 Task: Add a signature Miguel Hernandez containing Best wishes for a happy National Thank a Mail Carrier Day, Miguel Hernandez to email address softage.3@softage.net and add a label Claims records
Action: Mouse moved to (85, 172)
Screenshot: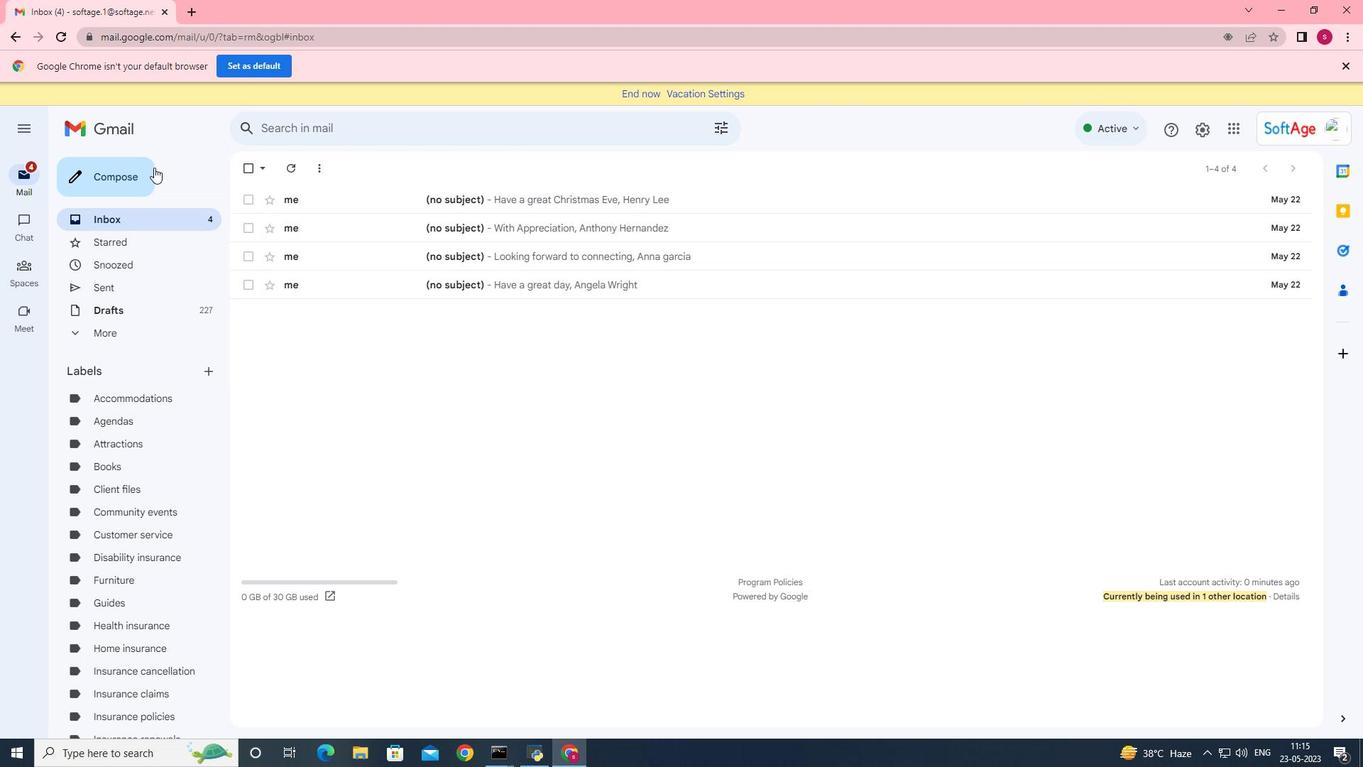 
Action: Mouse pressed left at (85, 172)
Screenshot: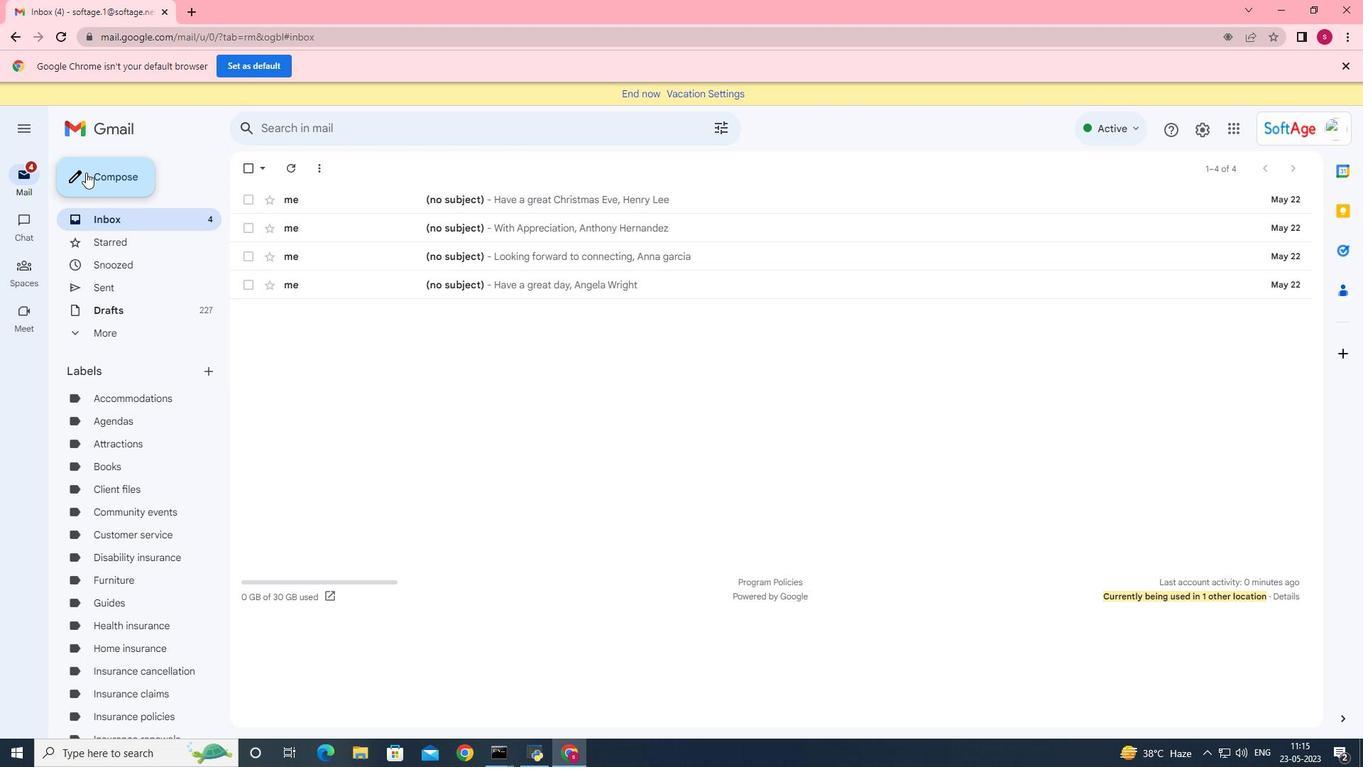 
Action: Mouse moved to (1145, 711)
Screenshot: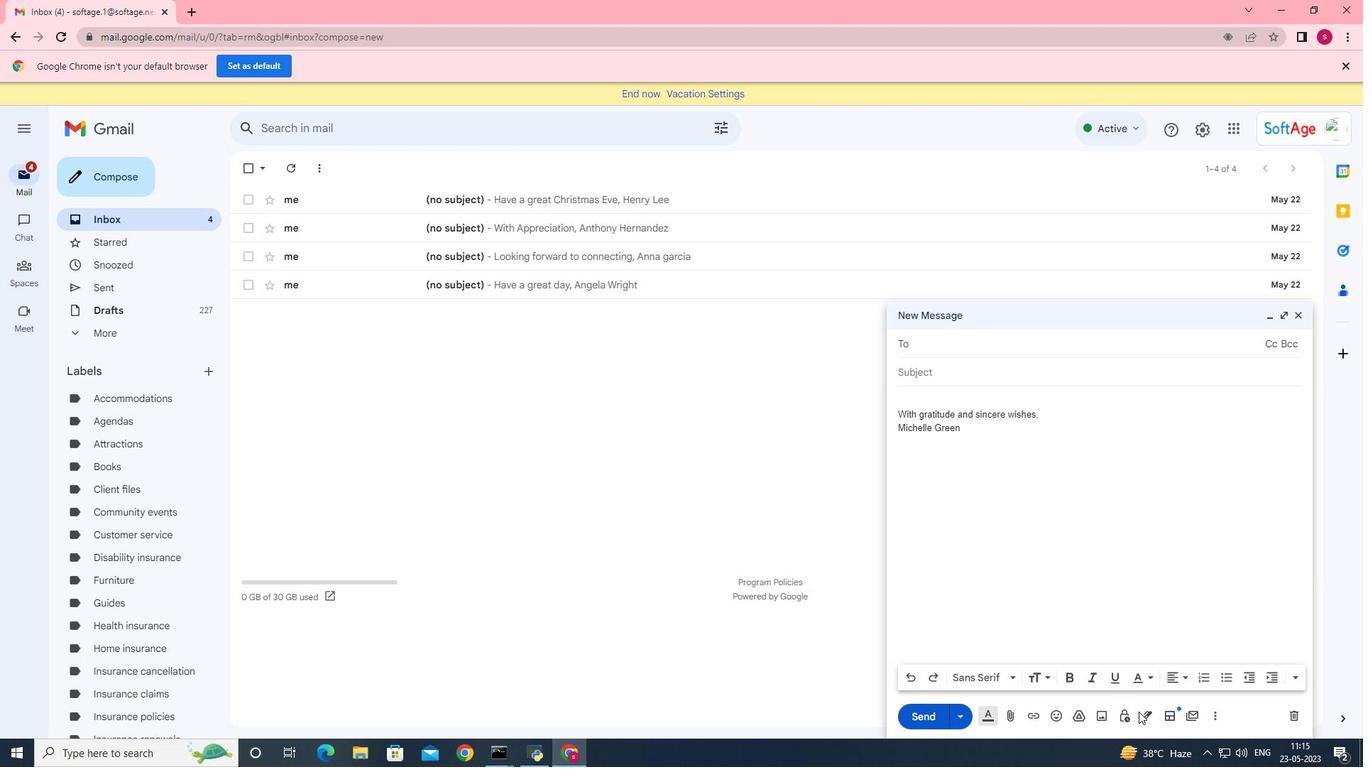 
Action: Mouse pressed left at (1145, 711)
Screenshot: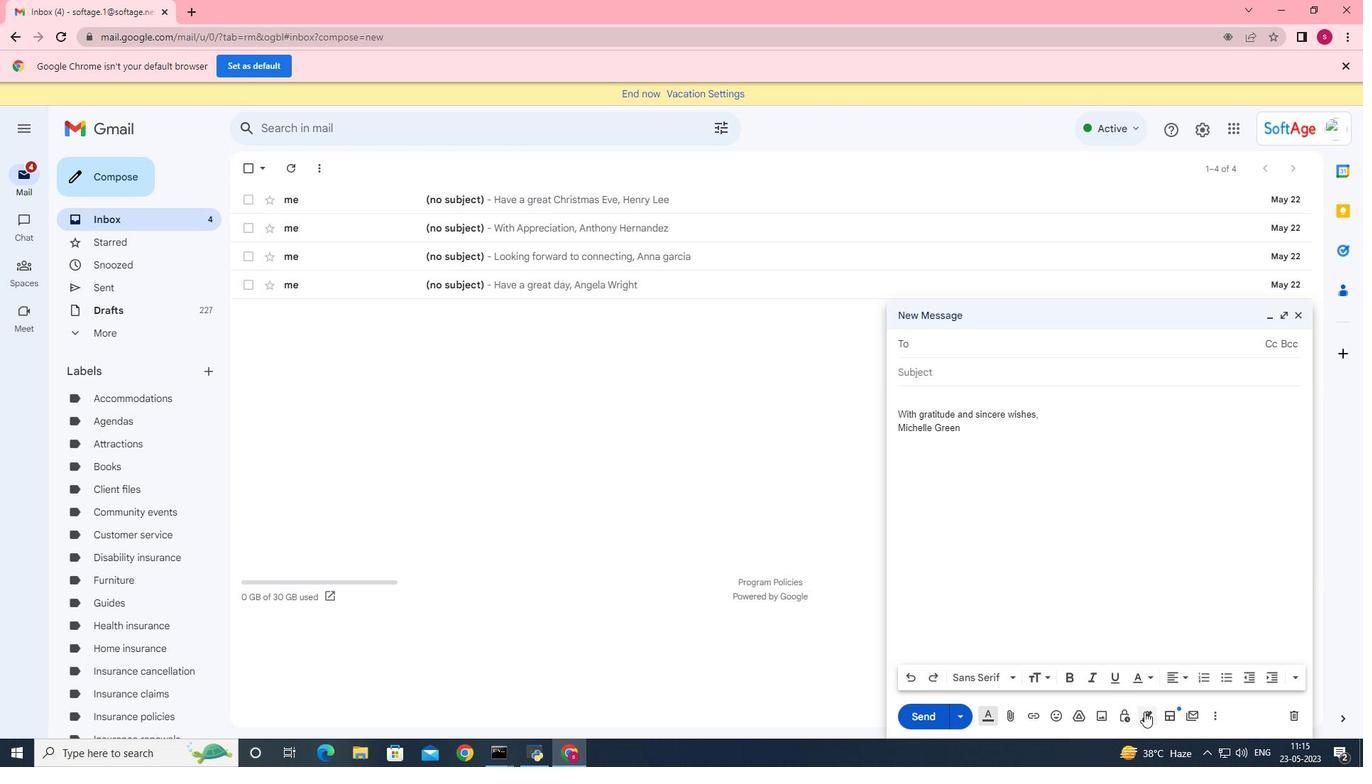 
Action: Mouse moved to (1183, 643)
Screenshot: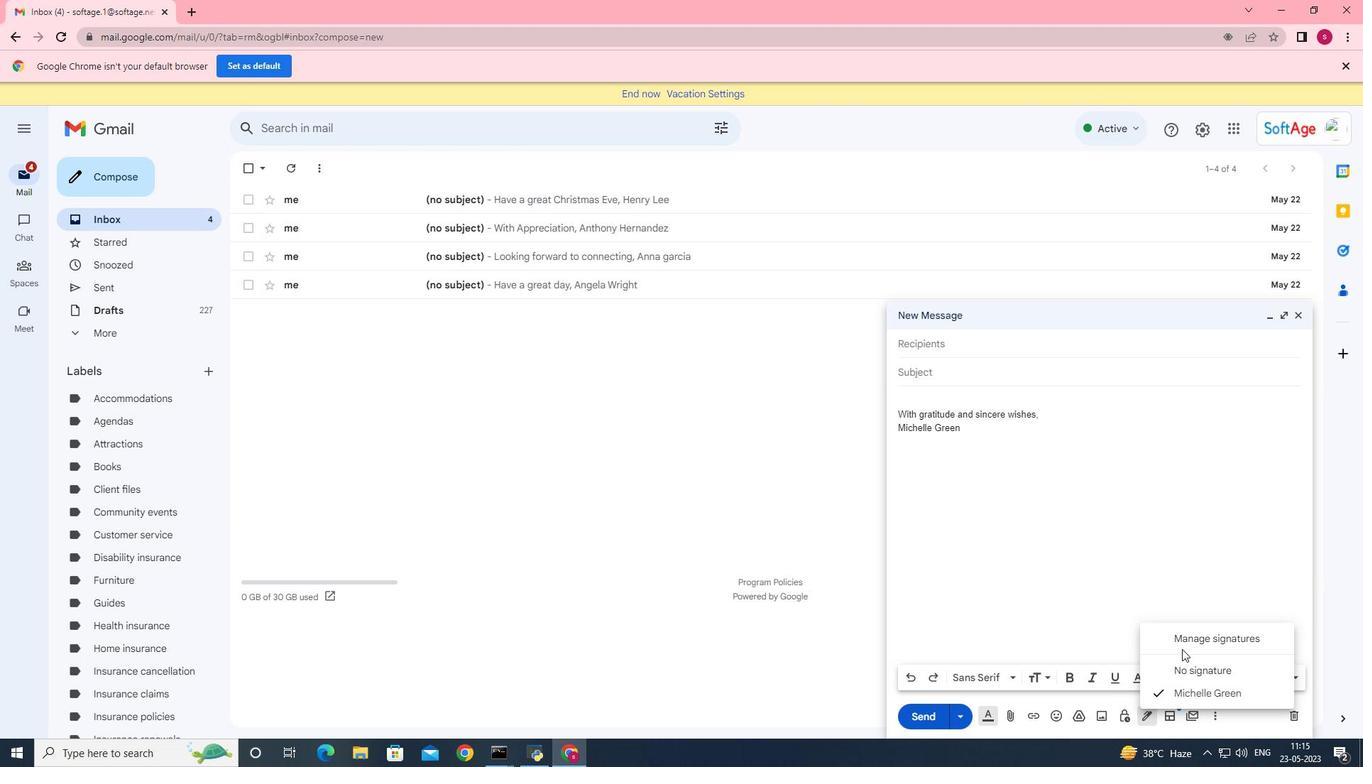 
Action: Mouse pressed left at (1183, 643)
Screenshot: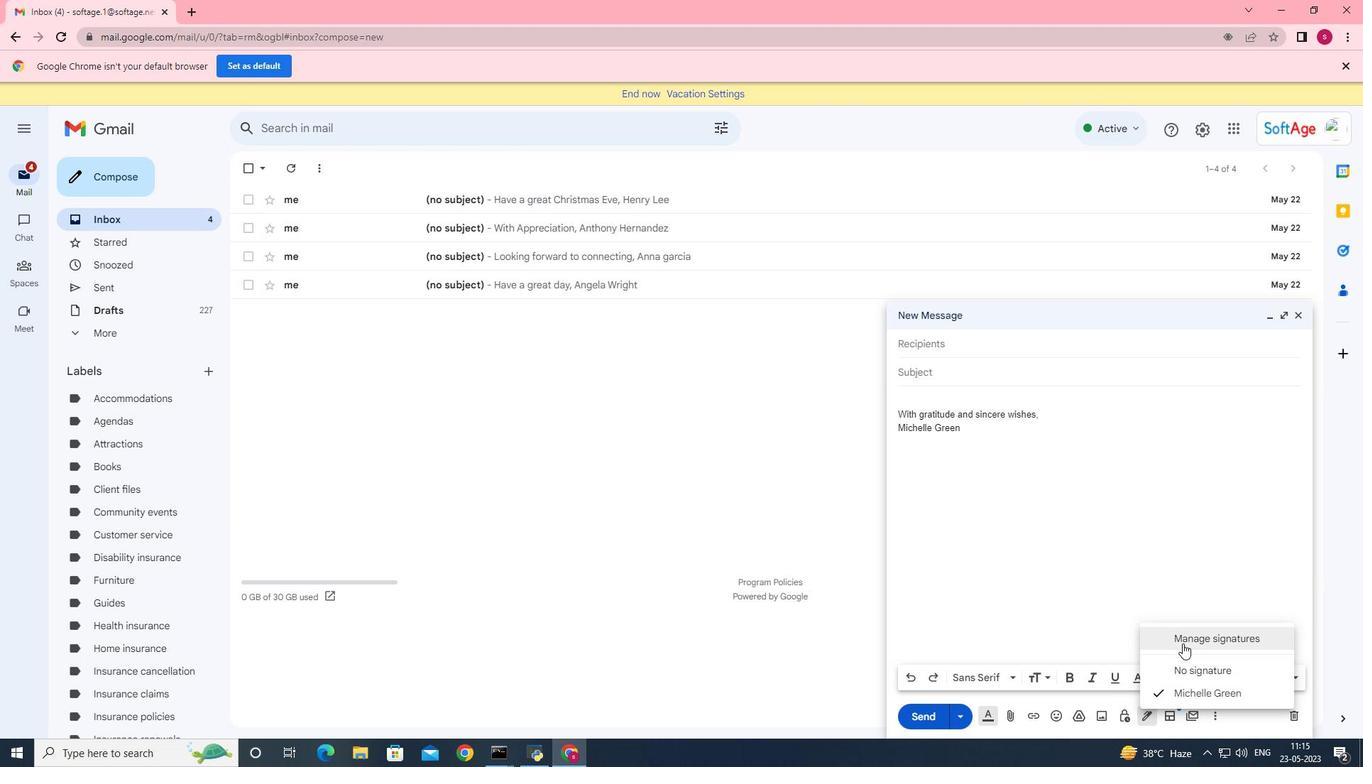 
Action: Mouse moved to (603, 526)
Screenshot: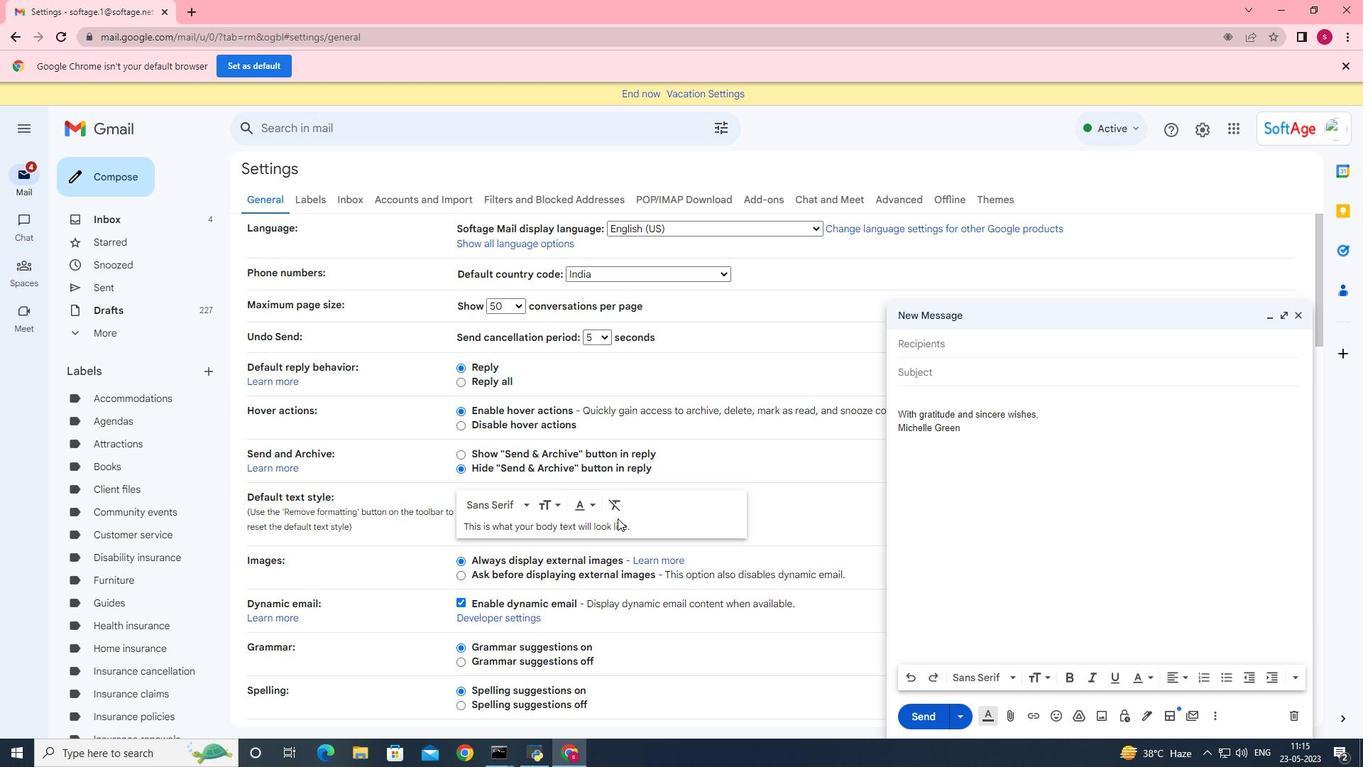 
Action: Mouse scrolled (603, 525) with delta (0, 0)
Screenshot: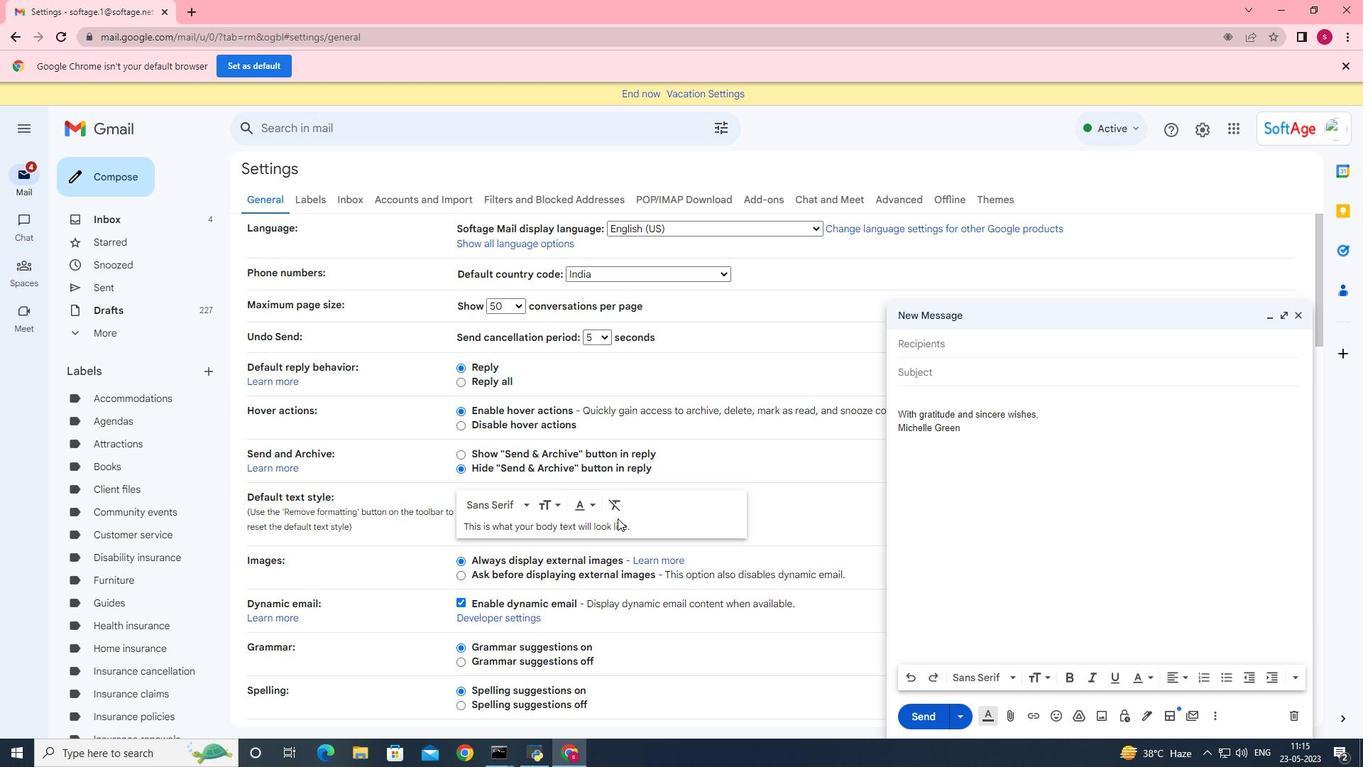 
Action: Mouse moved to (598, 529)
Screenshot: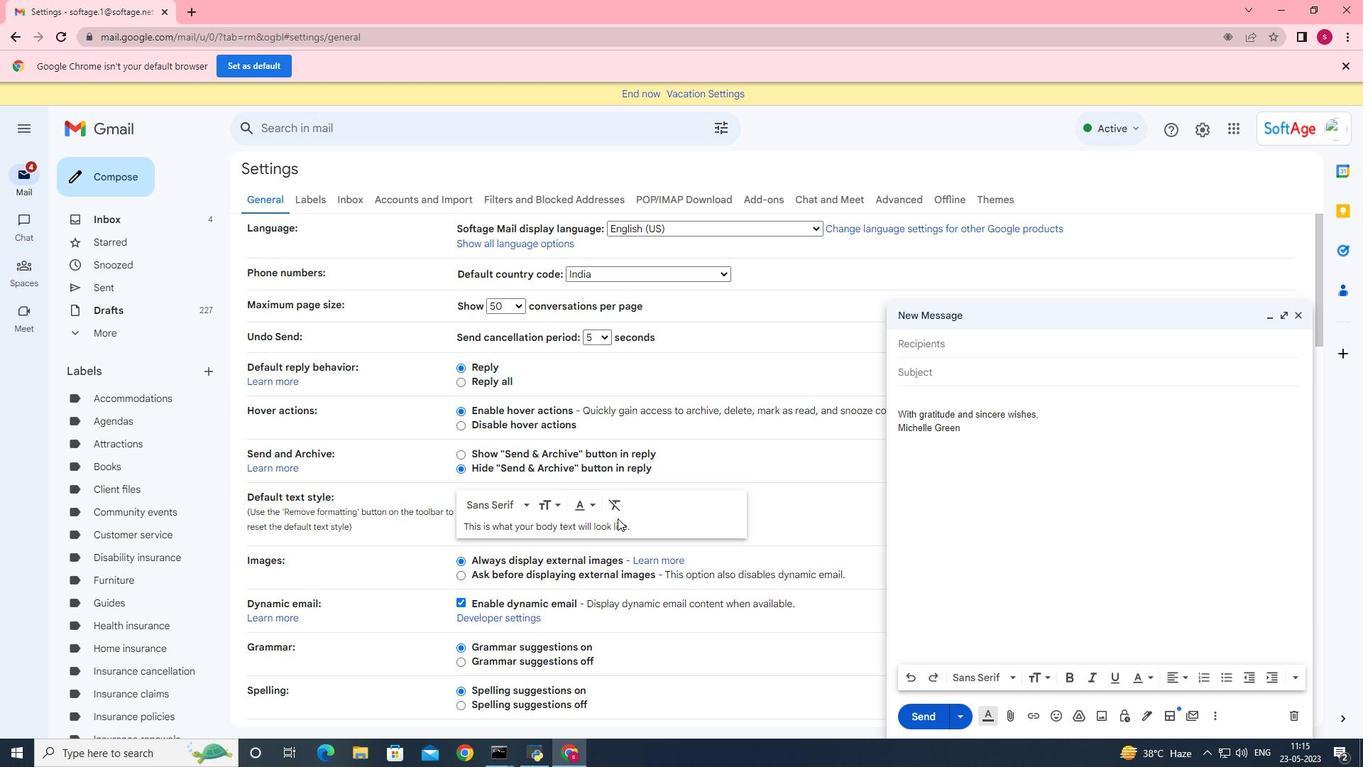 
Action: Mouse scrolled (598, 528) with delta (0, 0)
Screenshot: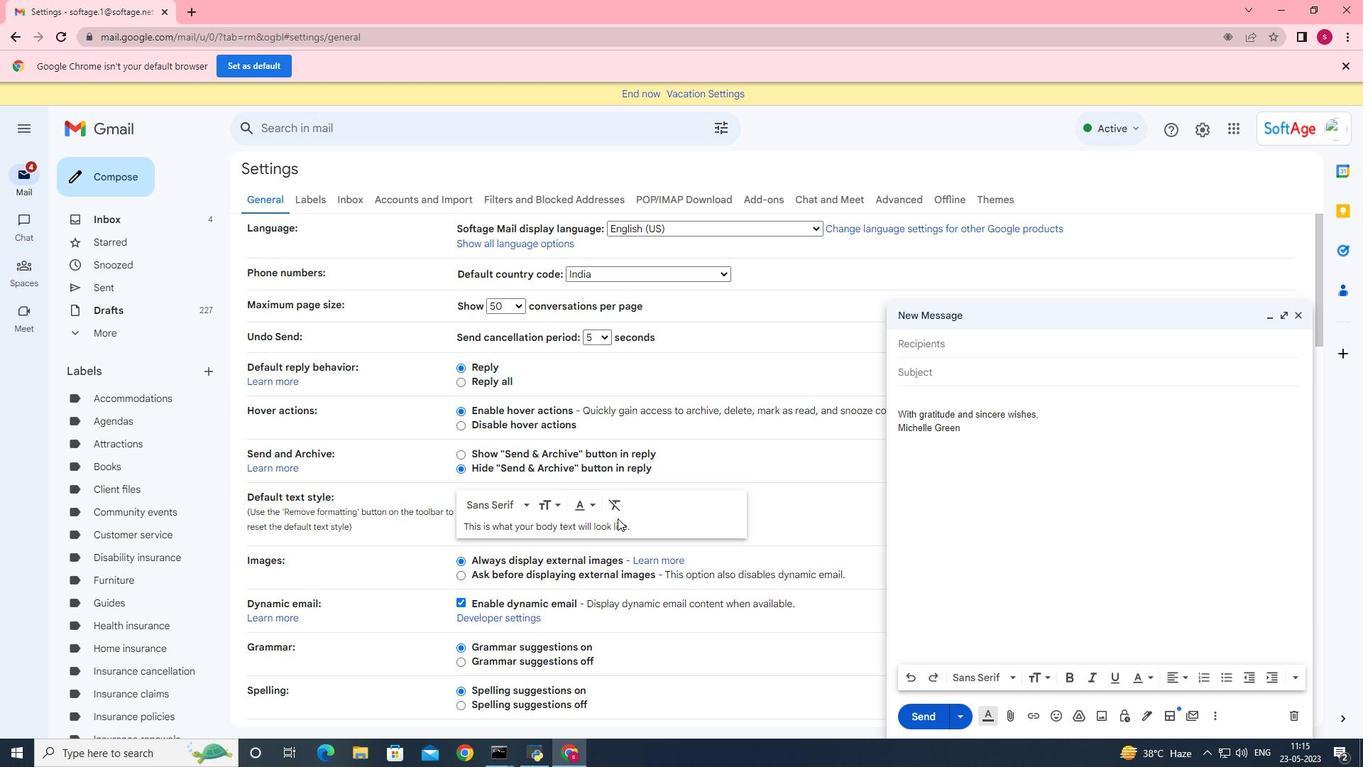 
Action: Mouse moved to (595, 530)
Screenshot: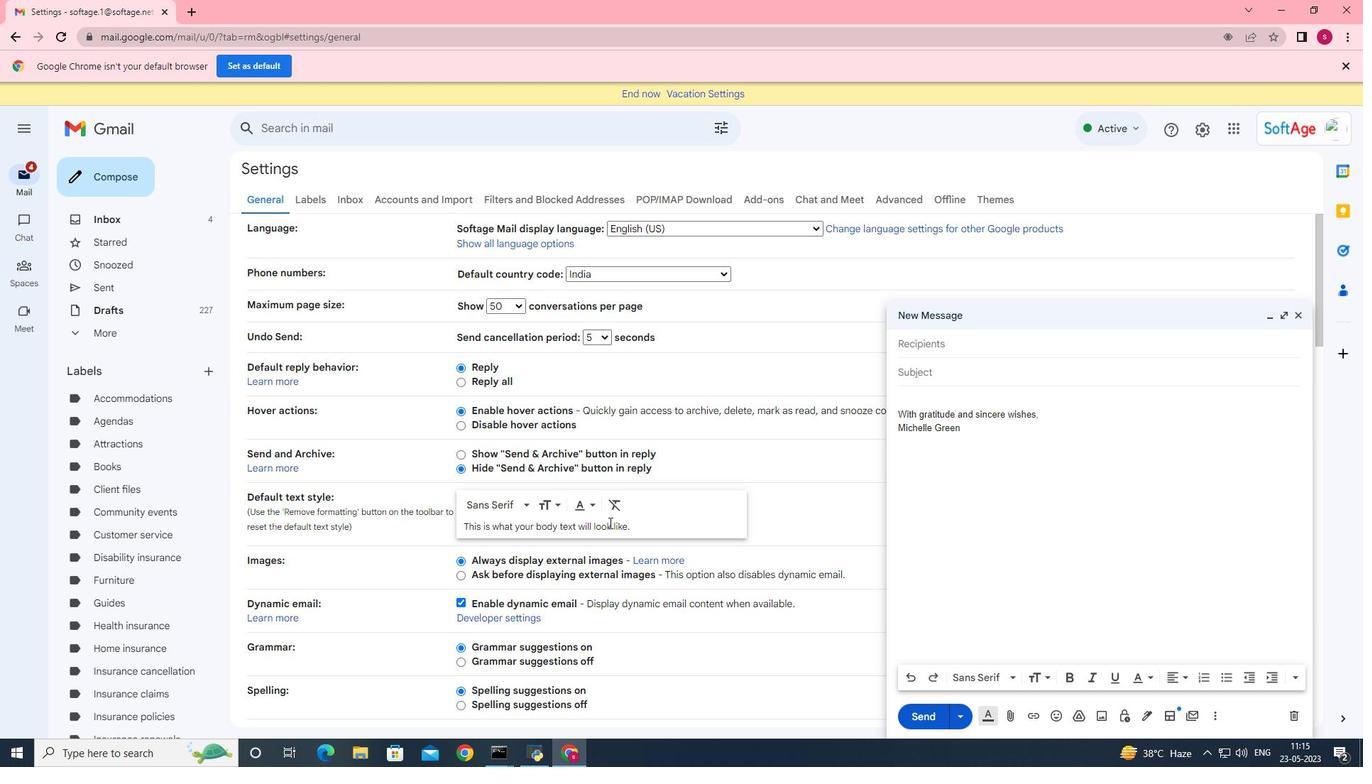 
Action: Mouse scrolled (595, 529) with delta (0, 0)
Screenshot: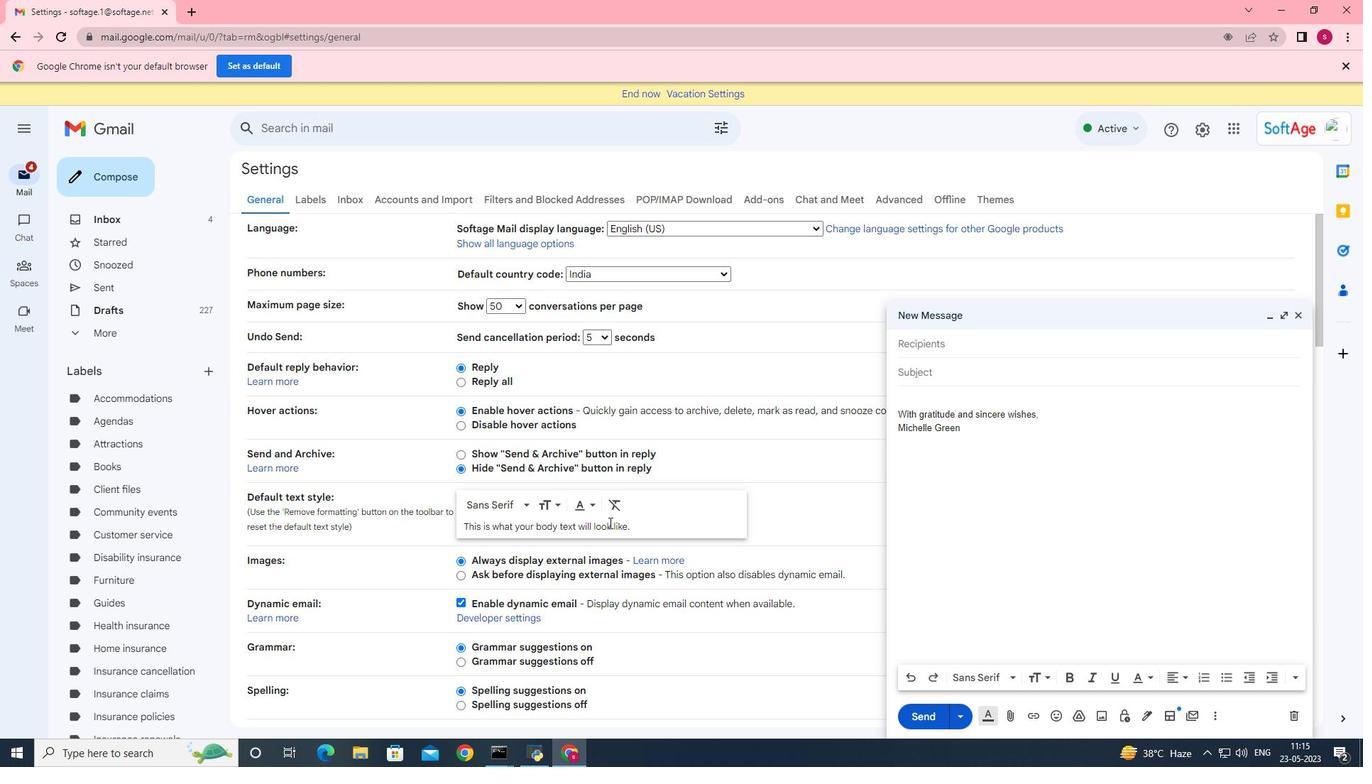 
Action: Mouse moved to (595, 531)
Screenshot: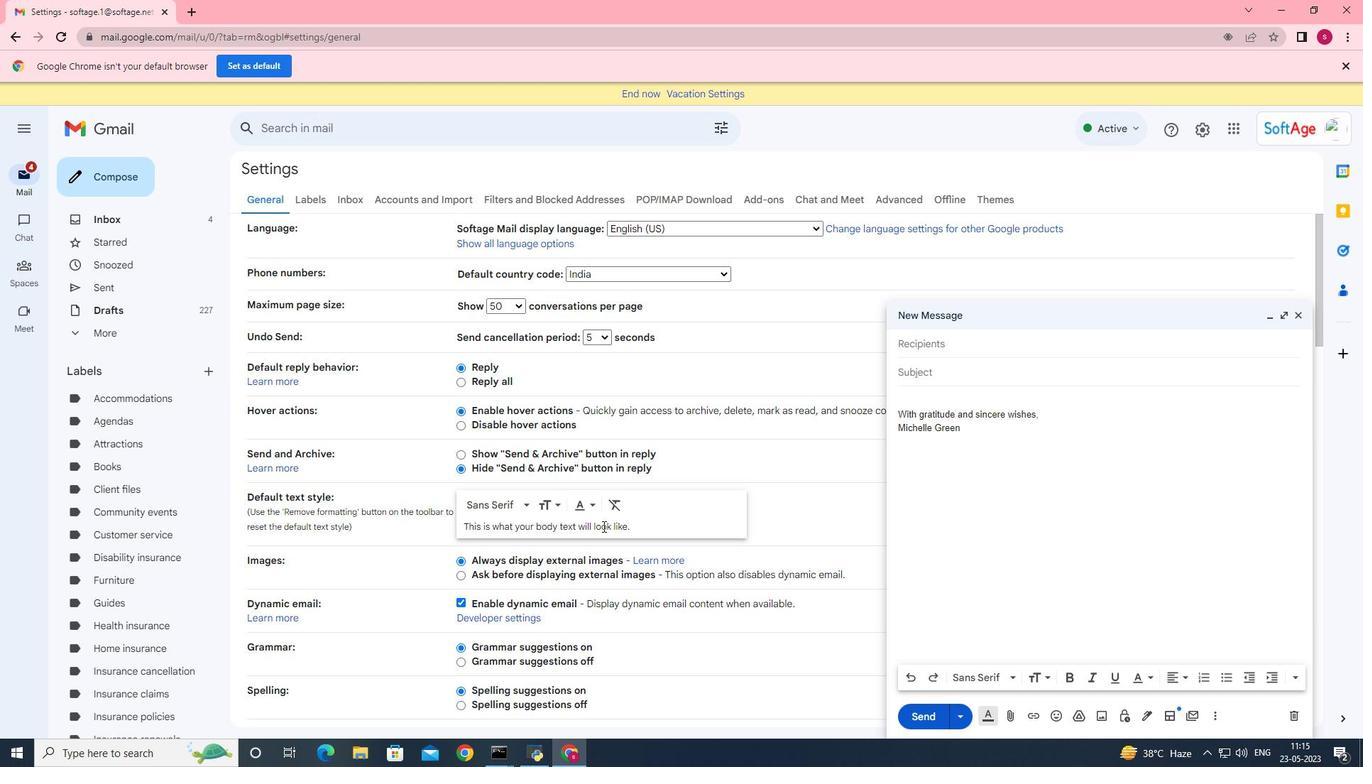 
Action: Mouse scrolled (595, 530) with delta (0, 0)
Screenshot: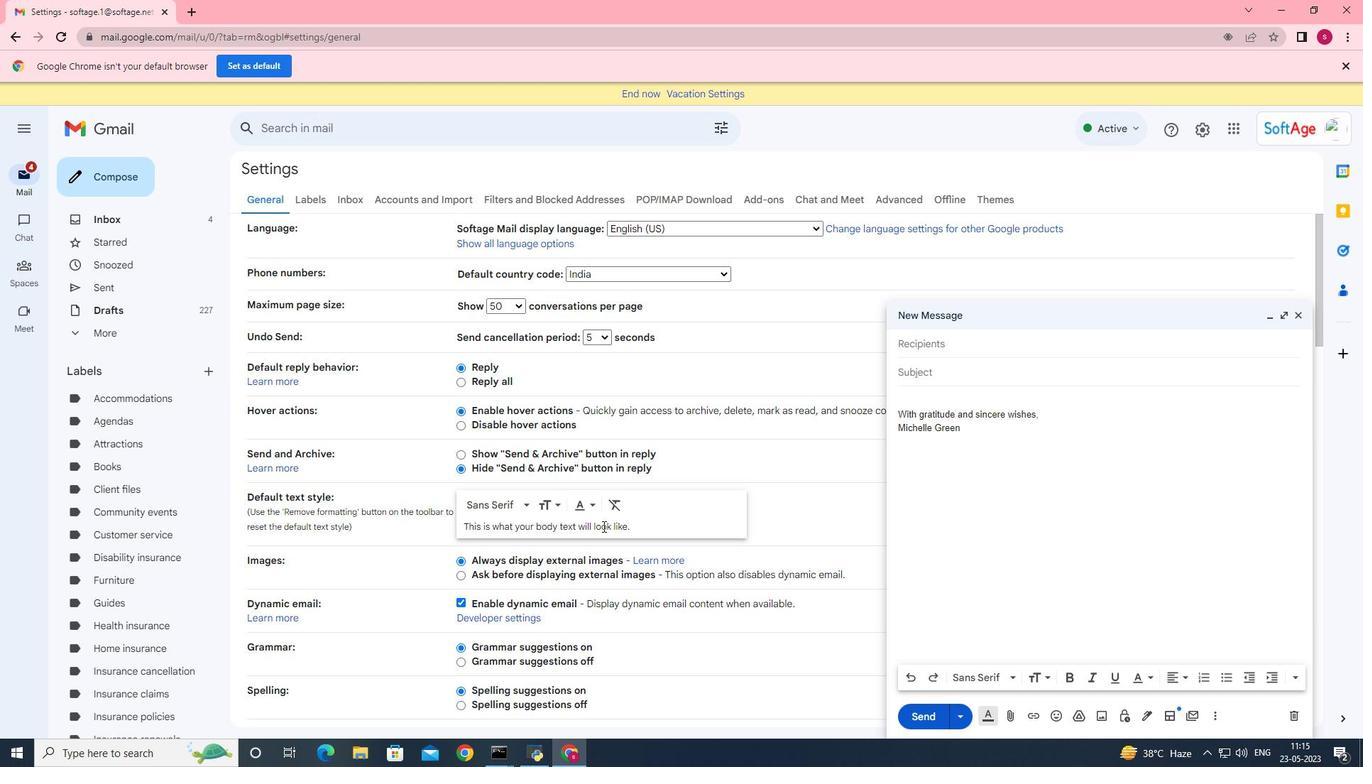 
Action: Mouse moved to (594, 532)
Screenshot: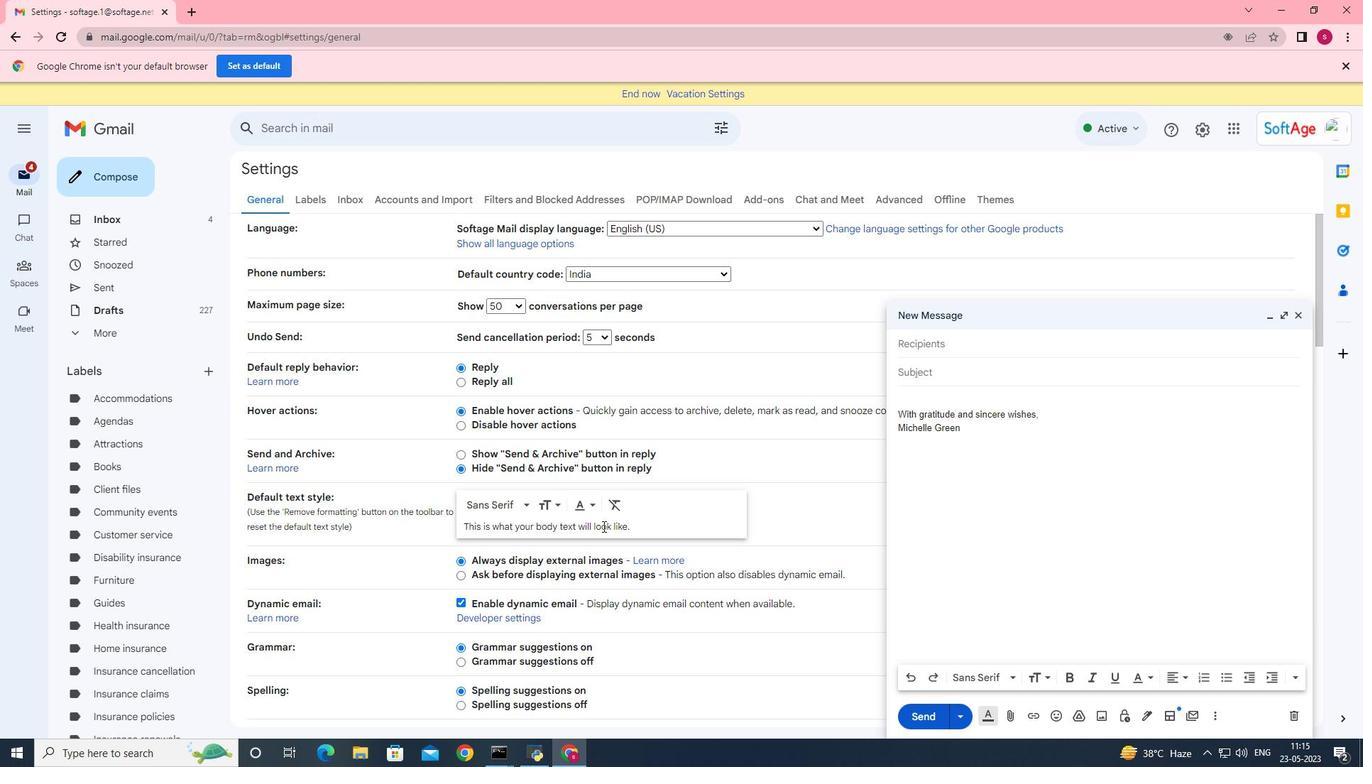 
Action: Mouse scrolled (594, 531) with delta (0, 0)
Screenshot: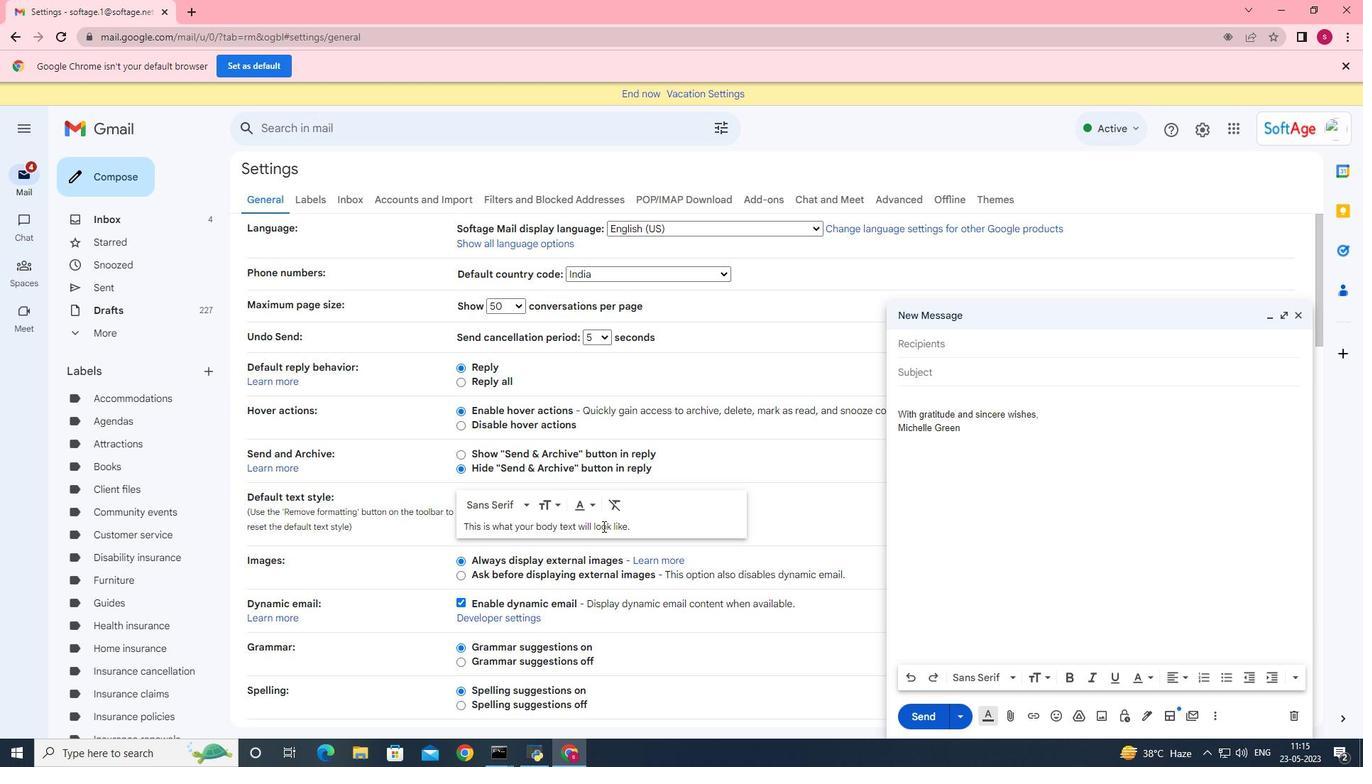 
Action: Mouse scrolled (594, 531) with delta (0, 0)
Screenshot: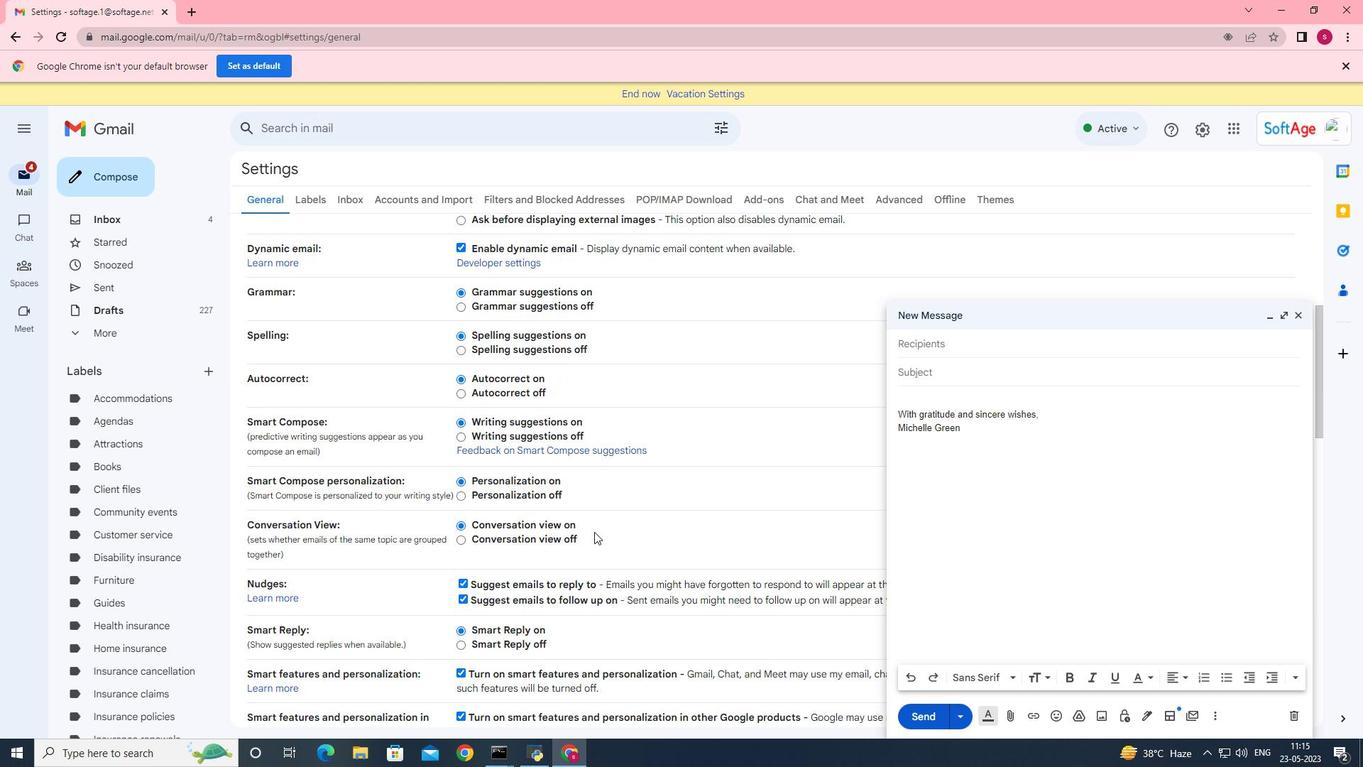 
Action: Mouse scrolled (594, 531) with delta (0, 0)
Screenshot: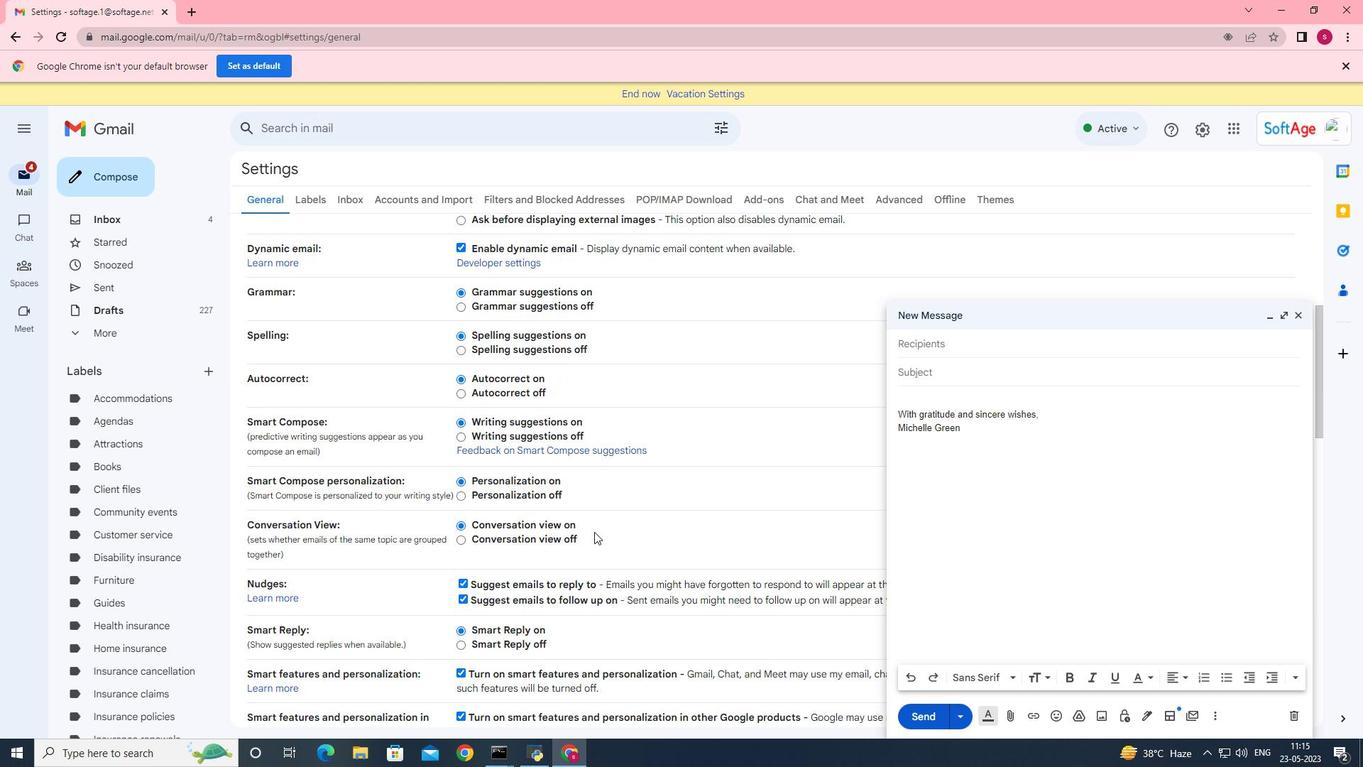 
Action: Mouse scrolled (594, 531) with delta (0, 0)
Screenshot: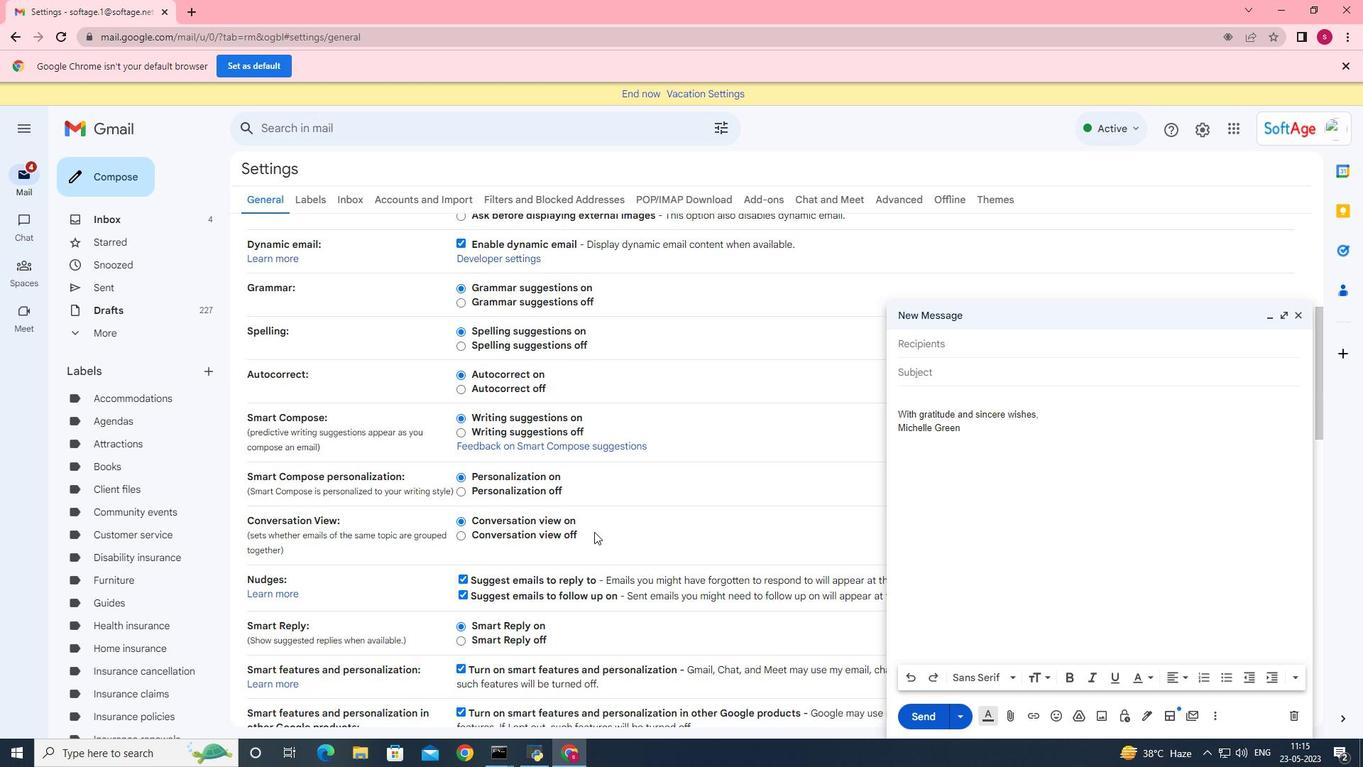 
Action: Mouse scrolled (594, 531) with delta (0, 0)
Screenshot: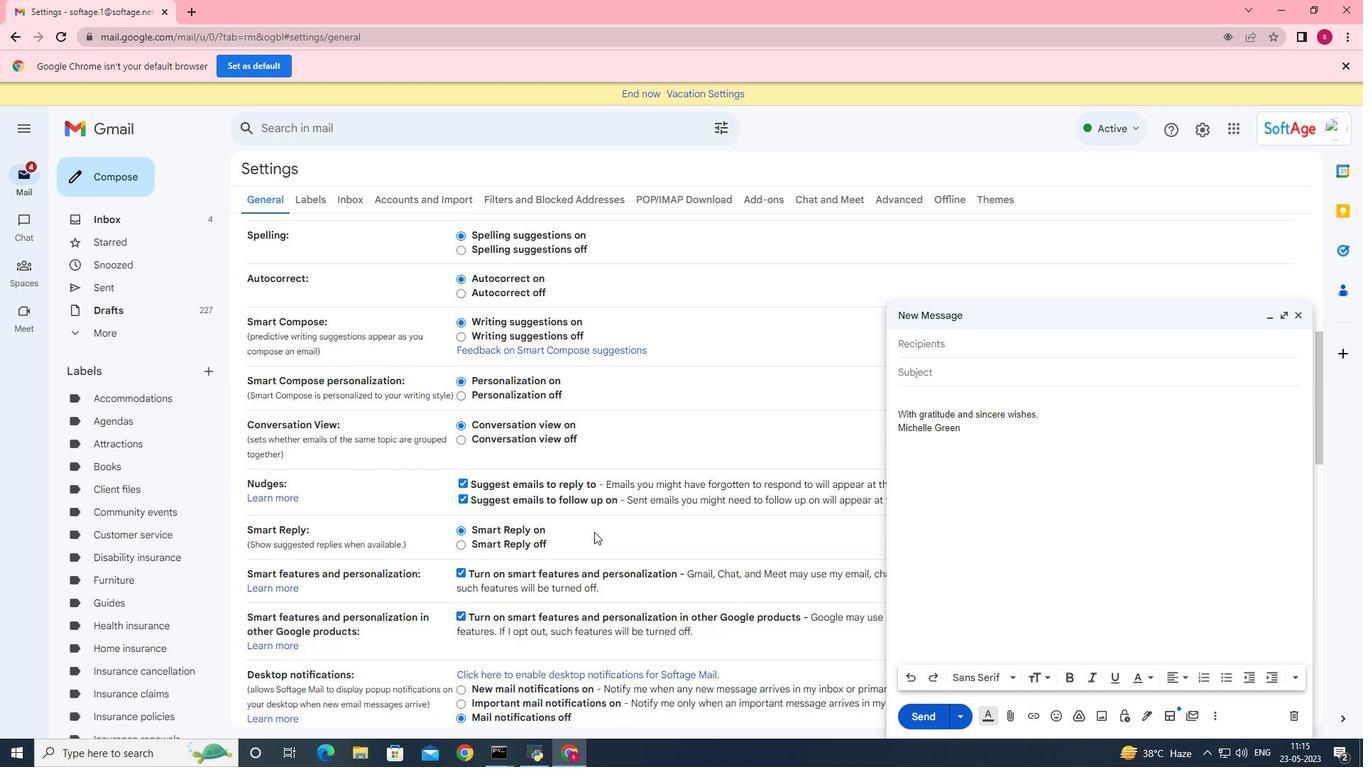 
Action: Mouse scrolled (594, 531) with delta (0, 0)
Screenshot: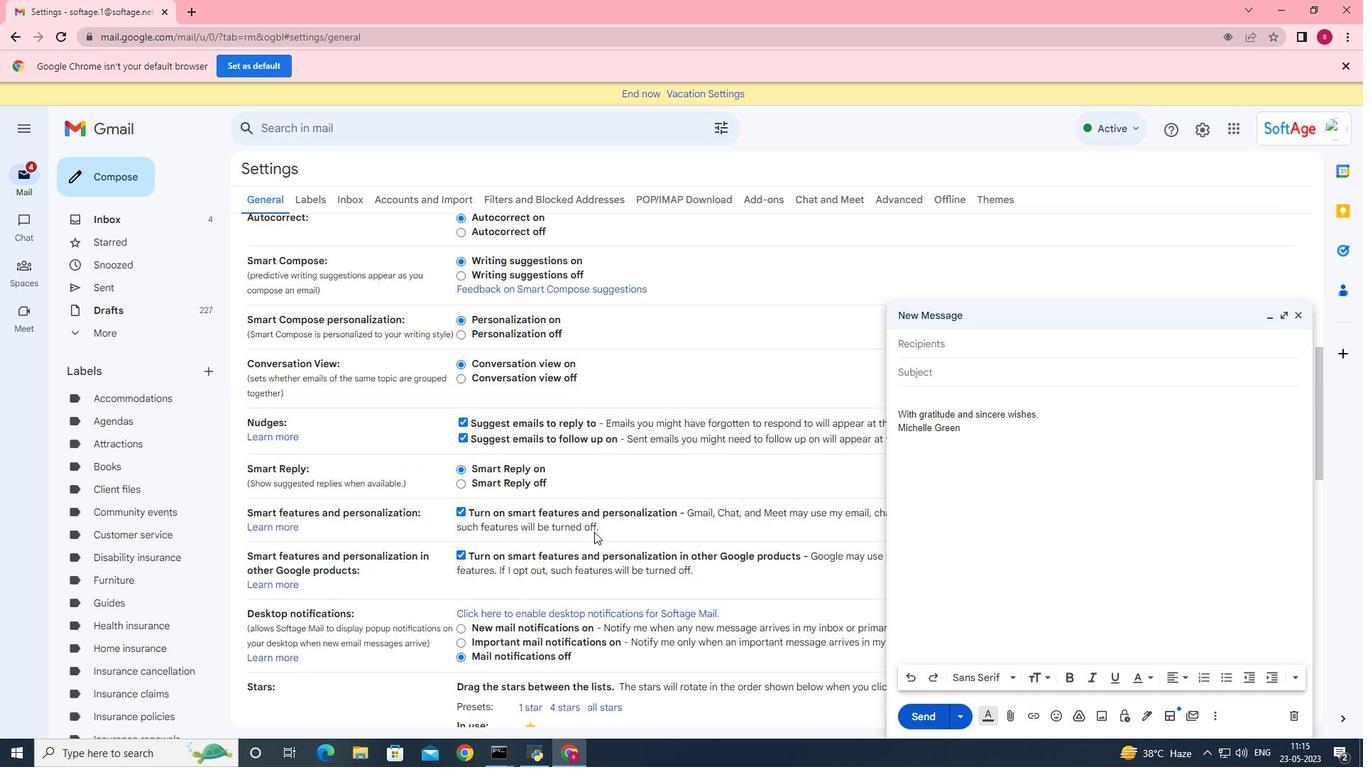 
Action: Mouse scrolled (594, 531) with delta (0, 0)
Screenshot: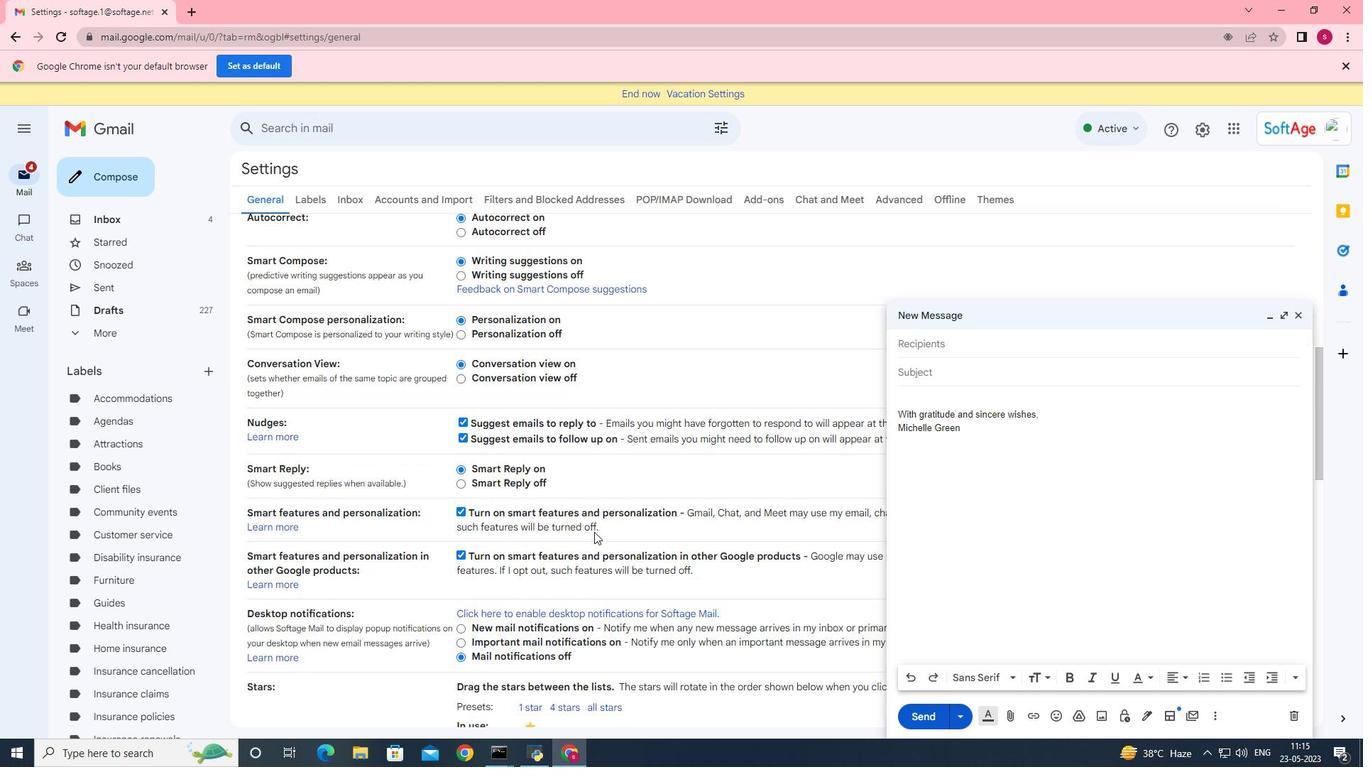 
Action: Mouse scrolled (594, 531) with delta (0, 0)
Screenshot: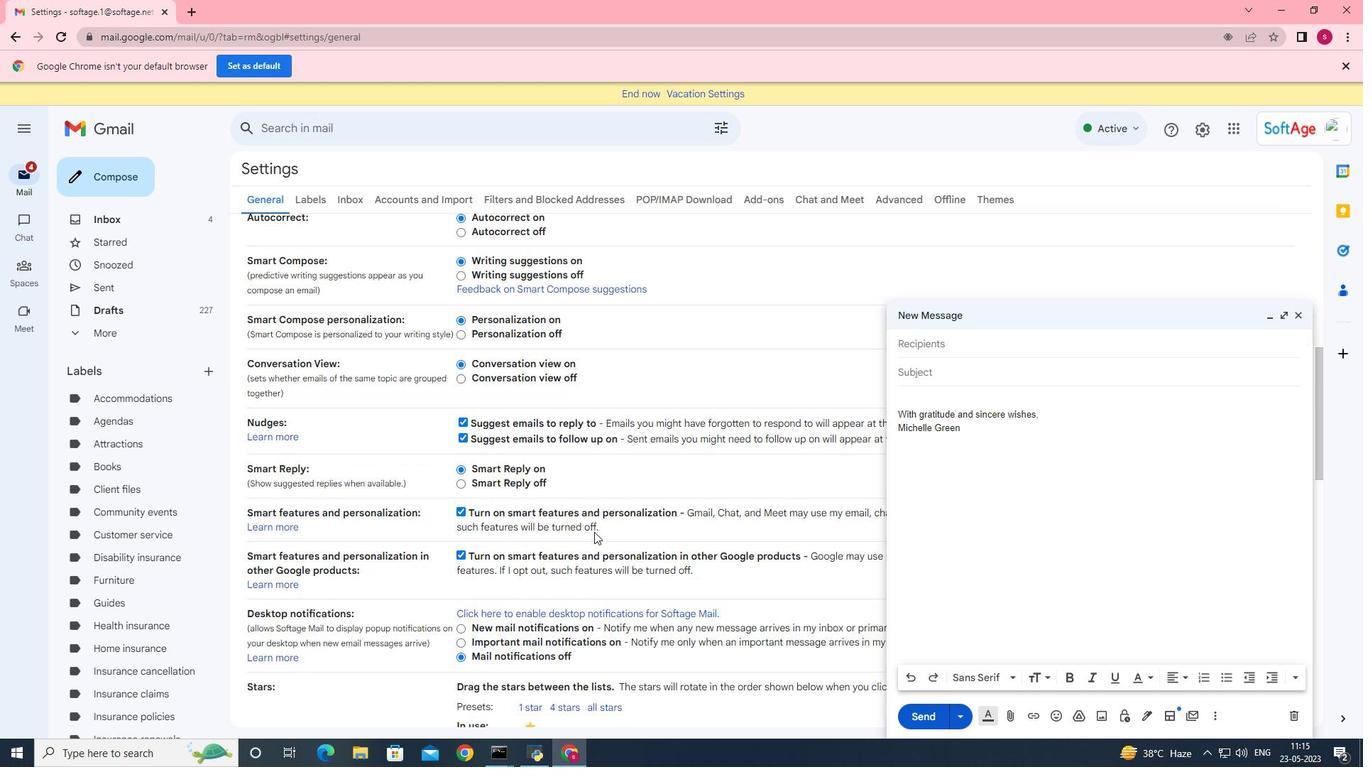 
Action: Mouse scrolled (594, 531) with delta (0, 0)
Screenshot: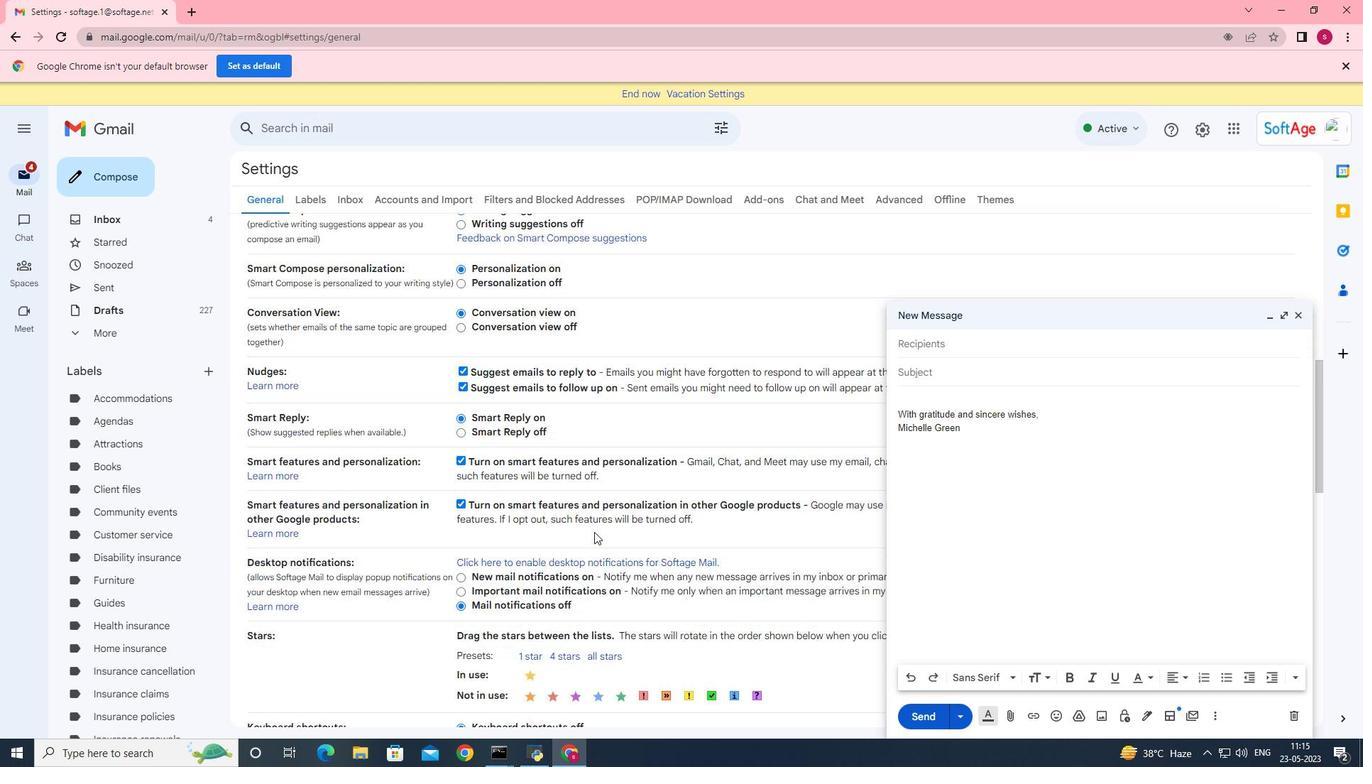 
Action: Mouse moved to (608, 568)
Screenshot: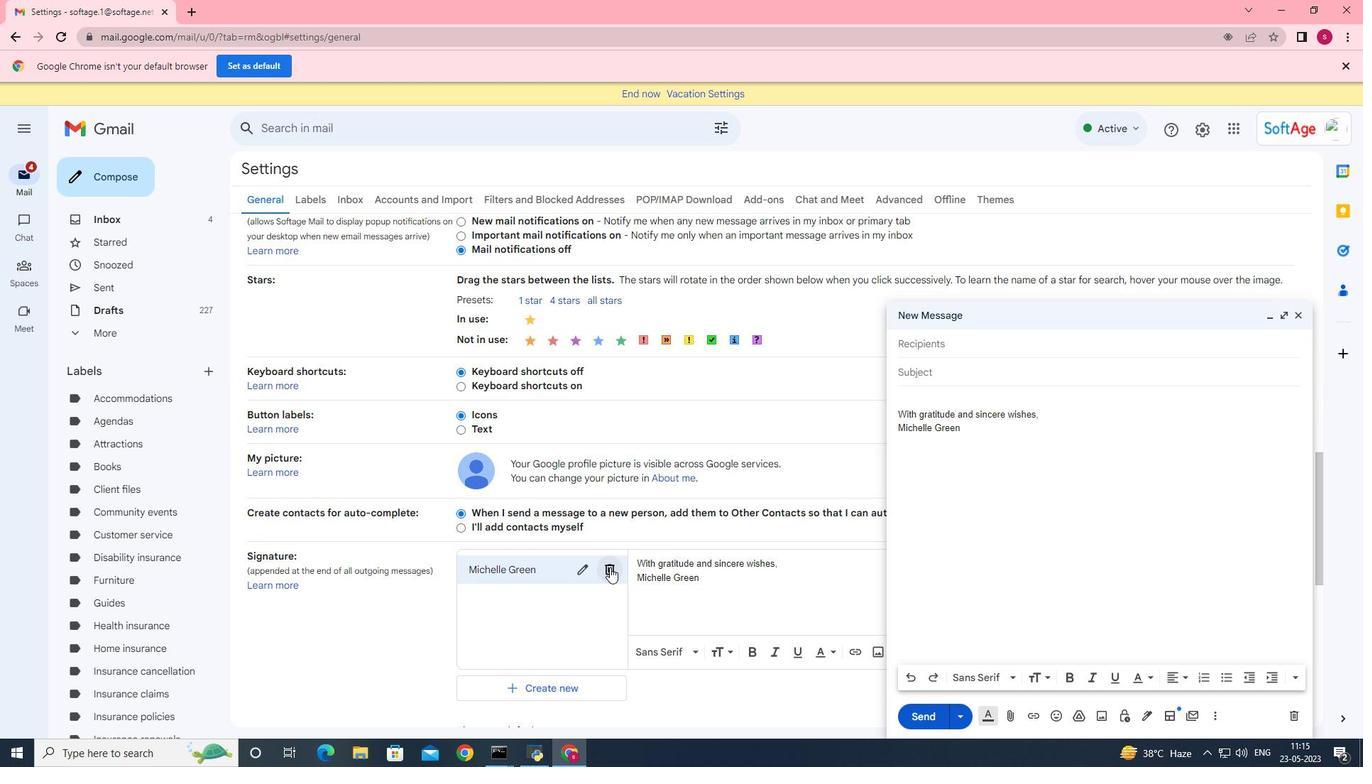 
Action: Mouse pressed left at (608, 568)
Screenshot: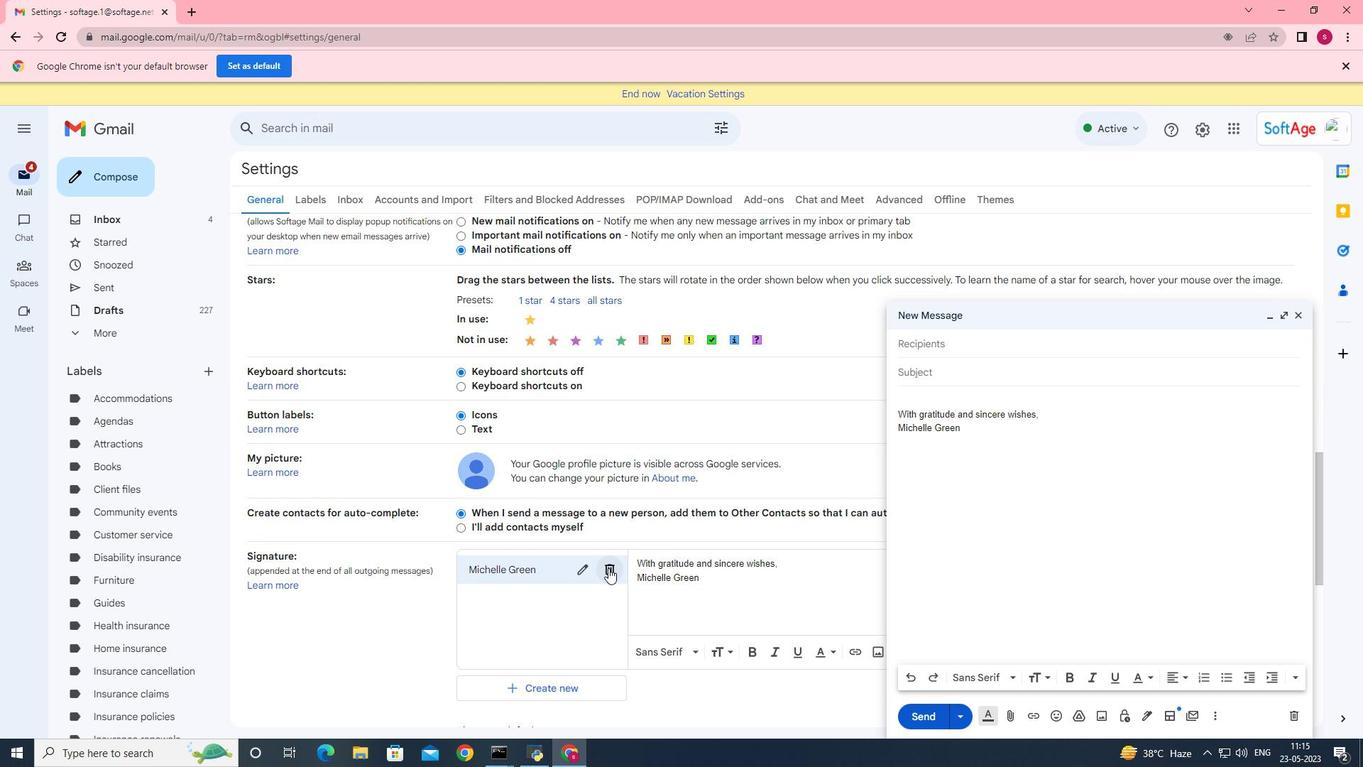 
Action: Mouse moved to (812, 443)
Screenshot: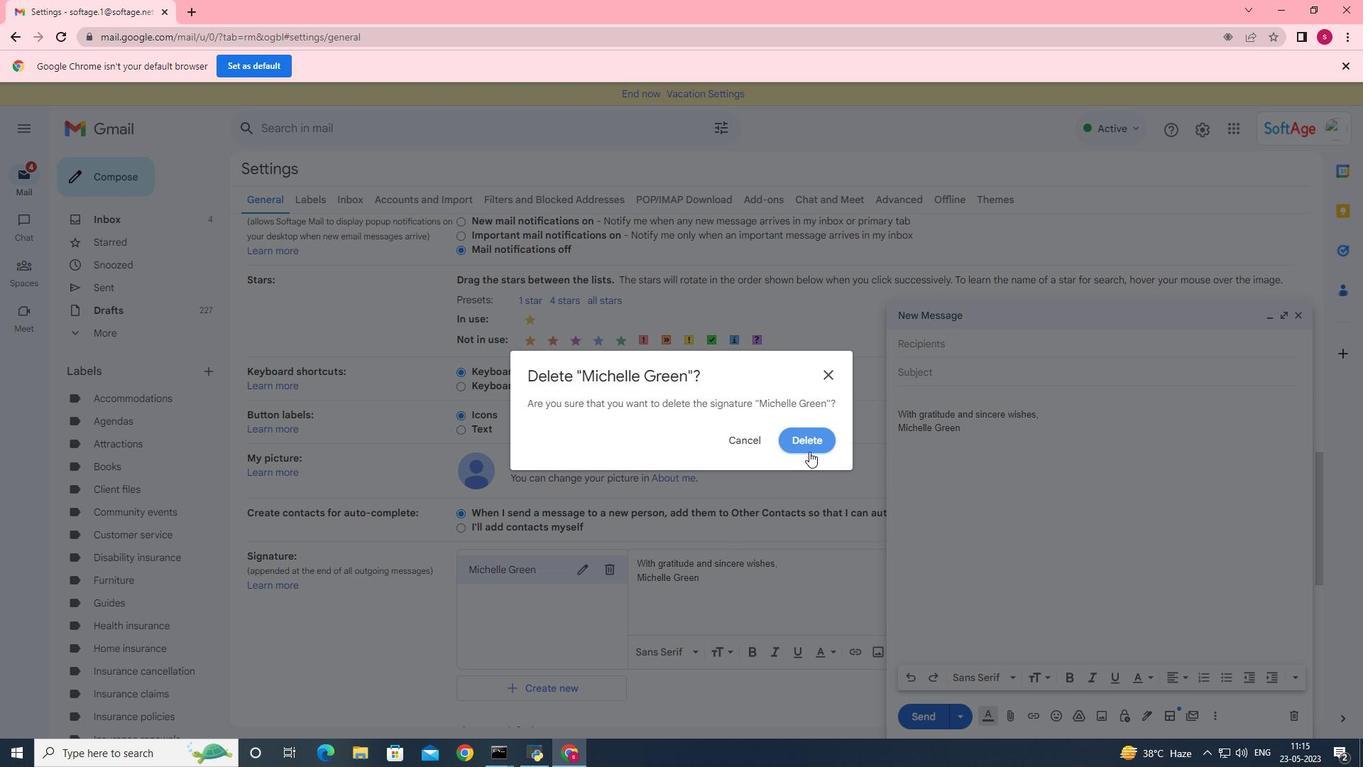 
Action: Mouse pressed left at (812, 443)
Screenshot: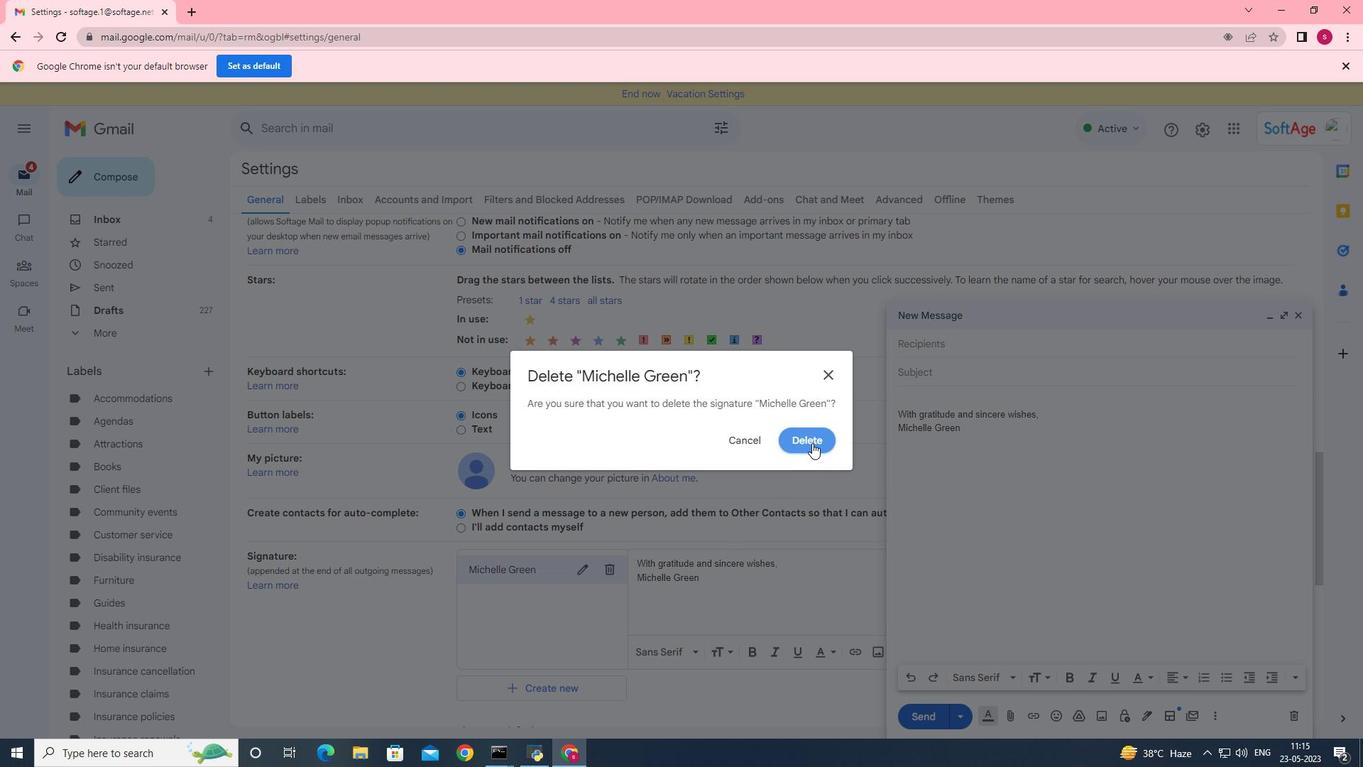 
Action: Mouse moved to (486, 580)
Screenshot: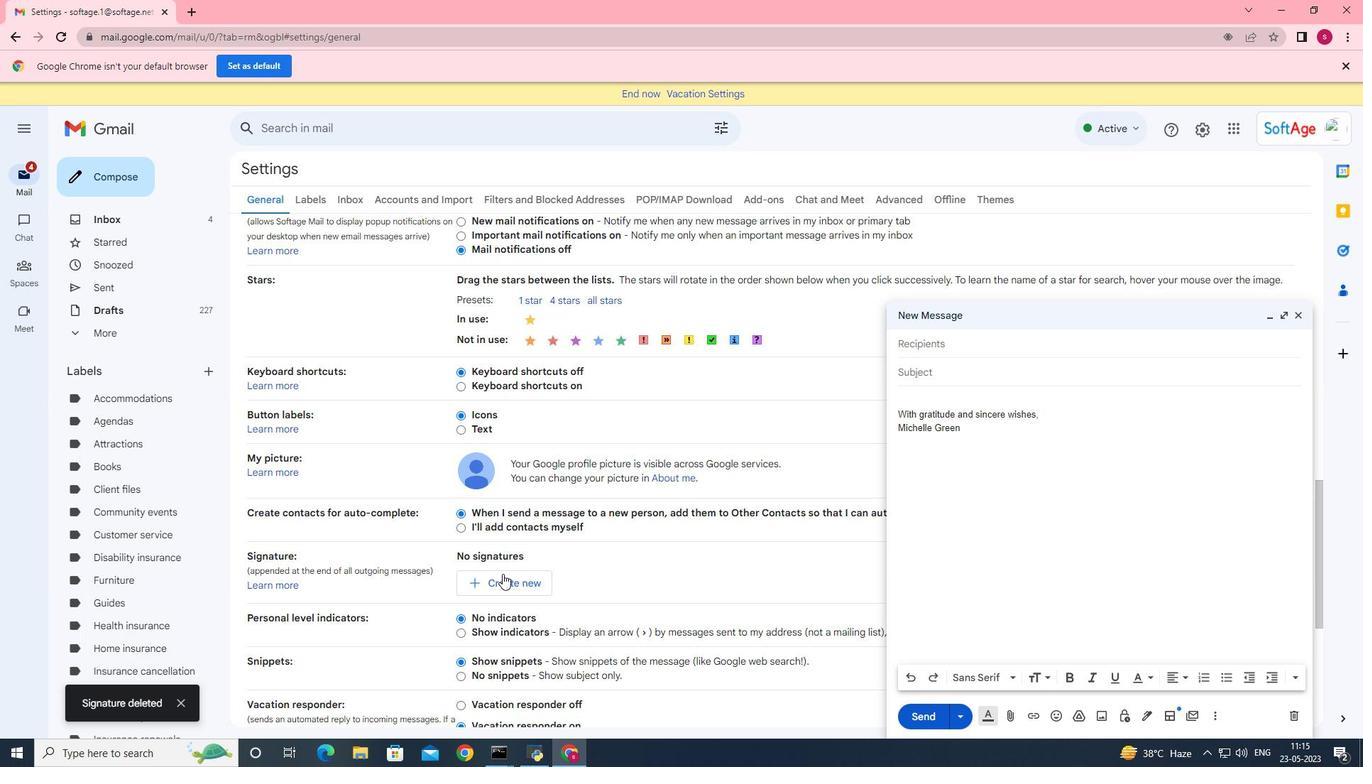 
Action: Mouse pressed left at (486, 580)
Screenshot: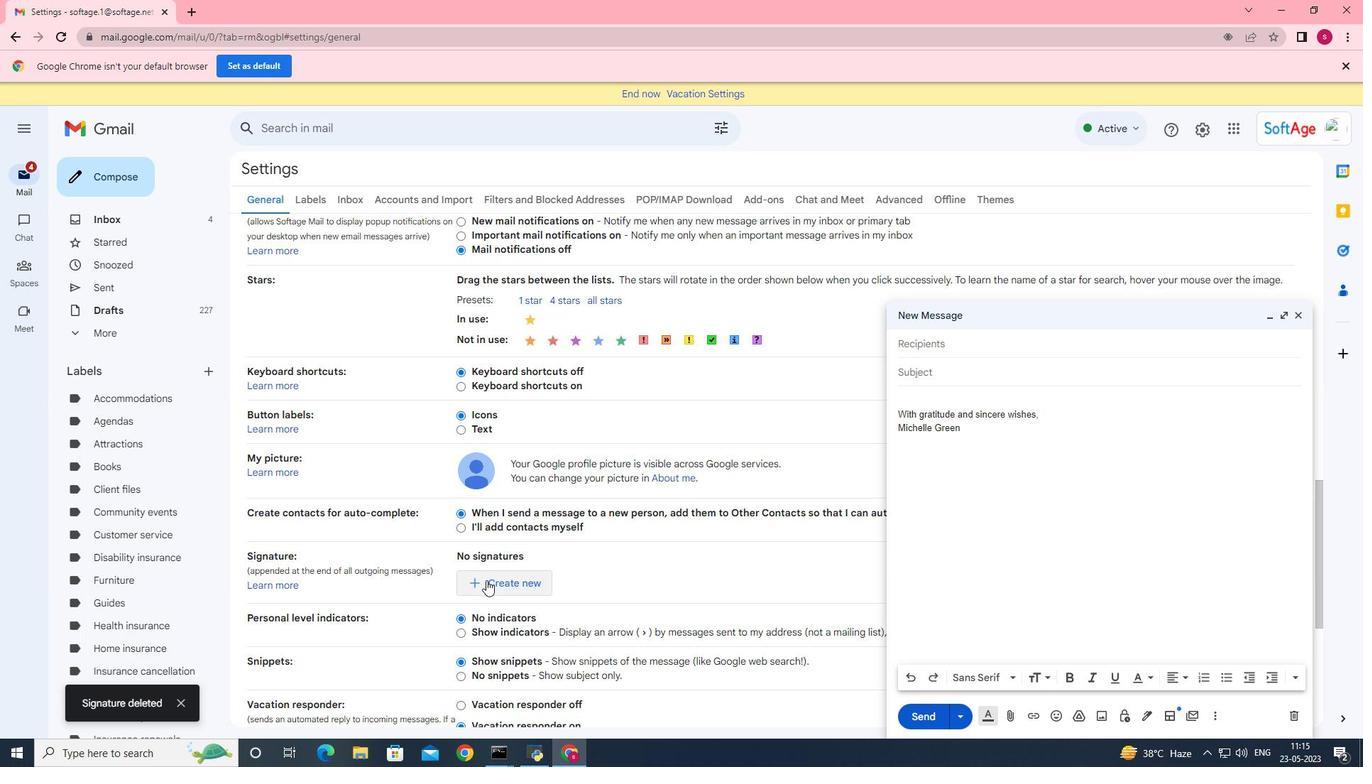 
Action: Mouse moved to (588, 401)
Screenshot: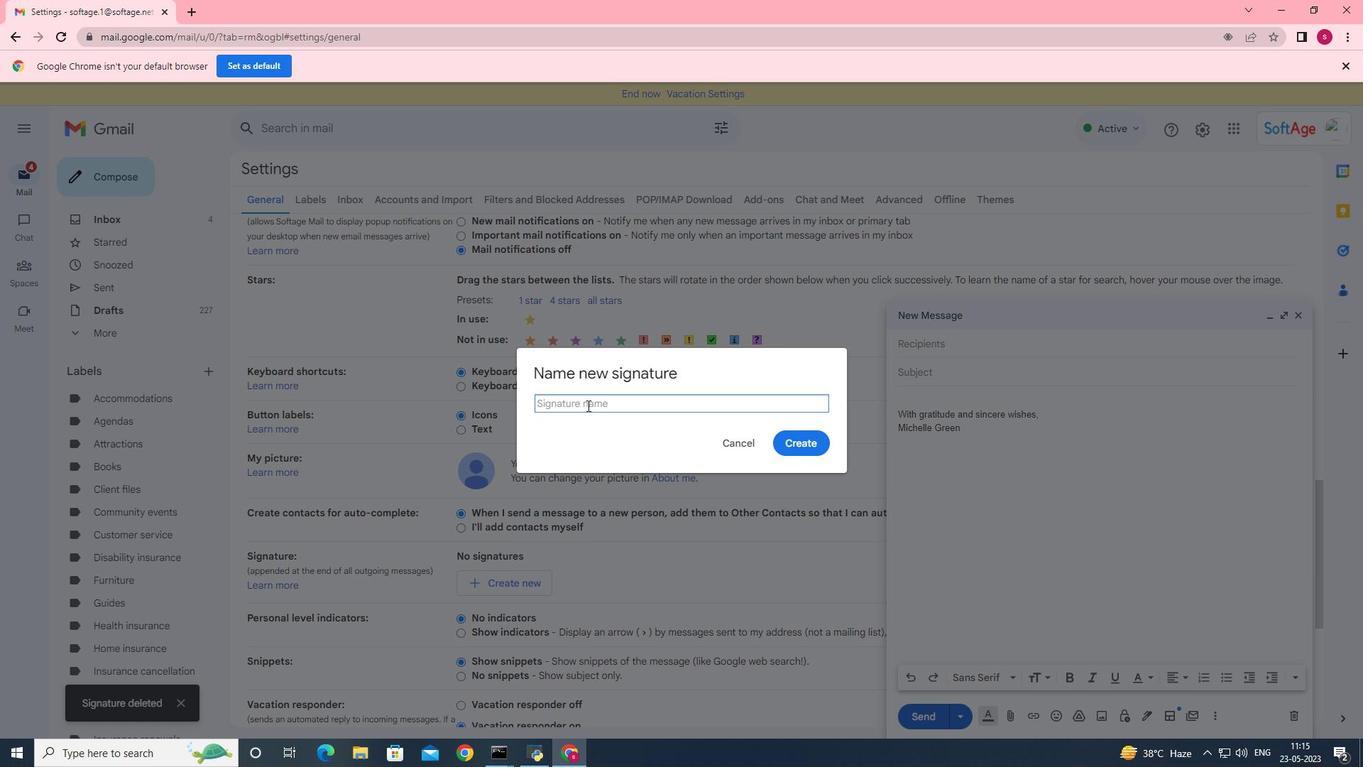 
Action: Mouse pressed left at (588, 401)
Screenshot: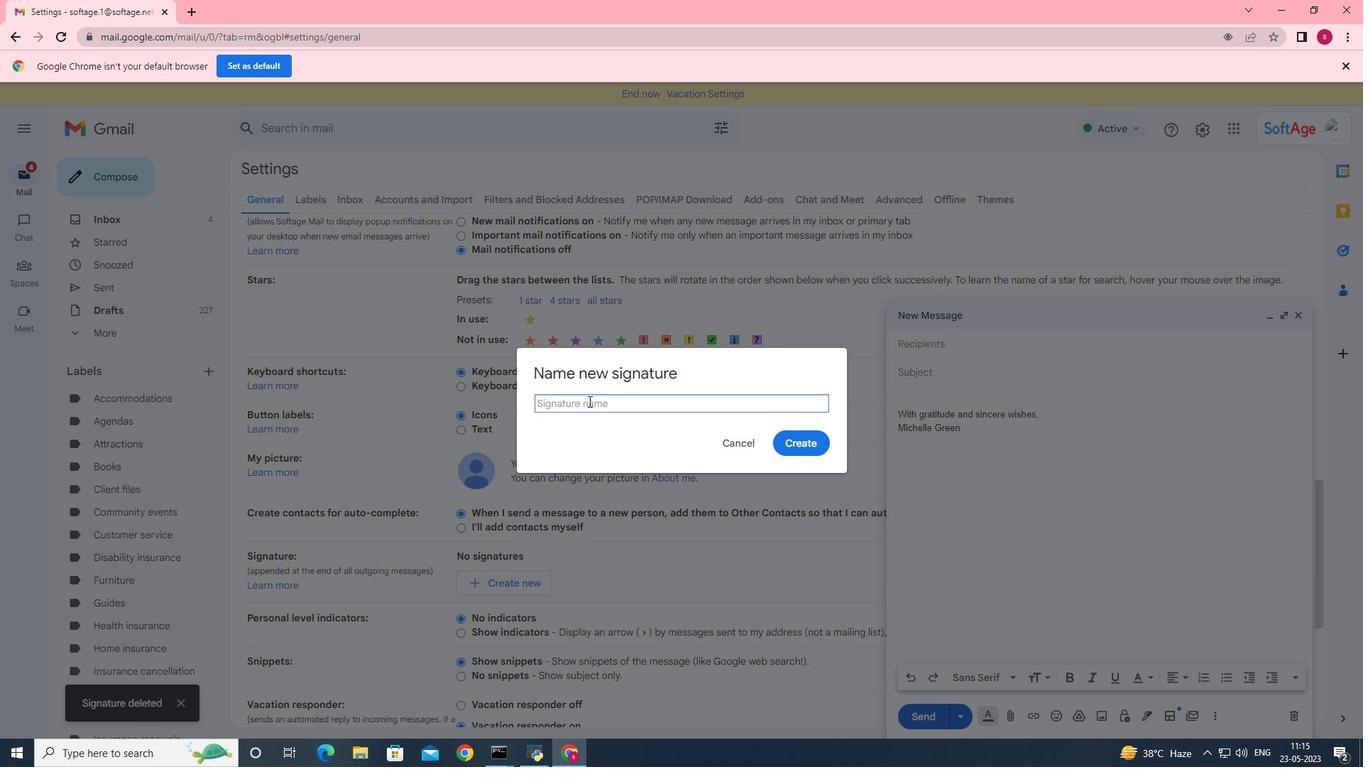 
Action: Key pressed <Key.shift>Miguel<Key.space><Key.shift>Hernandez
Screenshot: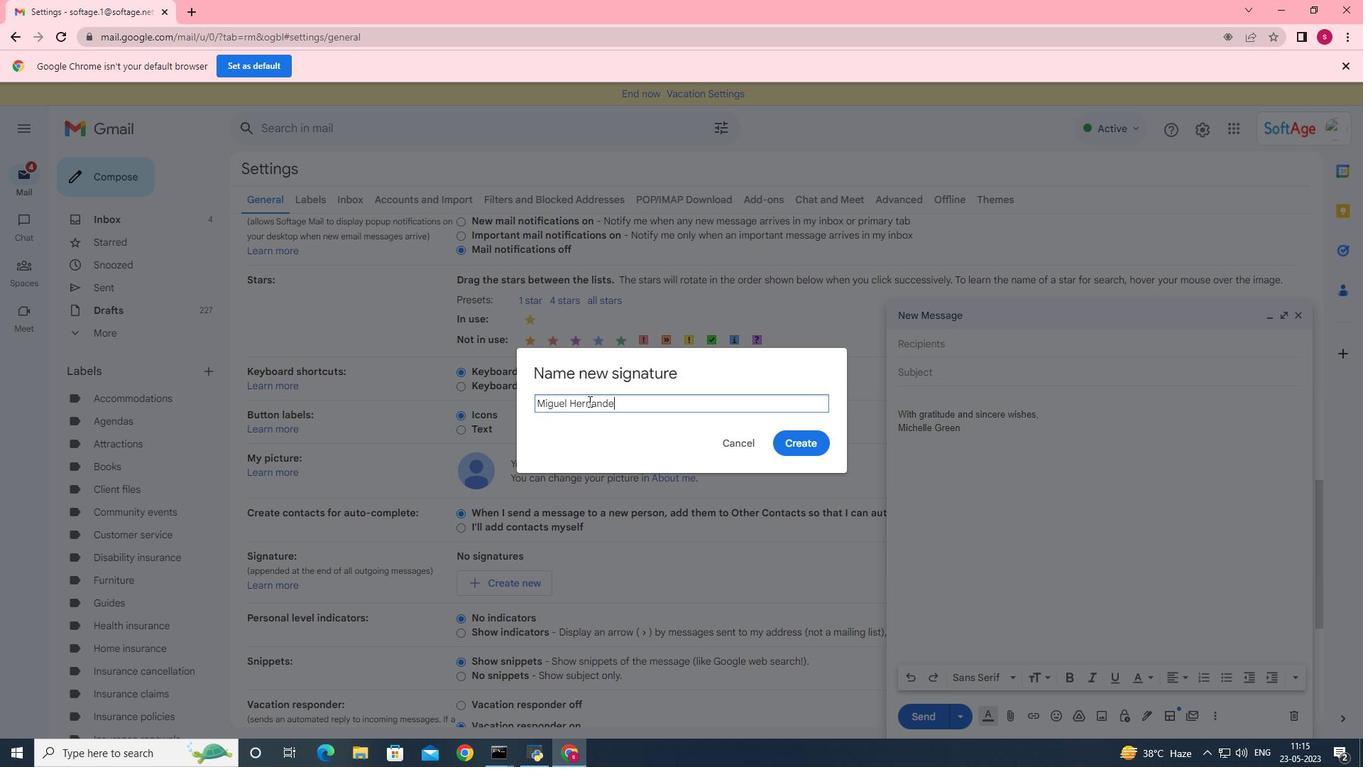 
Action: Mouse moved to (817, 451)
Screenshot: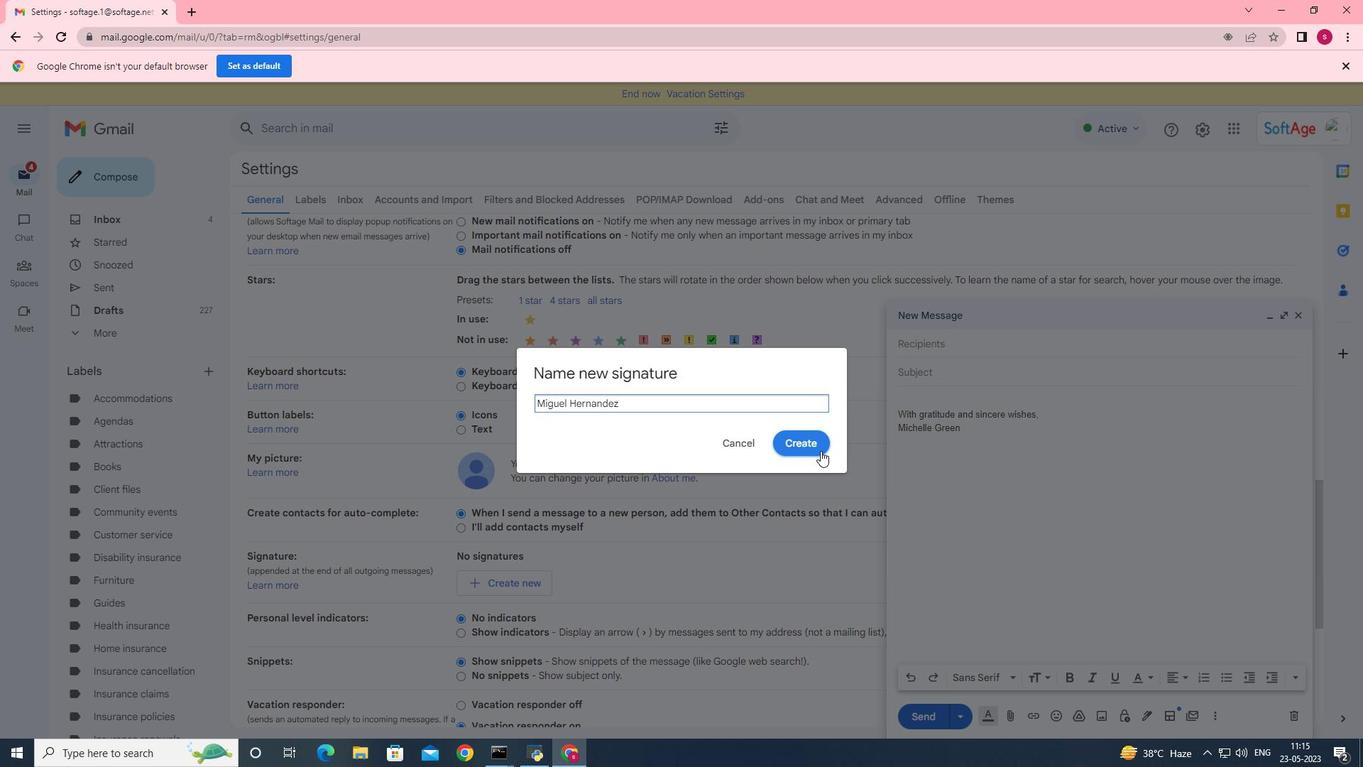 
Action: Mouse pressed left at (817, 451)
Screenshot: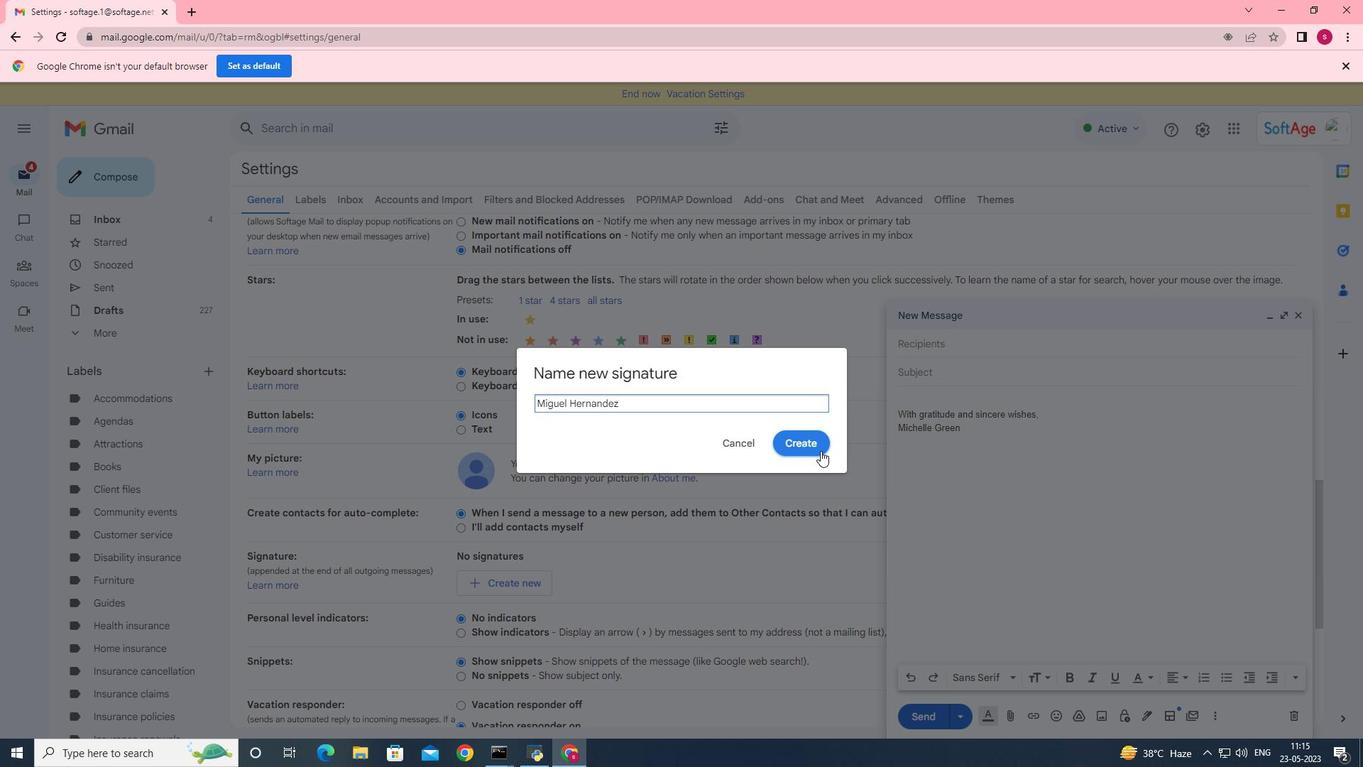 
Action: Mouse moved to (662, 567)
Screenshot: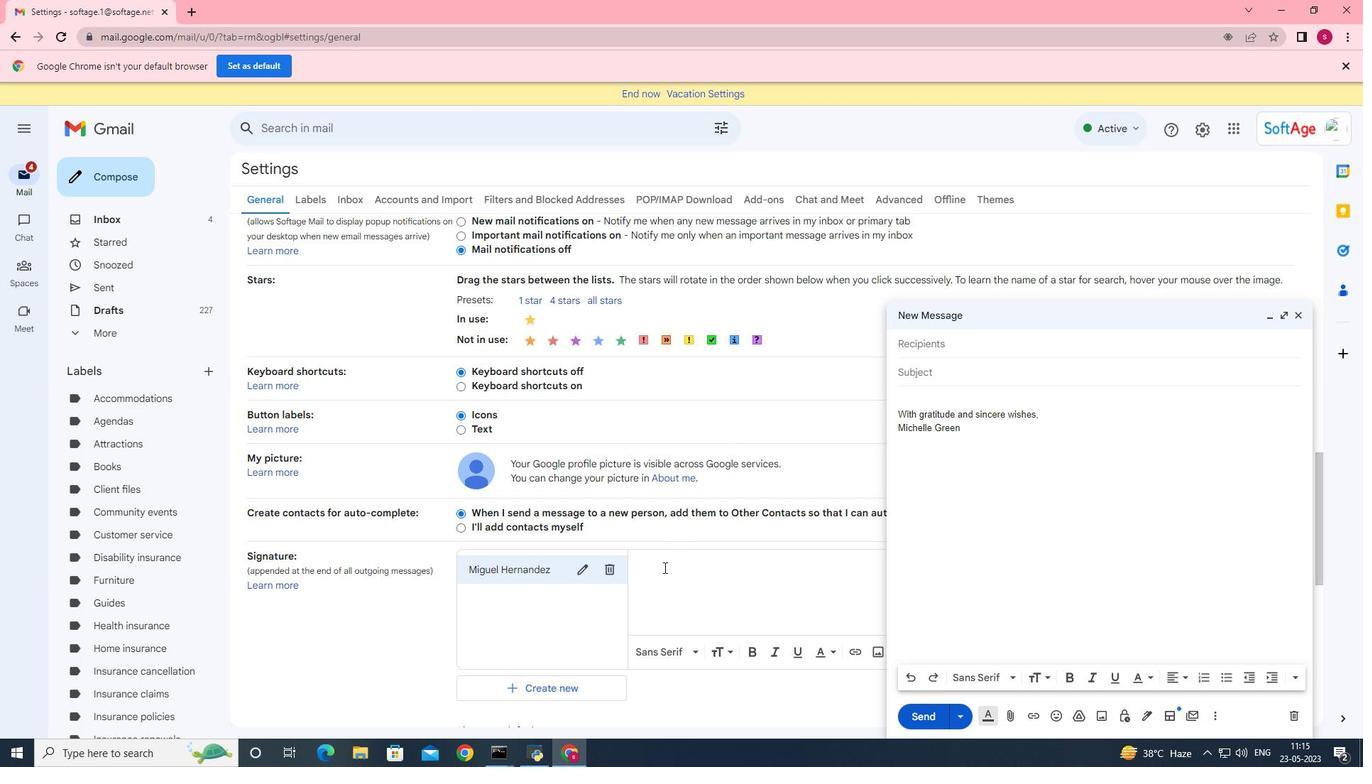 
Action: Mouse pressed left at (662, 567)
Screenshot: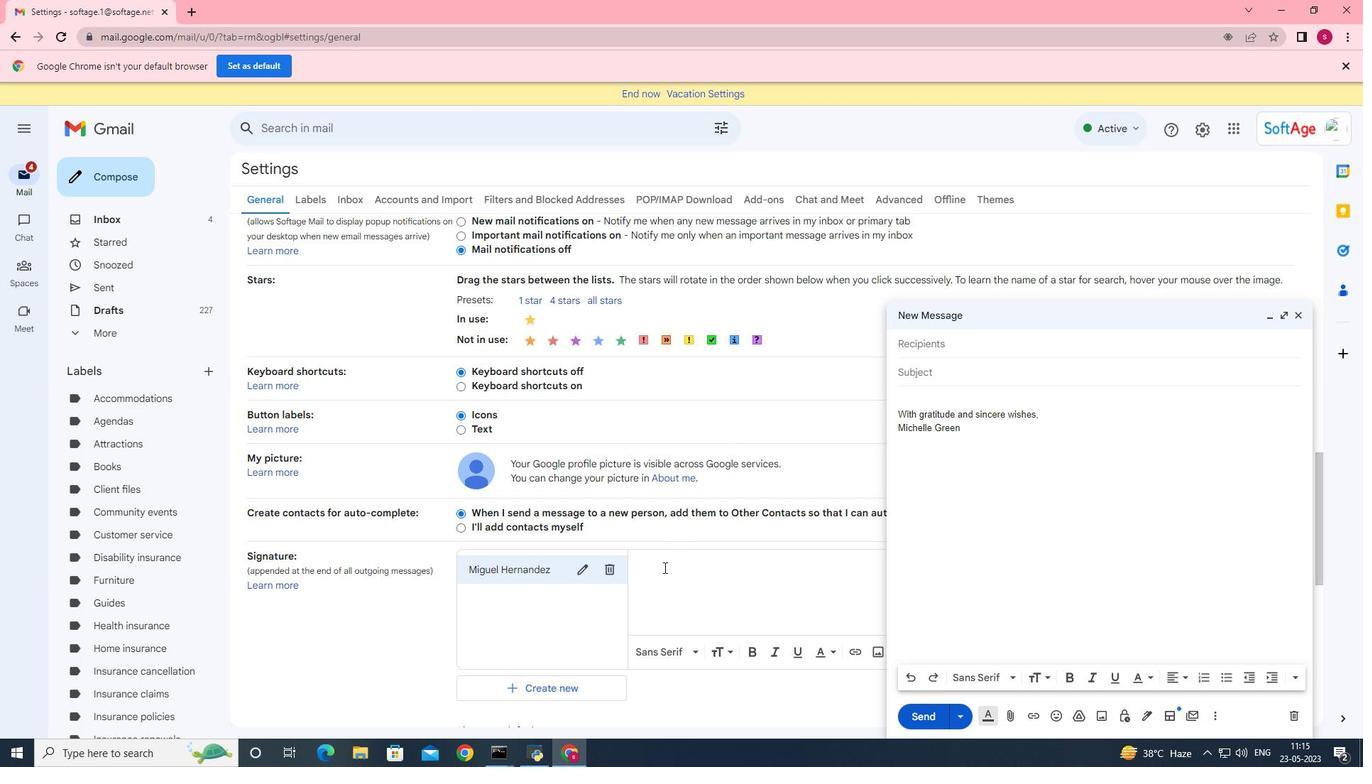
Action: Key pressed <Key.shift>Best<Key.space>wishes<Key.space>for<Key.space>a<Key.space>happy<Key.space><Key.shift>National<Key.space><Key.shift>Thank<Key.space>a<Key.space><Key.shift>Mail<Key.space><Key.shift>Carrier<Key.space><Key.shift>Day,<Key.enter><Key.shift>Miguel<Key.space><Key.shift>Hernandez
Screenshot: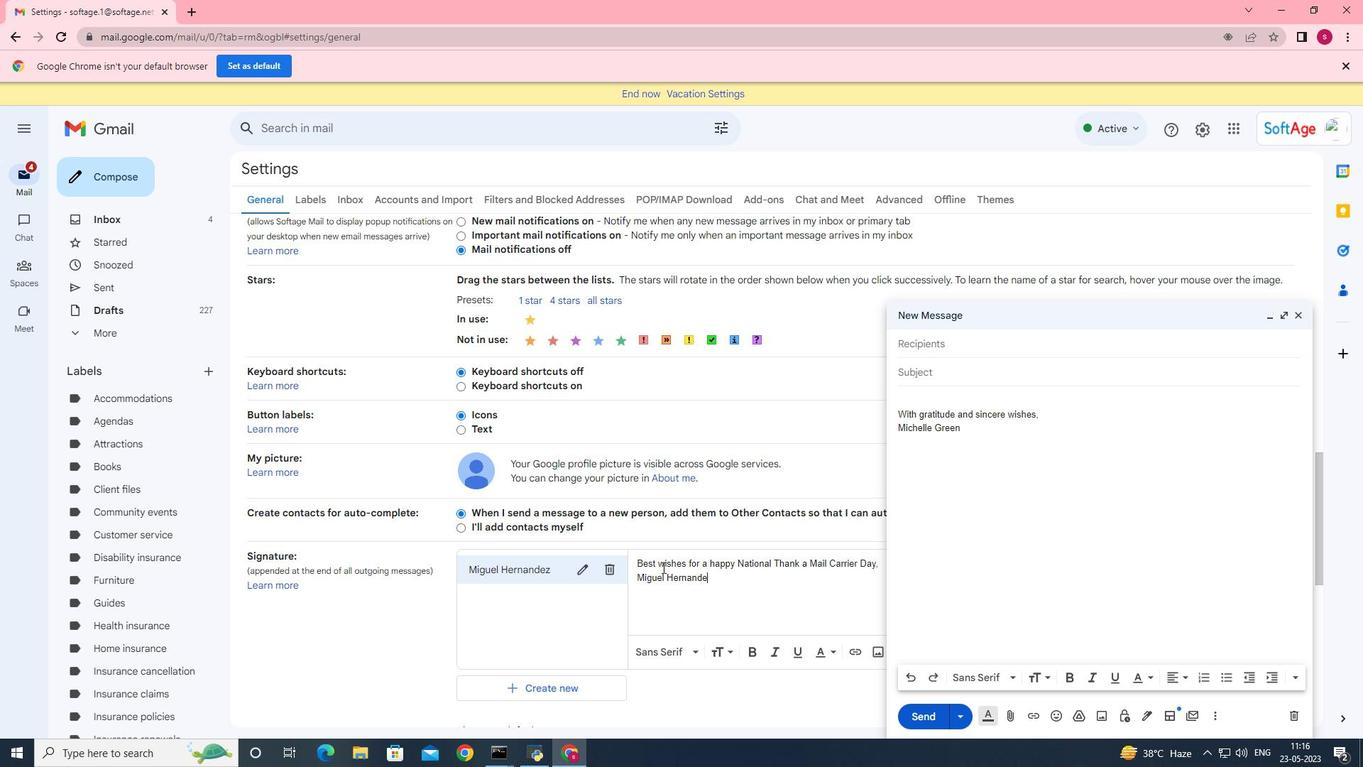 
Action: Mouse moved to (745, 600)
Screenshot: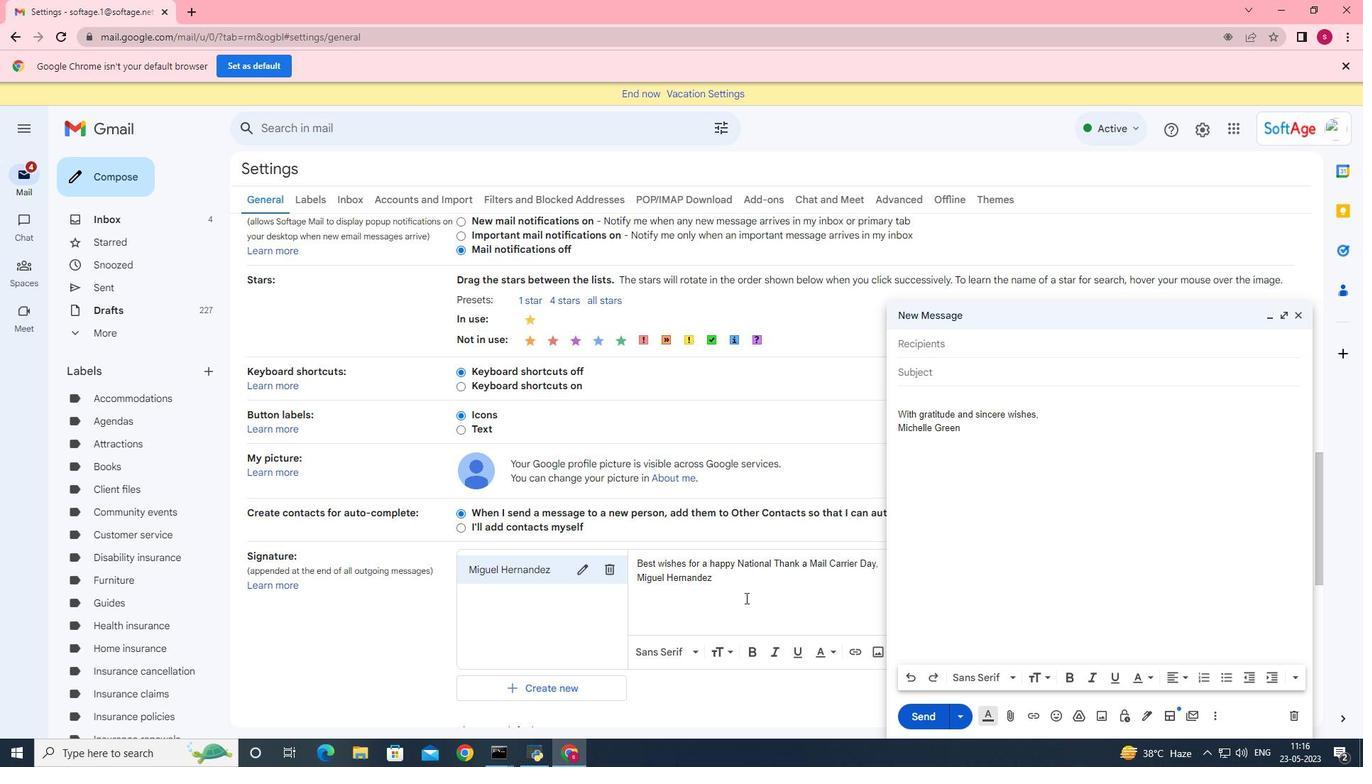 
Action: Mouse scrolled (745, 599) with delta (0, 0)
Screenshot: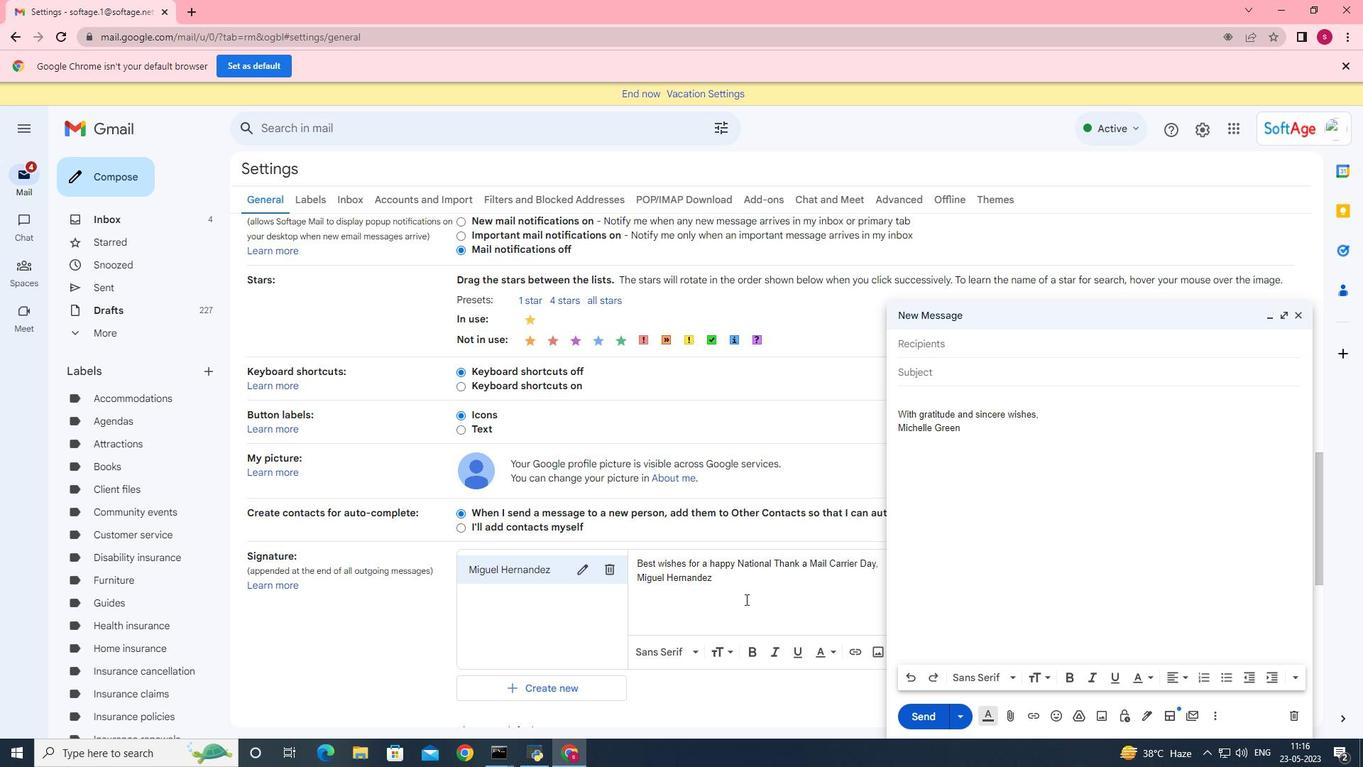 
Action: Mouse moved to (745, 600)
Screenshot: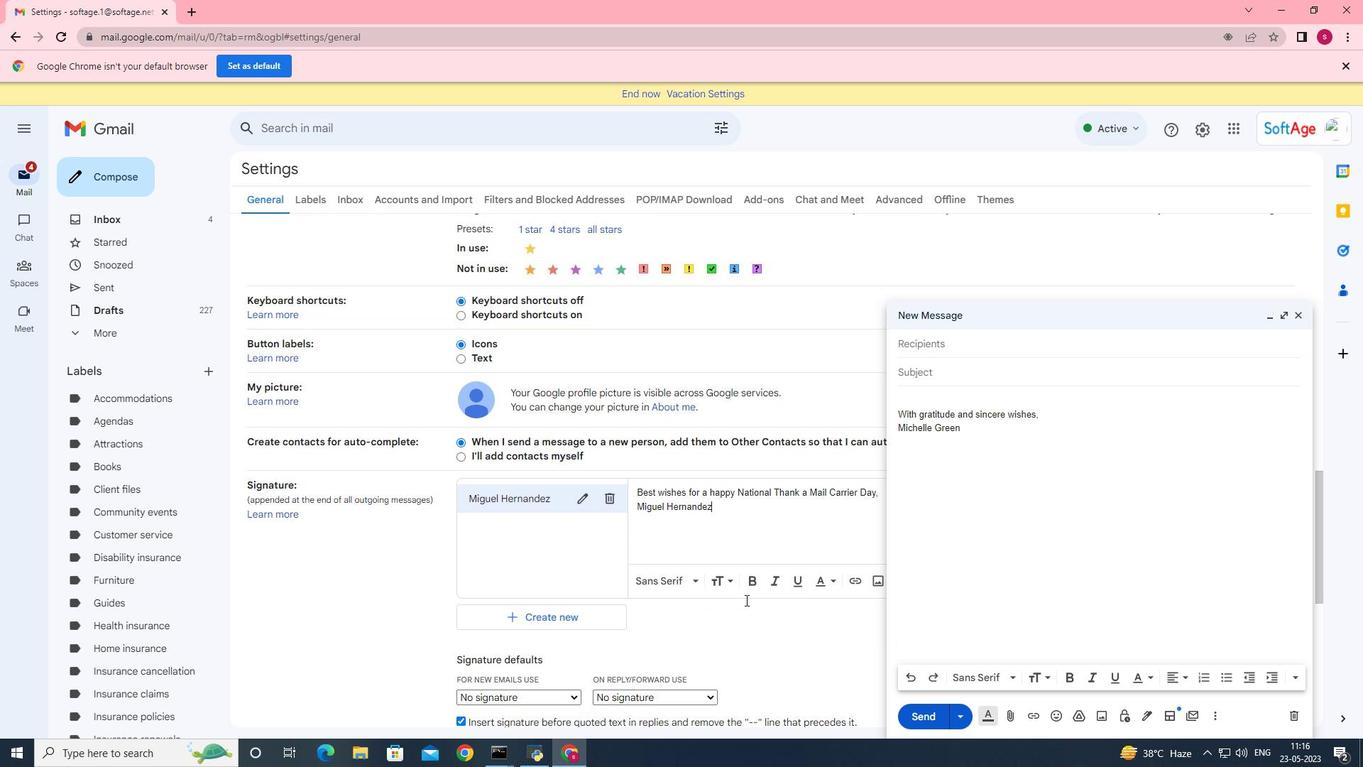 
Action: Mouse scrolled (745, 599) with delta (0, 0)
Screenshot: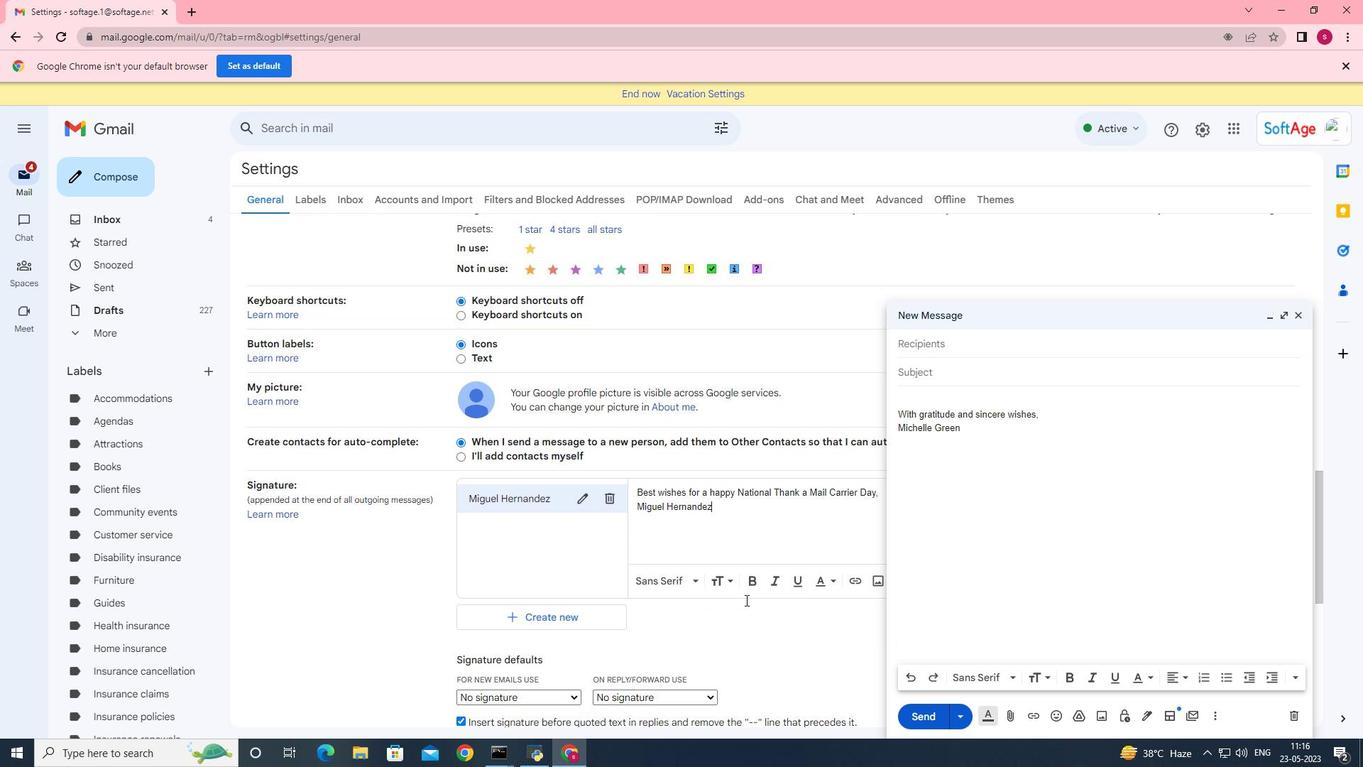 
Action: Mouse moved to (728, 603)
Screenshot: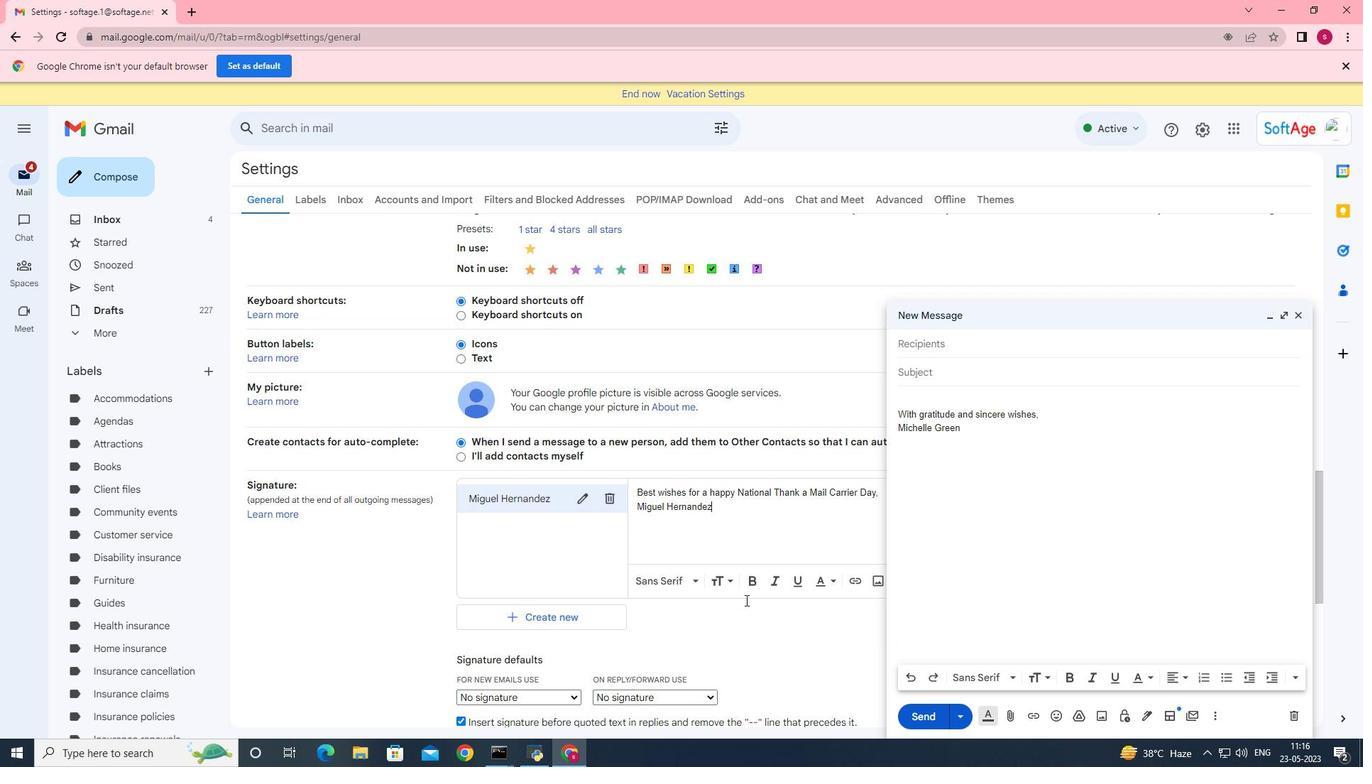
Action: Mouse scrolled (732, 603) with delta (0, 0)
Screenshot: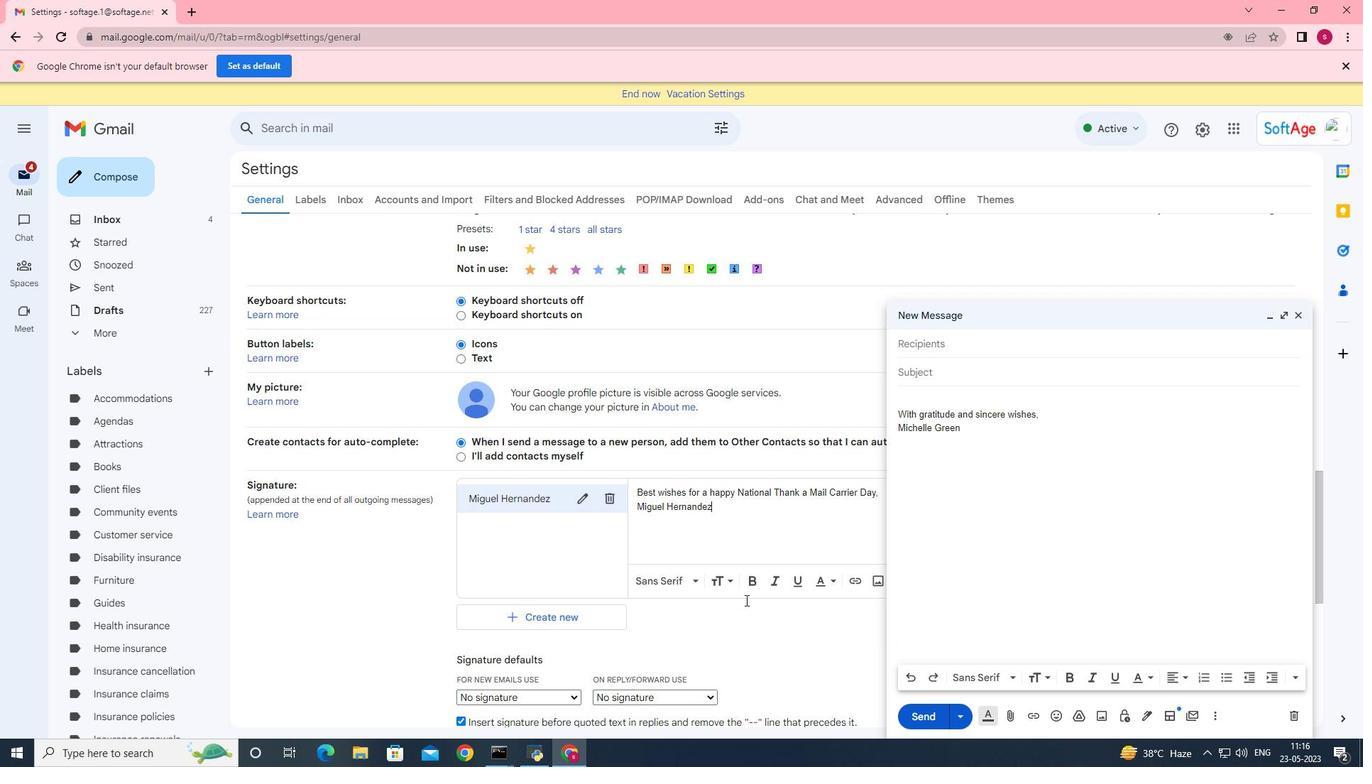 
Action: Mouse moved to (562, 550)
Screenshot: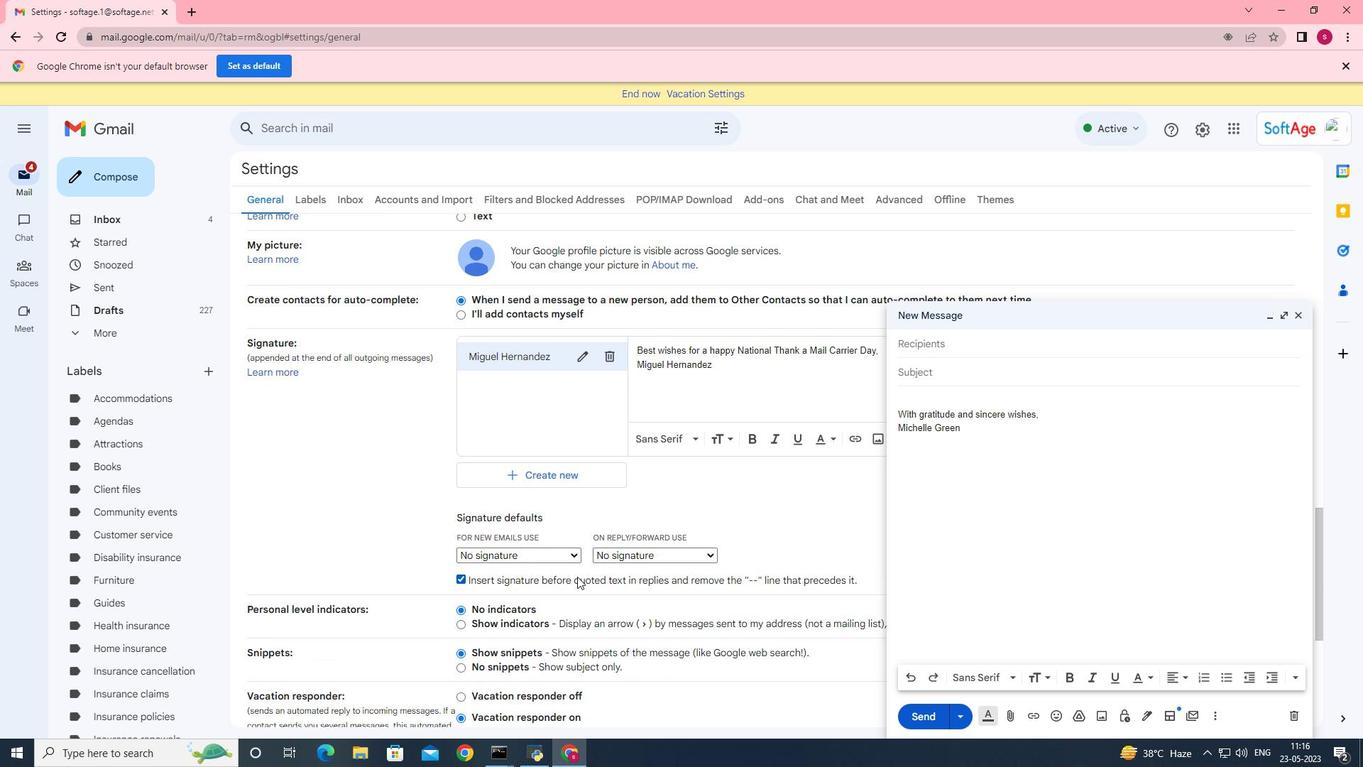 
Action: Mouse pressed left at (562, 550)
Screenshot: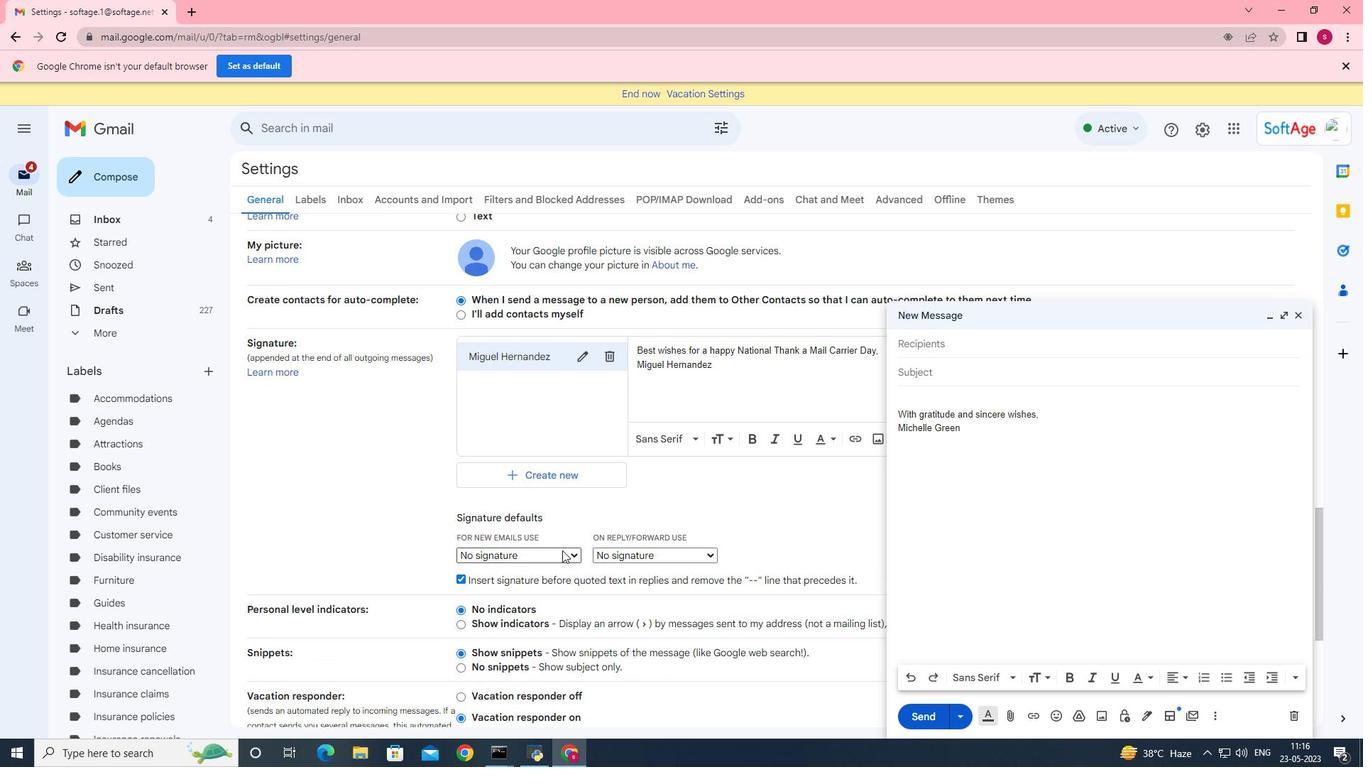 
Action: Mouse moved to (556, 582)
Screenshot: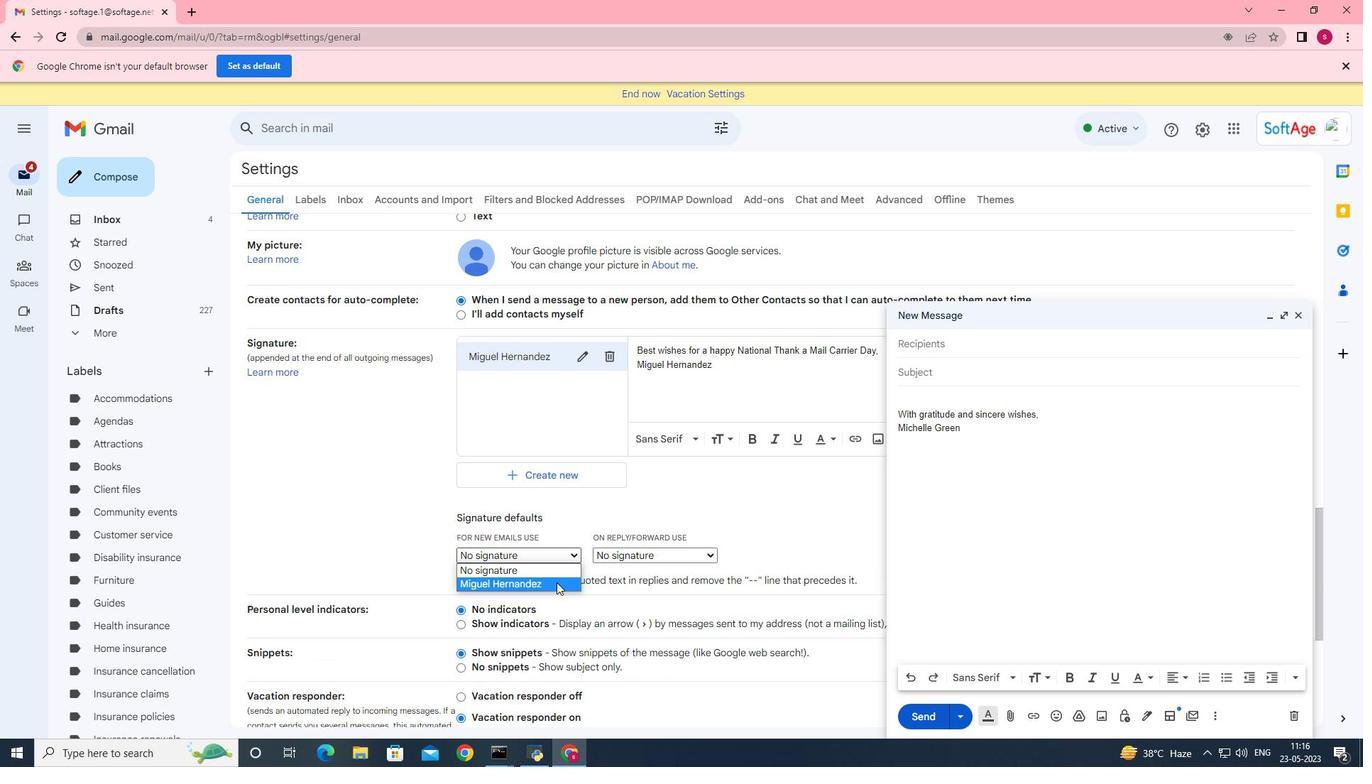 
Action: Mouse pressed left at (556, 582)
Screenshot: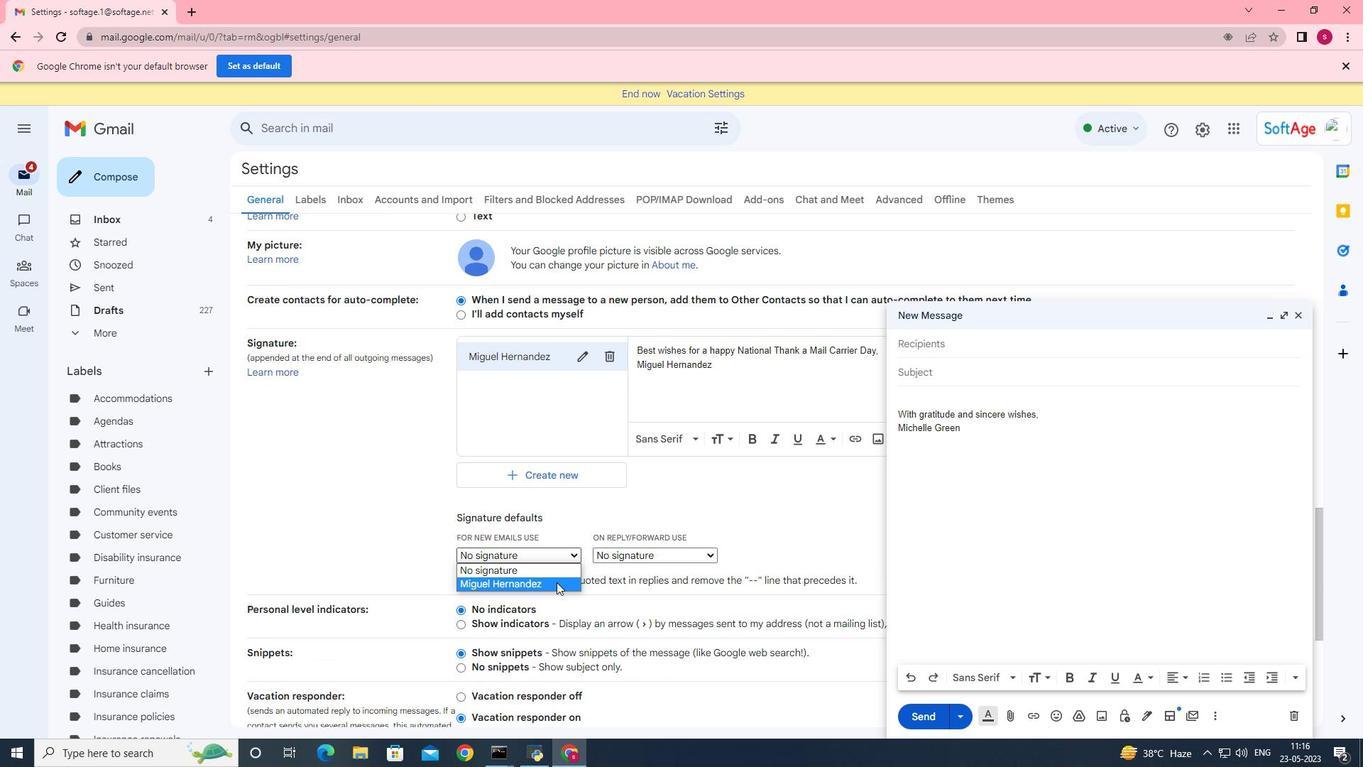 
Action: Mouse moved to (634, 561)
Screenshot: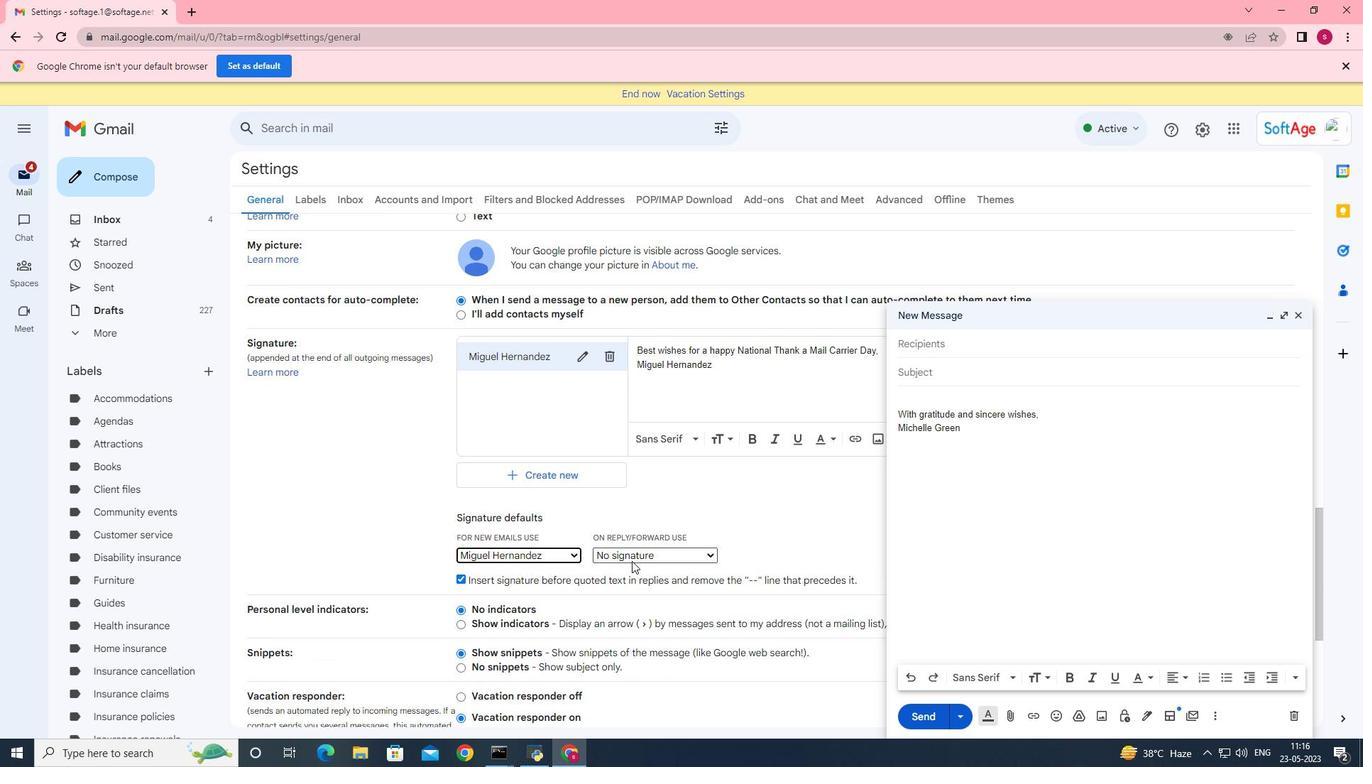 
Action: Mouse pressed left at (634, 561)
Screenshot: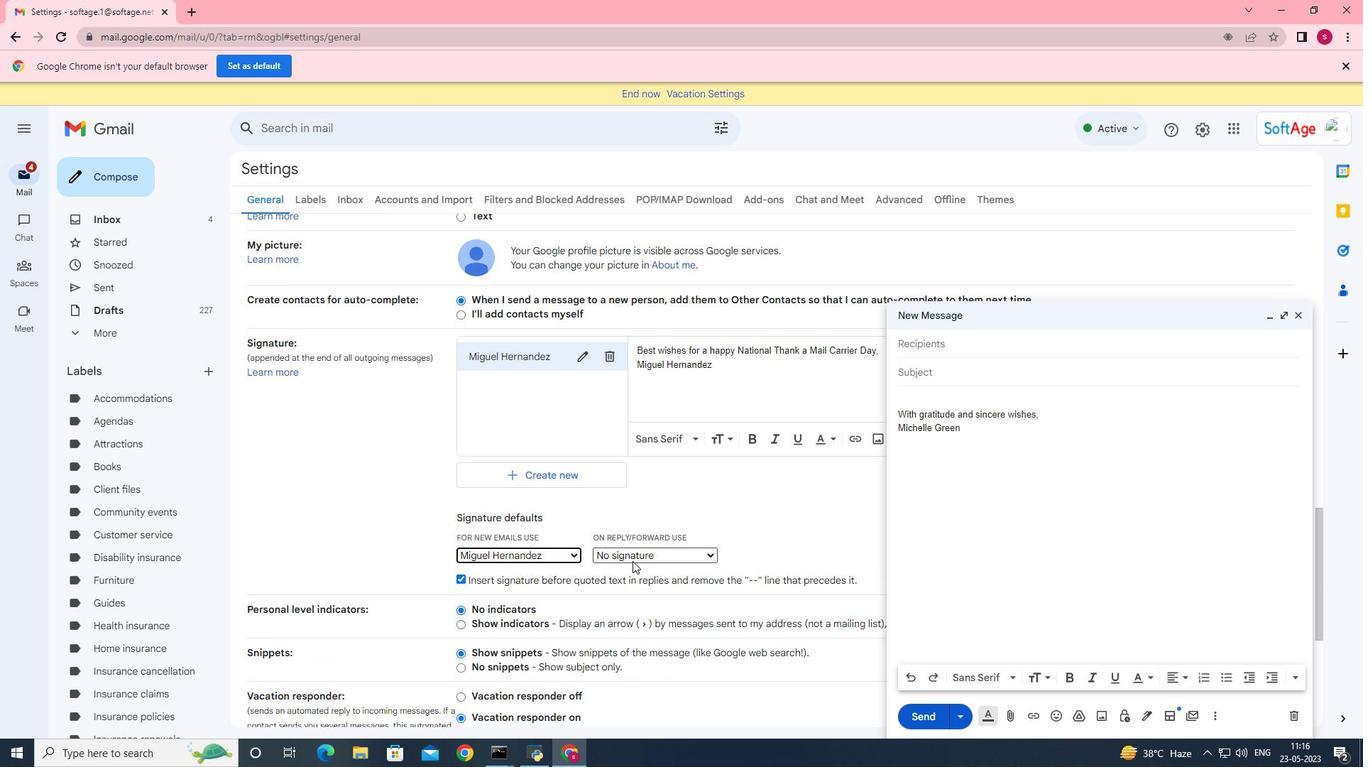 
Action: Mouse moved to (620, 584)
Screenshot: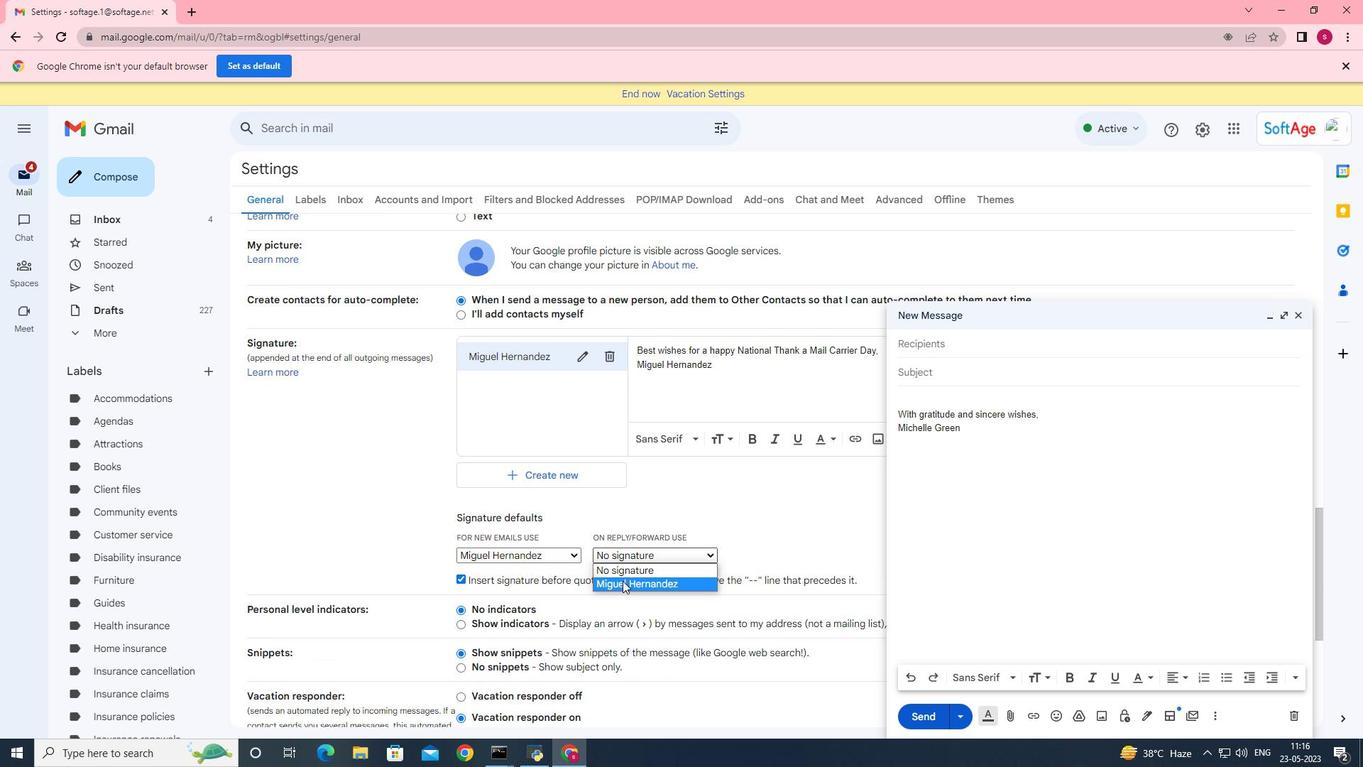 
Action: Mouse pressed left at (620, 584)
Screenshot: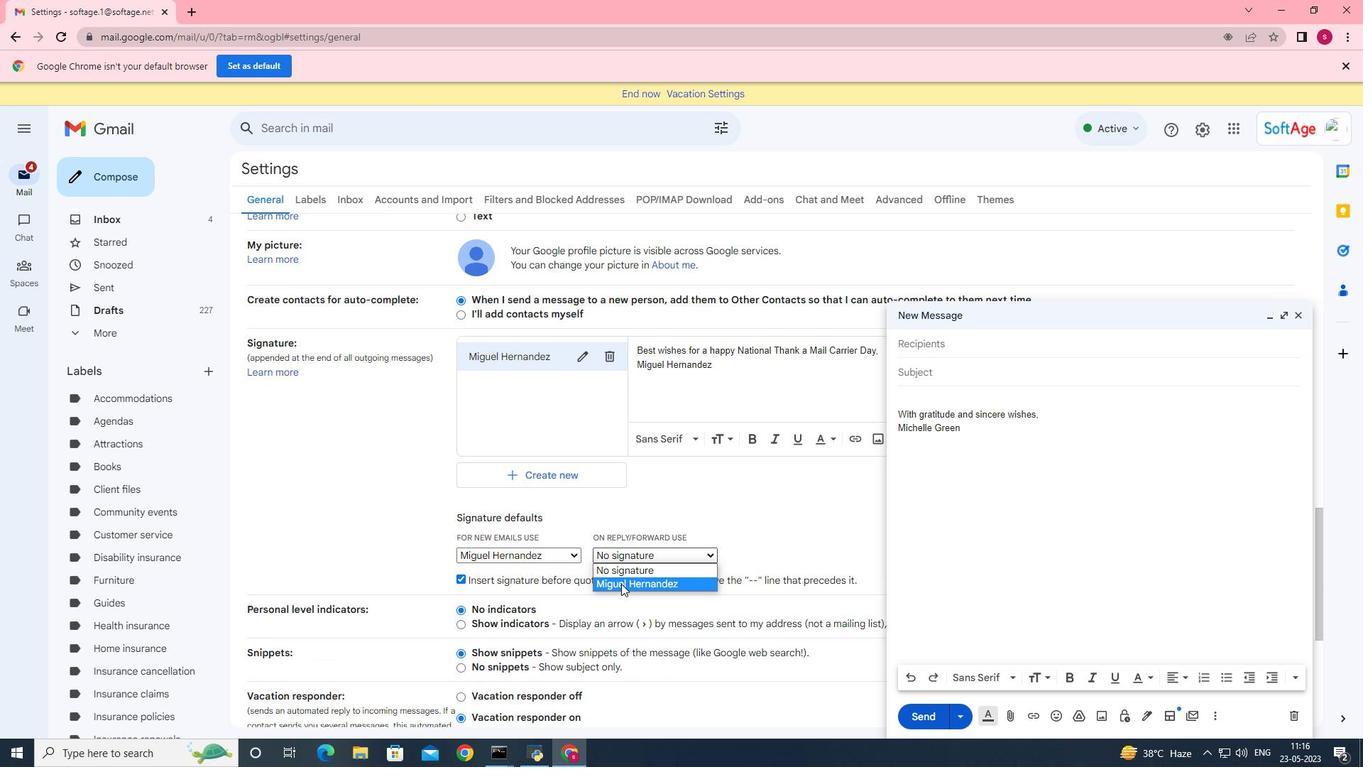 
Action: Mouse moved to (622, 584)
Screenshot: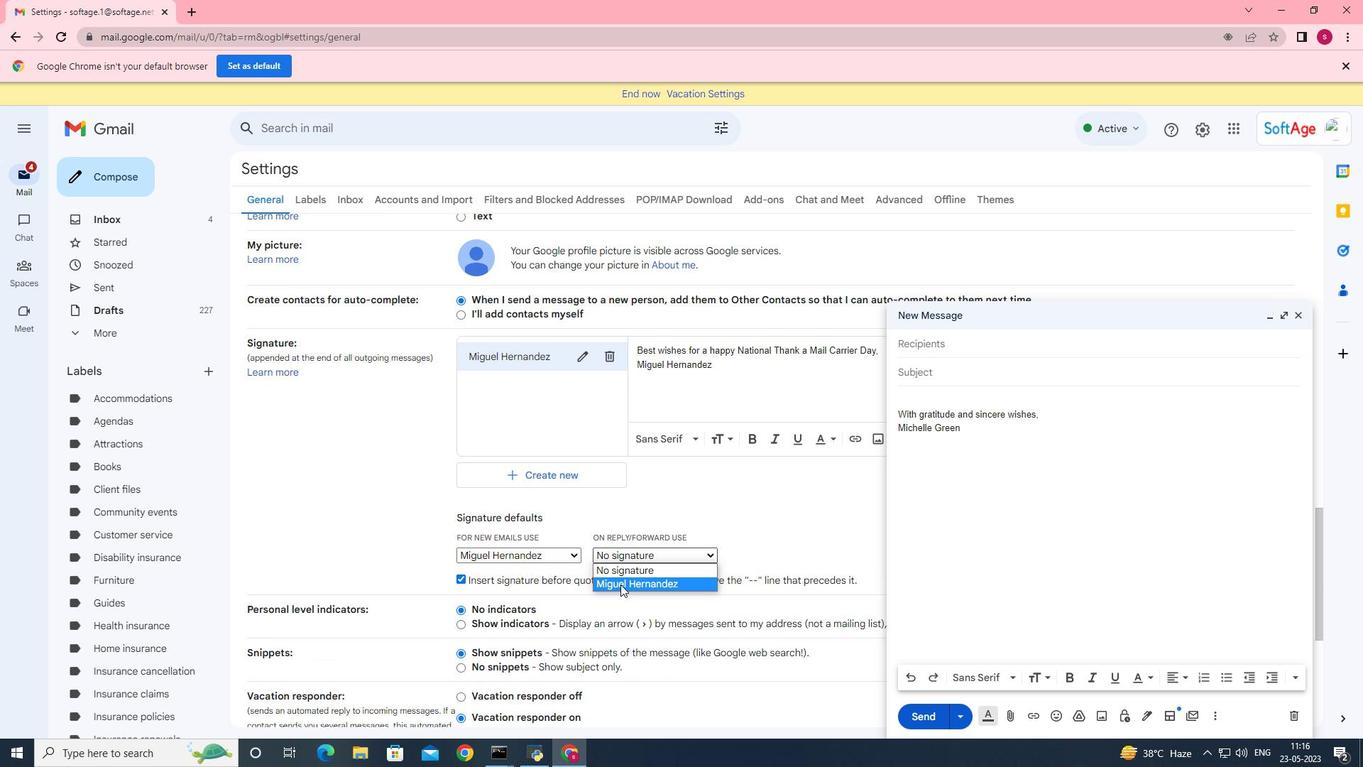 
Action: Mouse scrolled (622, 583) with delta (0, 0)
Screenshot: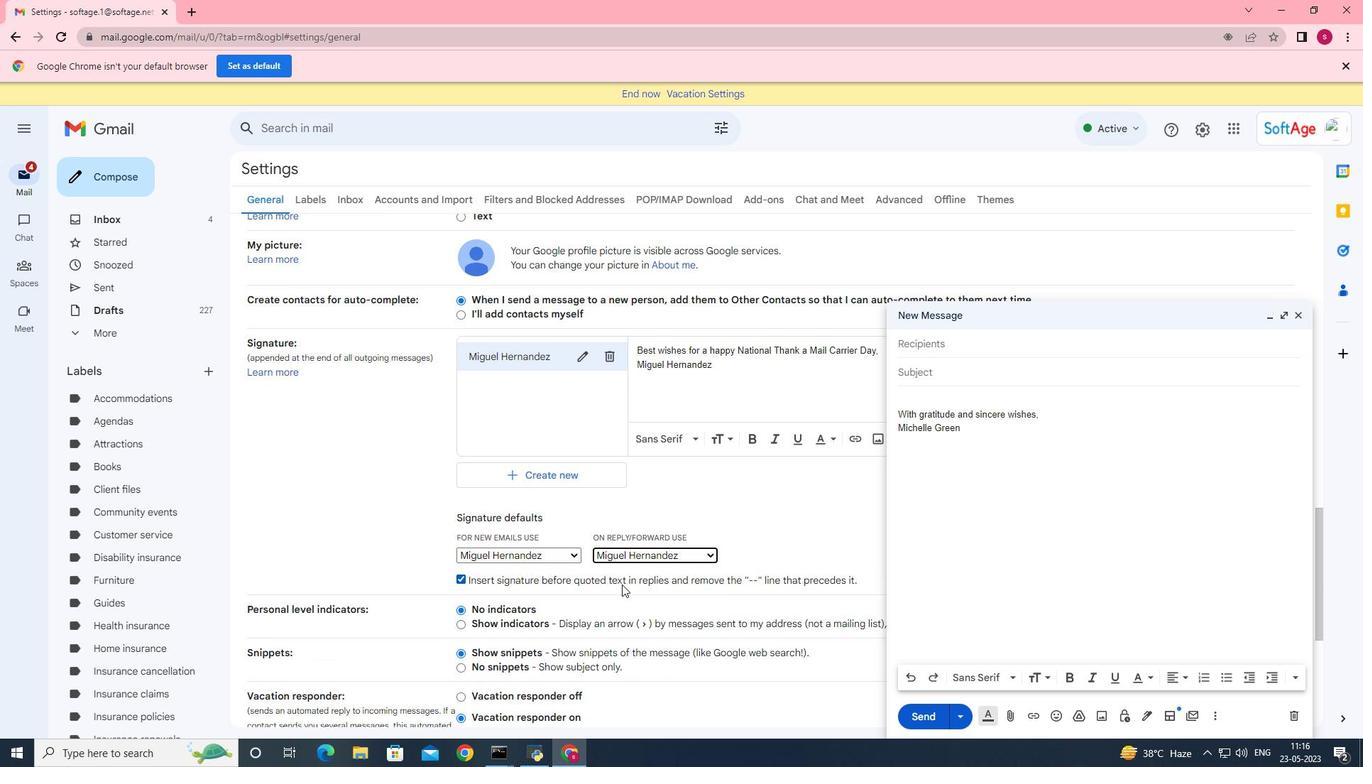 
Action: Mouse scrolled (622, 583) with delta (0, 0)
Screenshot: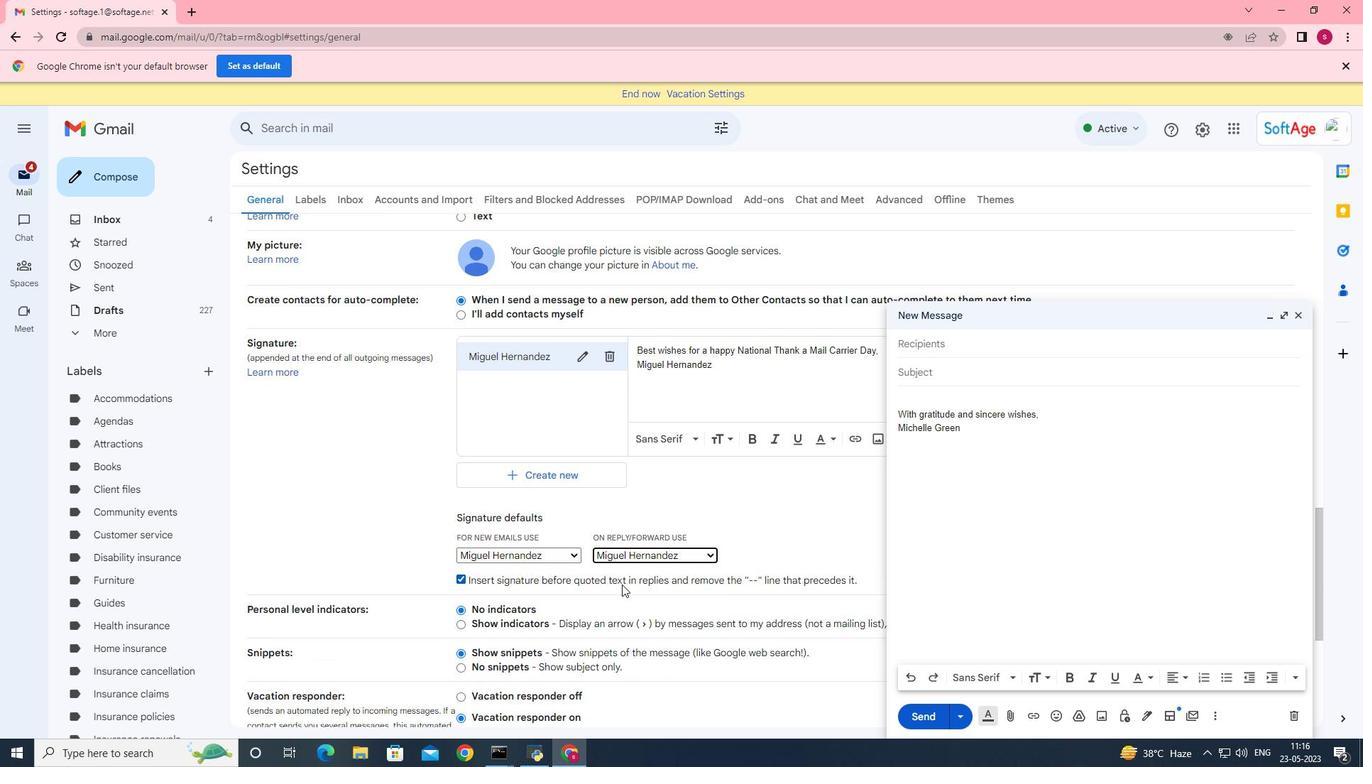 
Action: Mouse scrolled (622, 583) with delta (0, 0)
Screenshot: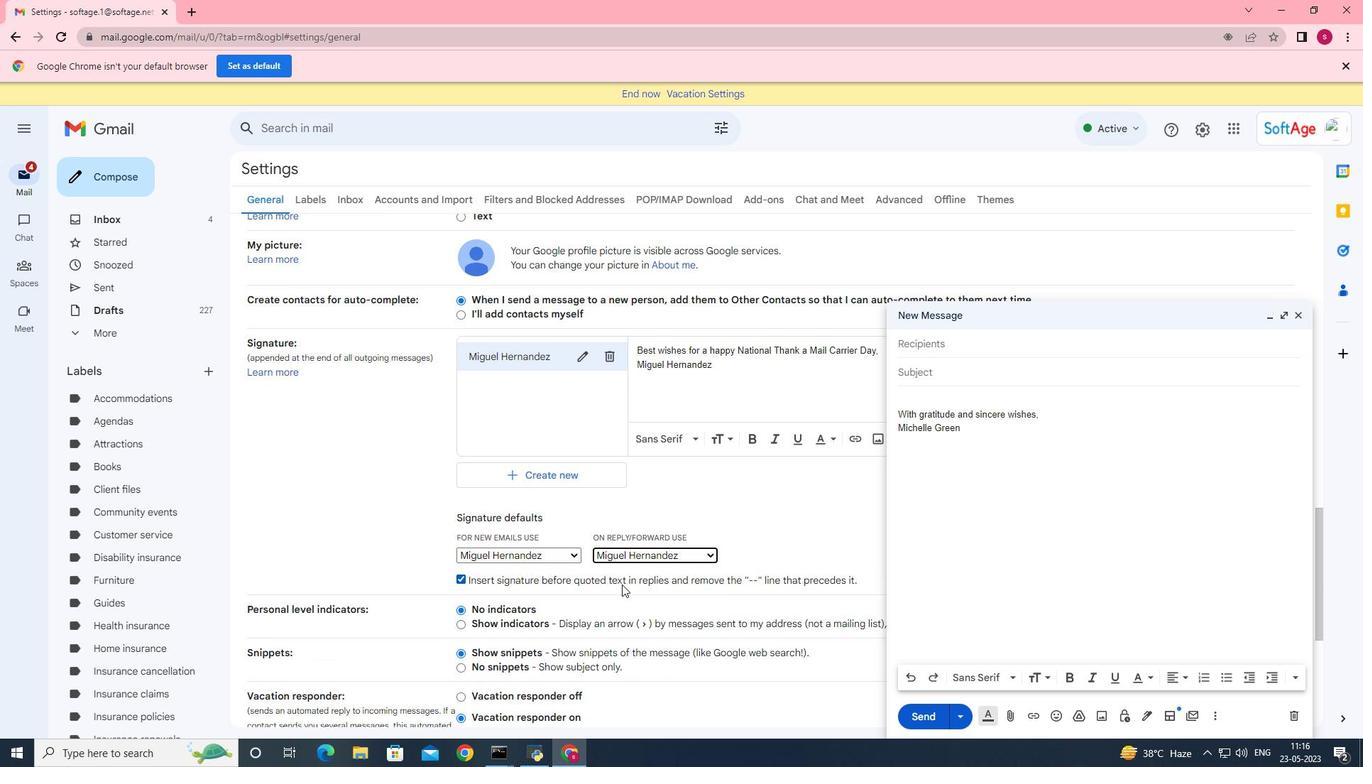 
Action: Mouse scrolled (622, 583) with delta (0, 0)
Screenshot: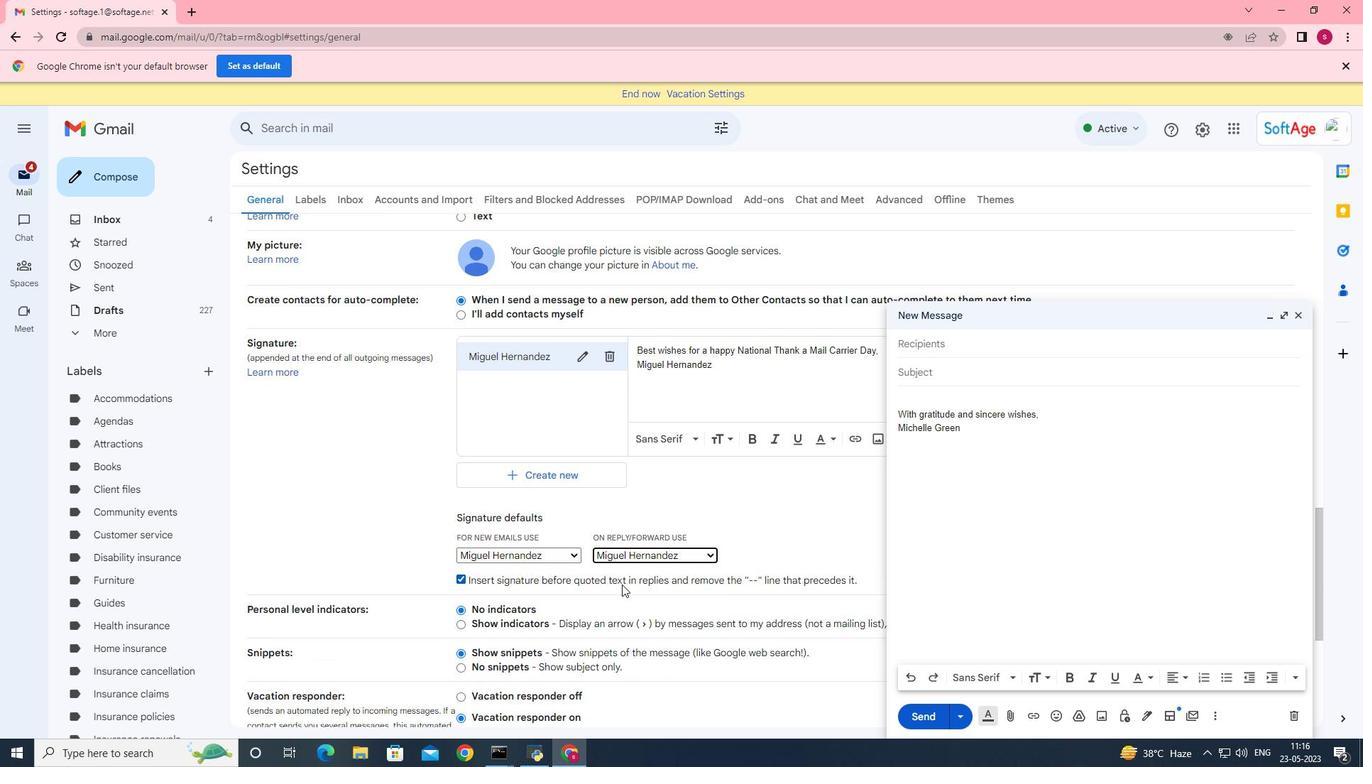 
Action: Mouse scrolled (622, 583) with delta (0, 0)
Screenshot: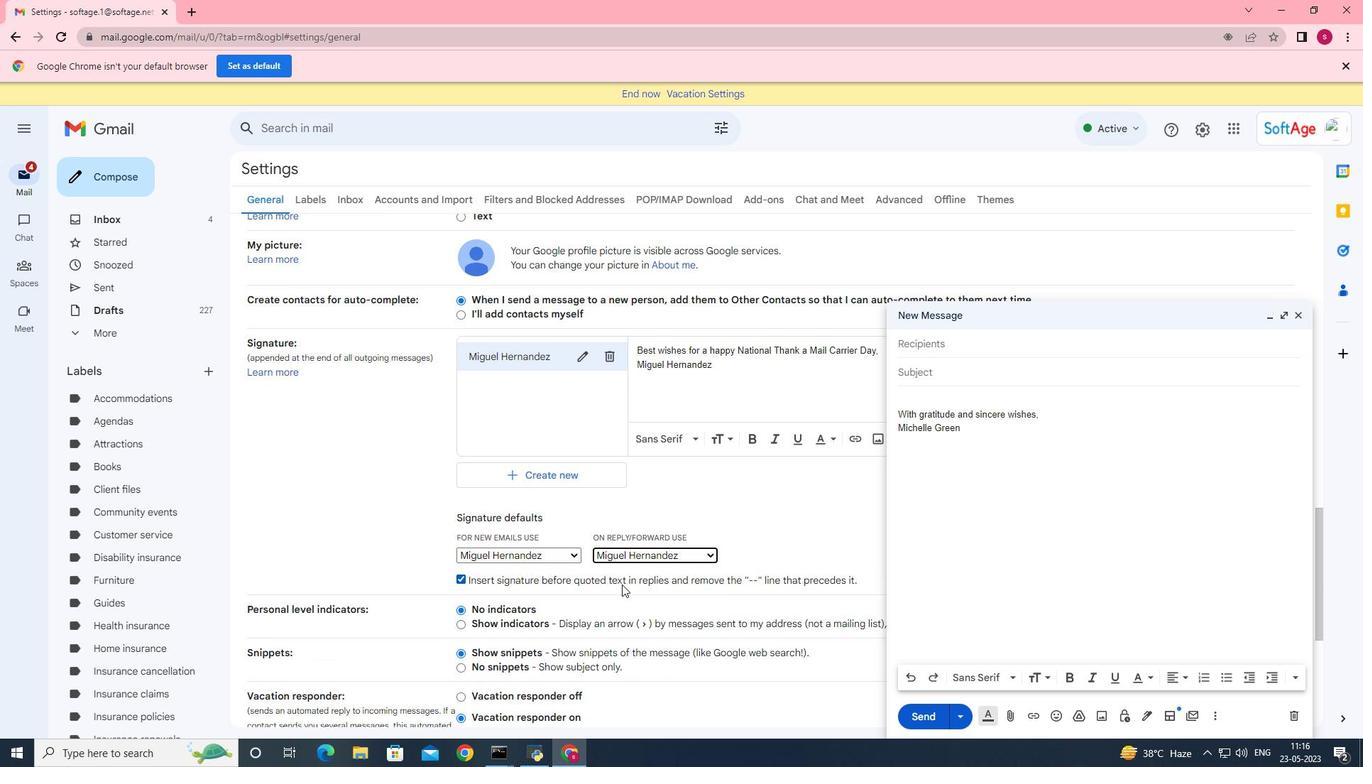 
Action: Mouse moved to (746, 649)
Screenshot: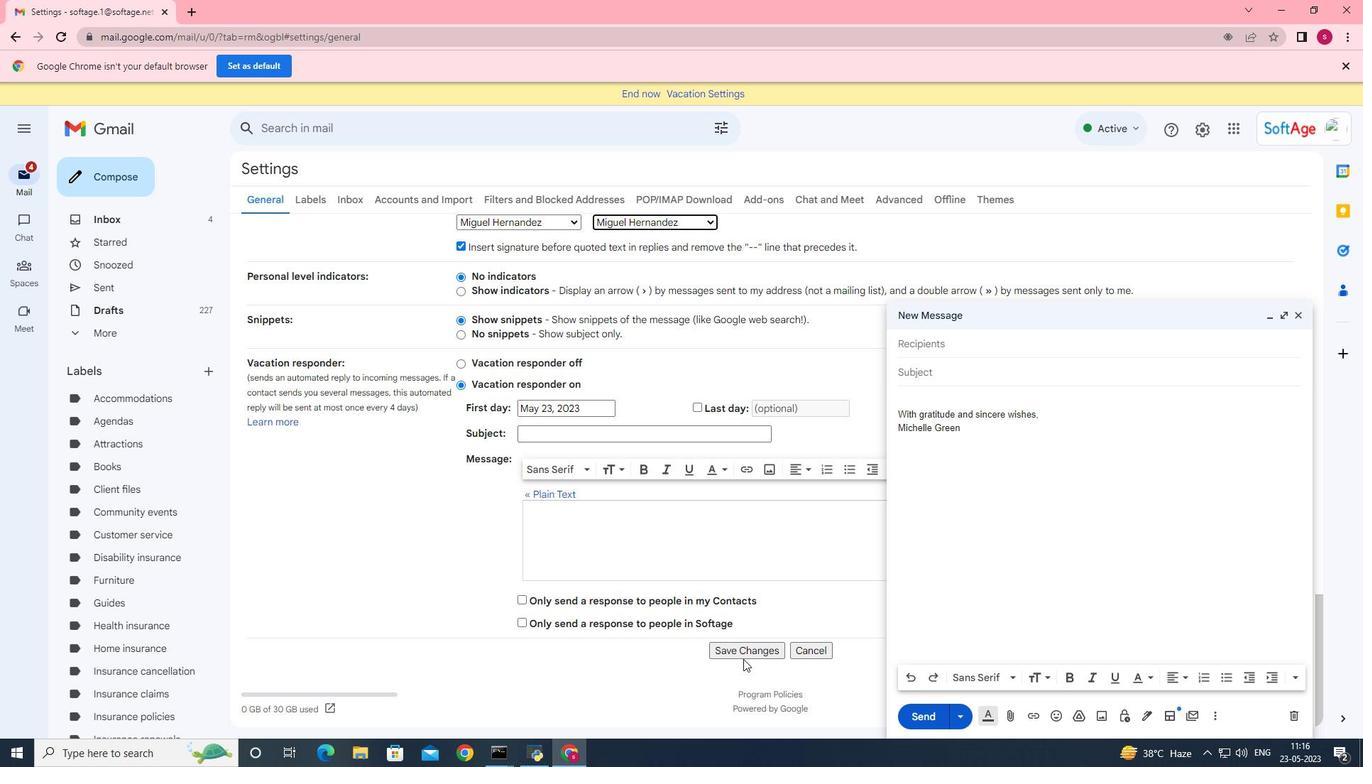 
Action: Mouse pressed left at (746, 649)
Screenshot: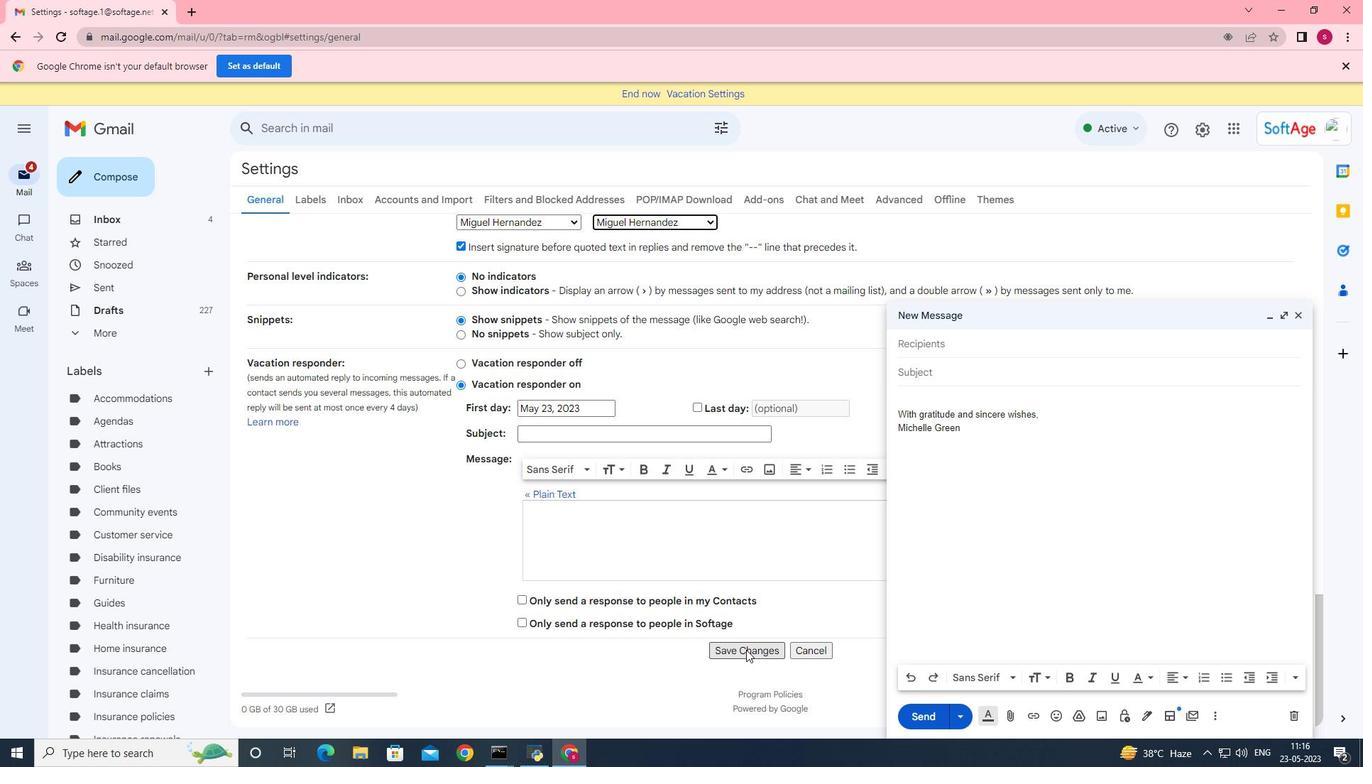 
Action: Mouse moved to (123, 171)
Screenshot: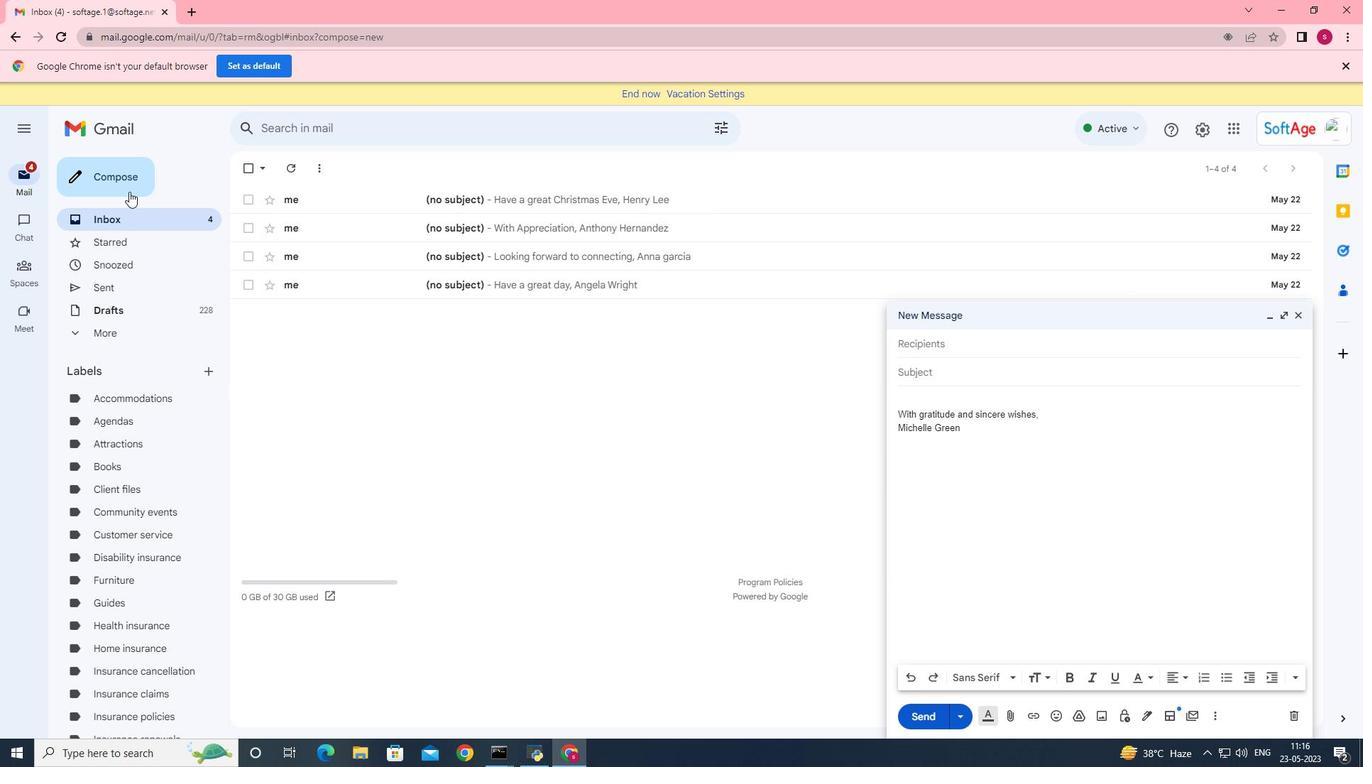 
Action: Mouse pressed left at (123, 171)
Screenshot: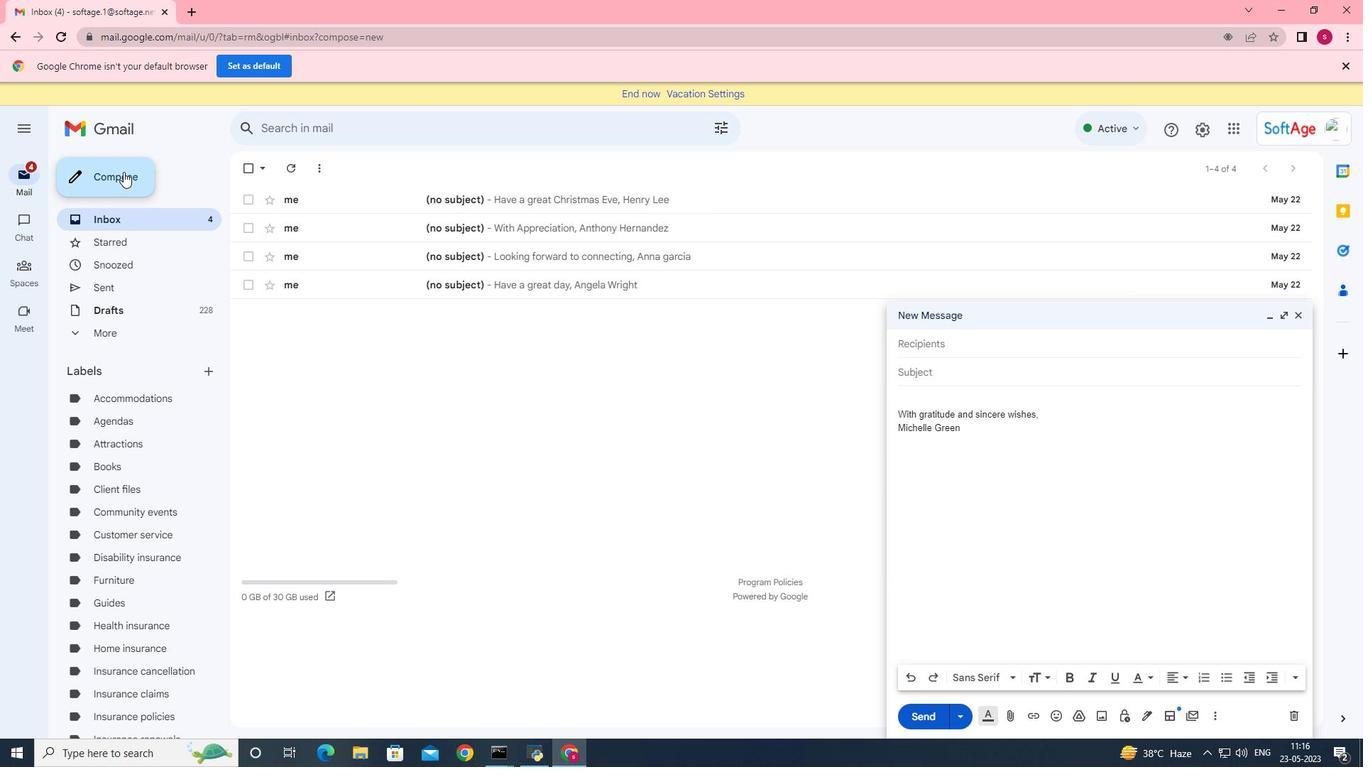 
Action: Mouse moved to (1300, 315)
Screenshot: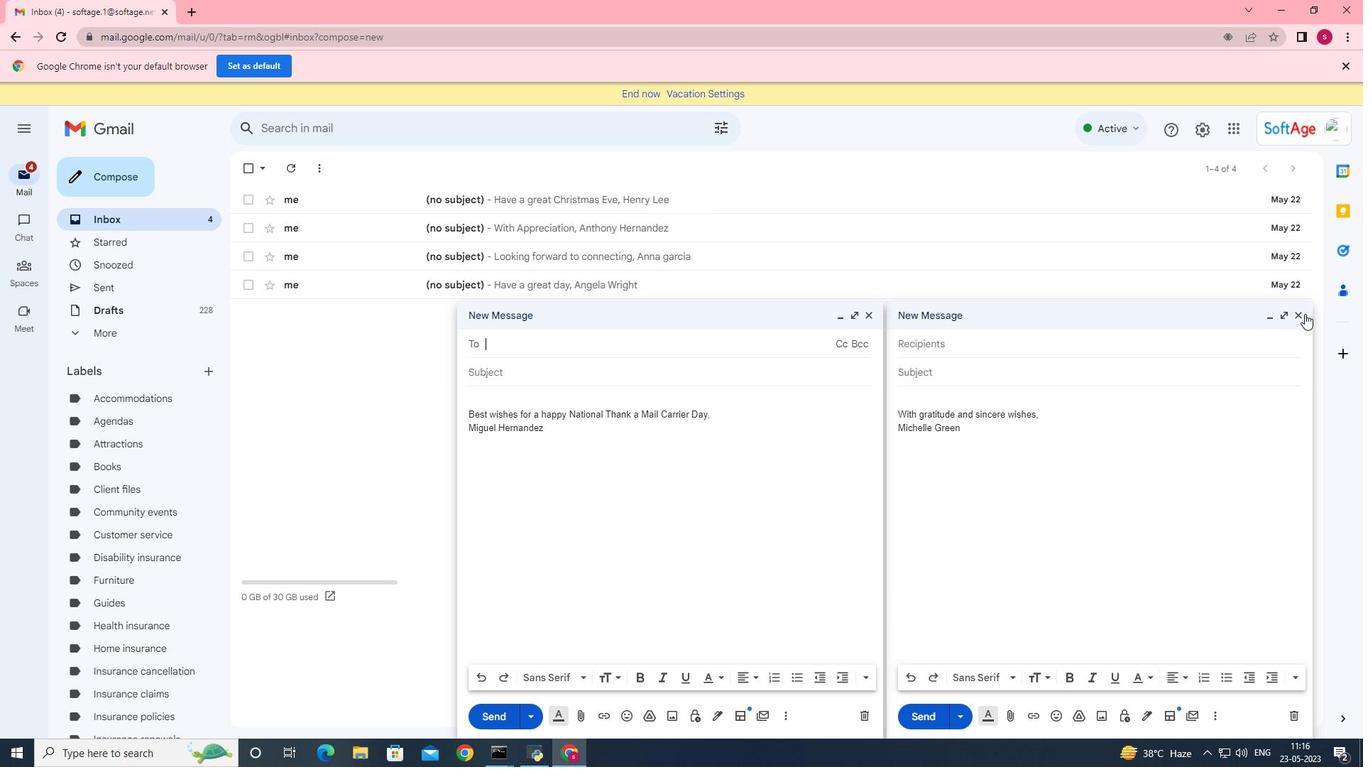 
Action: Mouse pressed left at (1300, 315)
Screenshot: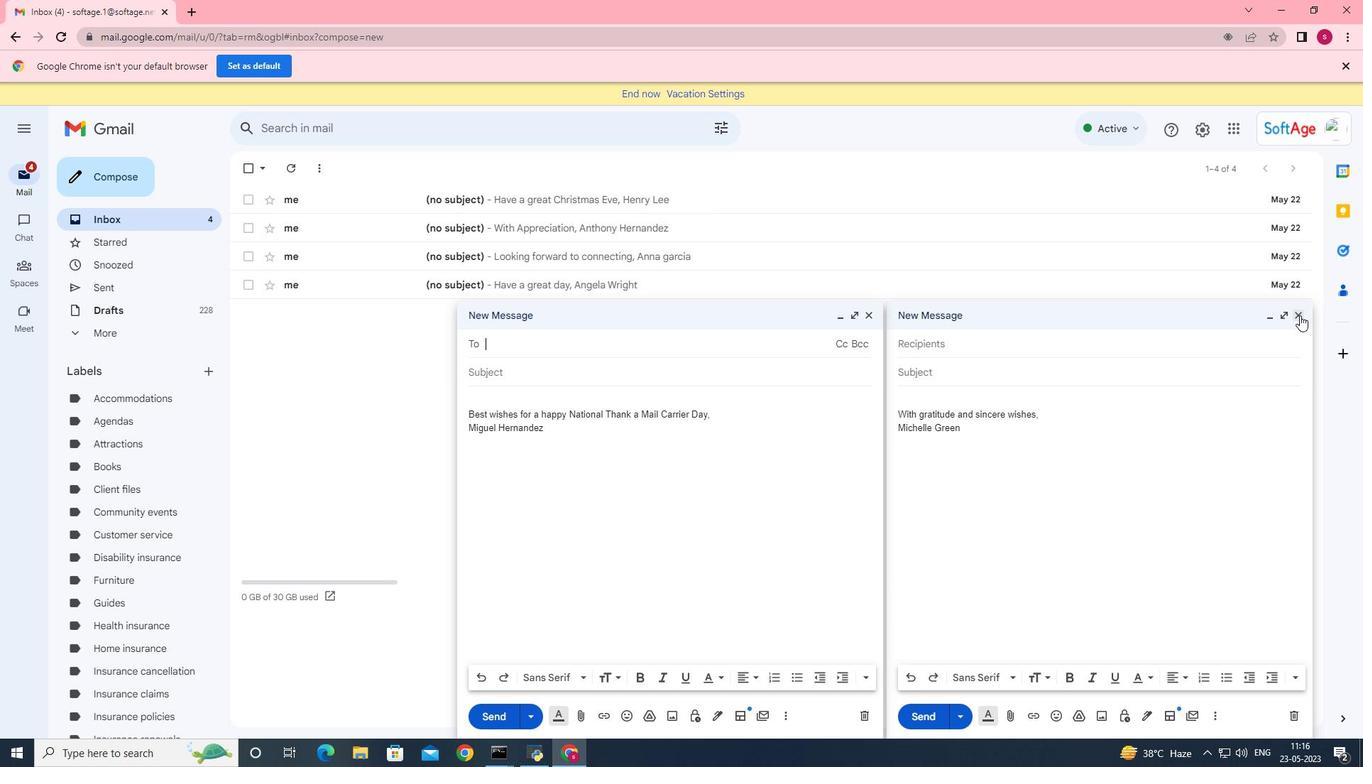 
Action: Mouse moved to (967, 350)
Screenshot: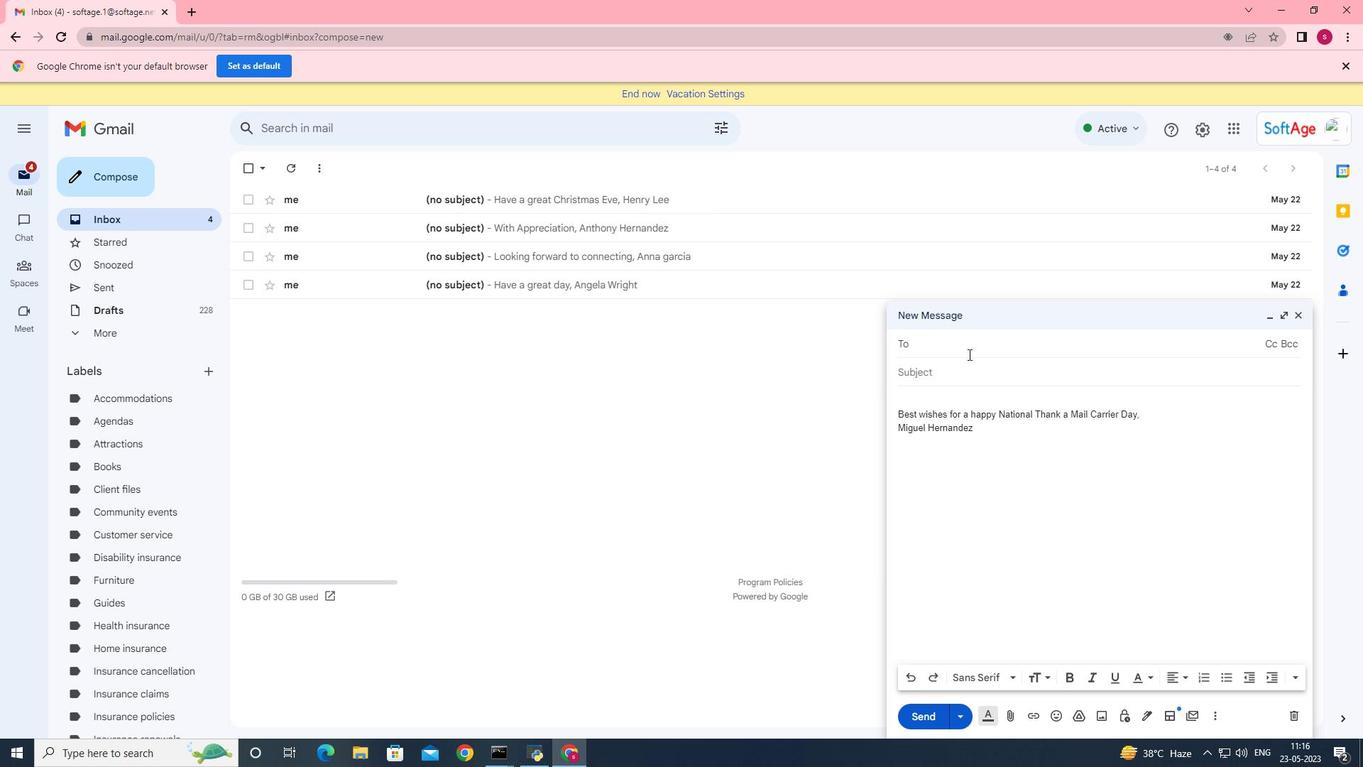 
Action: Mouse pressed left at (967, 350)
Screenshot: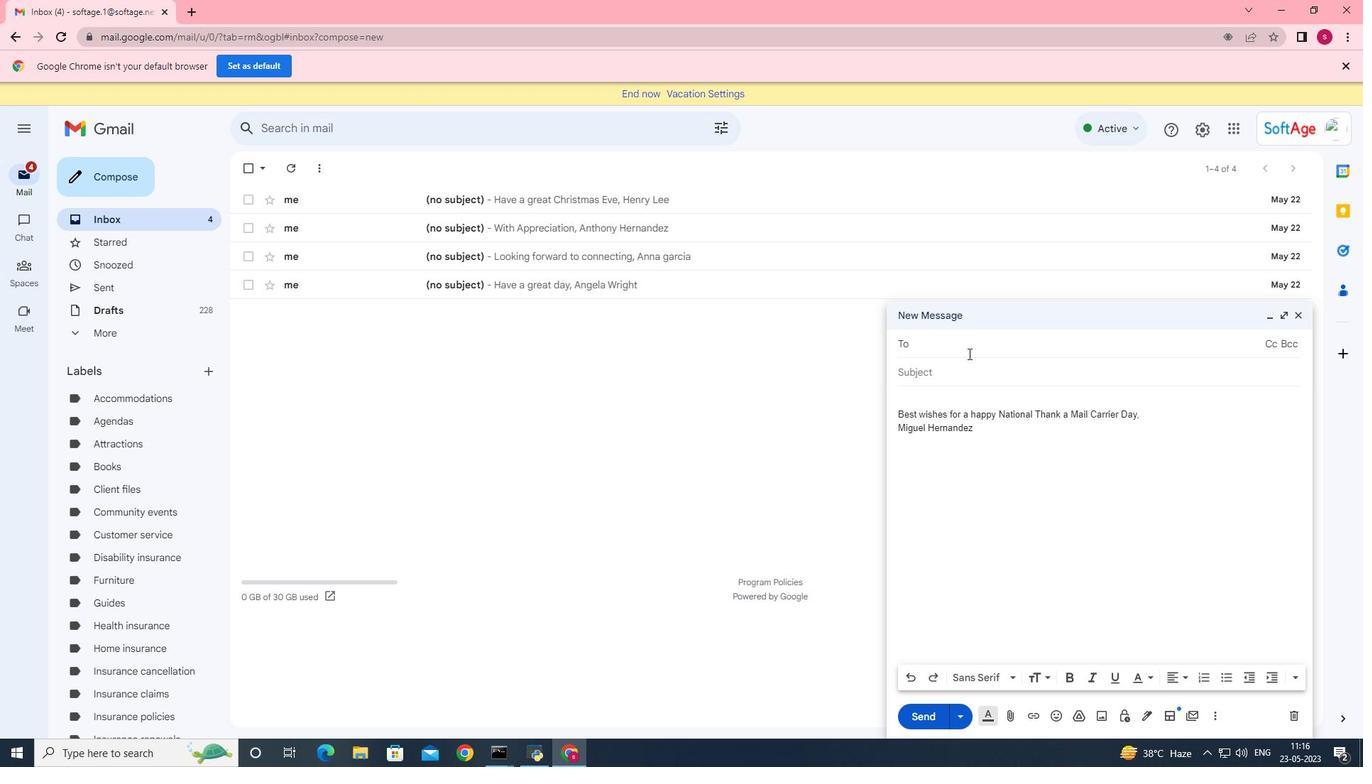 
Action: Key pressed softage.3<Key.shift>@softage.net
Screenshot: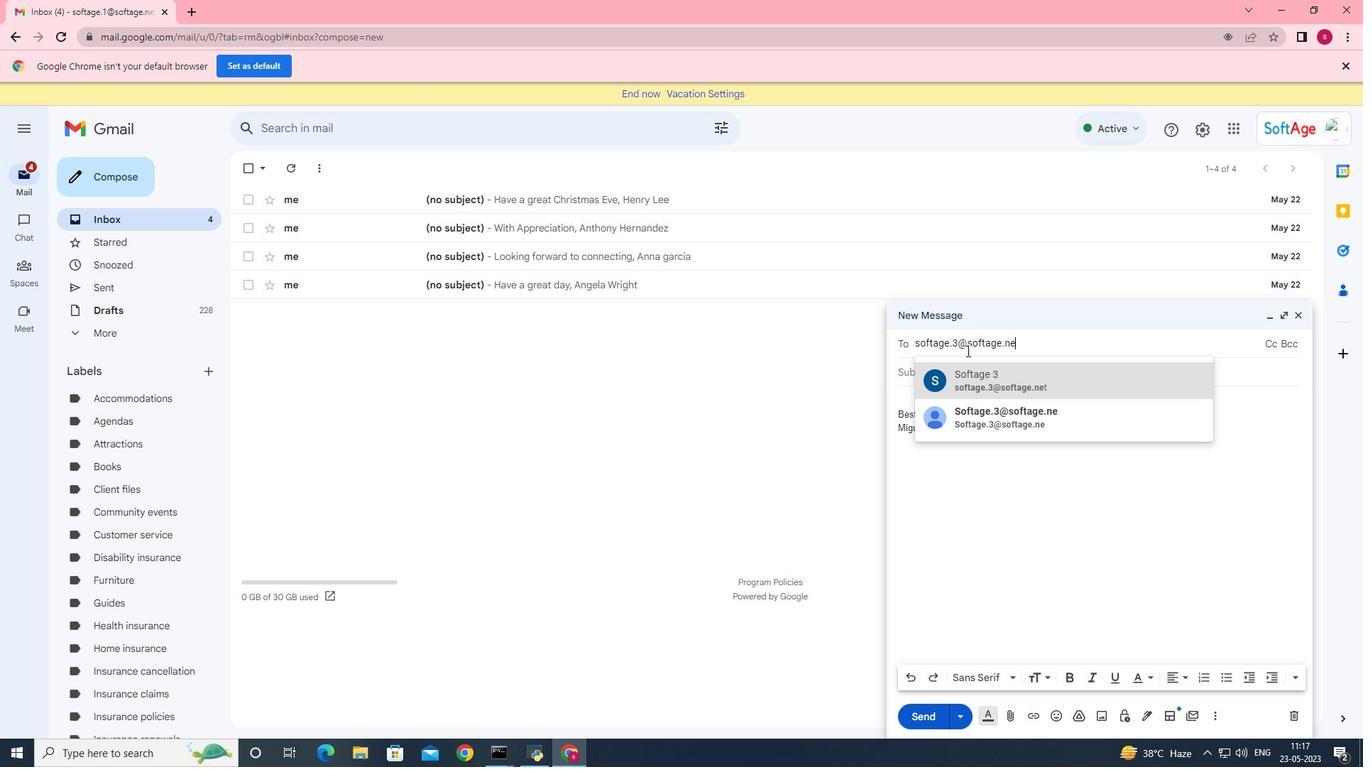 
Action: Mouse moved to (1064, 382)
Screenshot: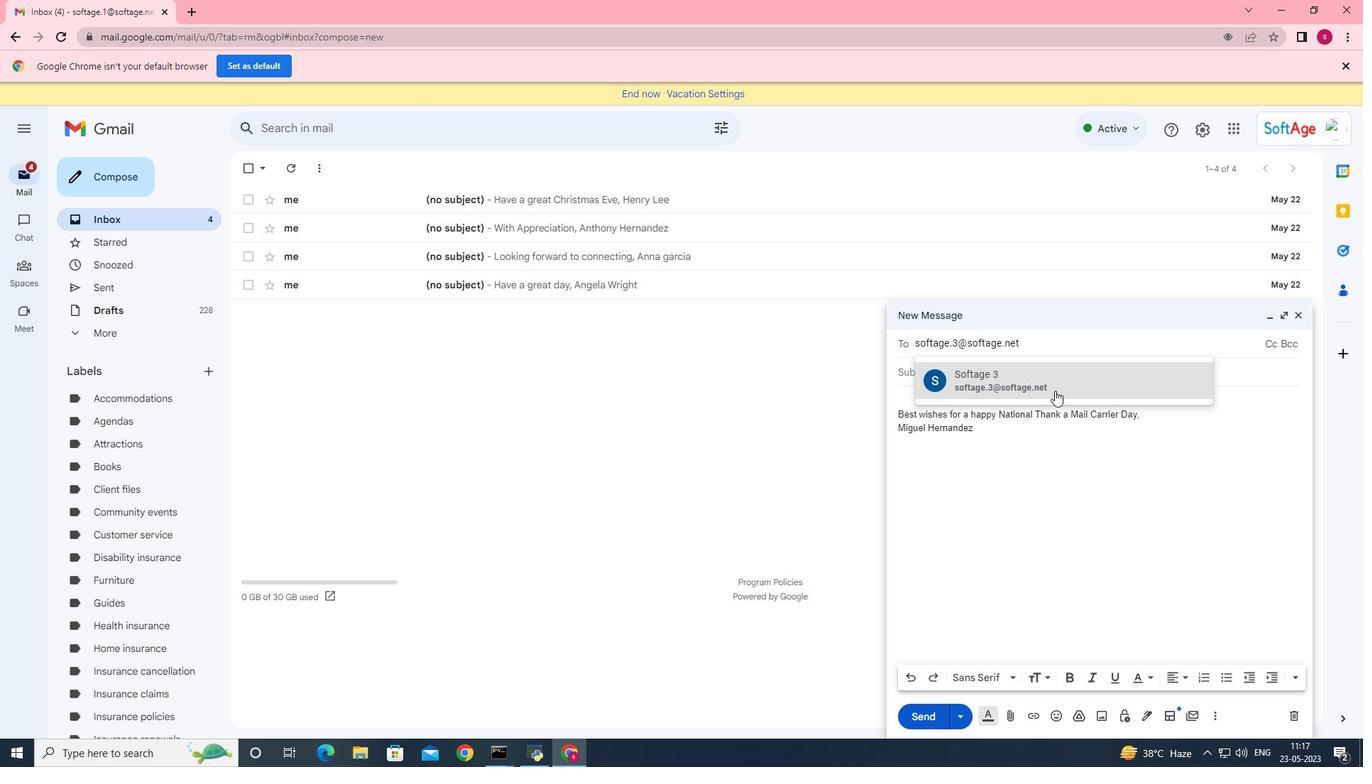 
Action: Mouse pressed left at (1064, 382)
Screenshot: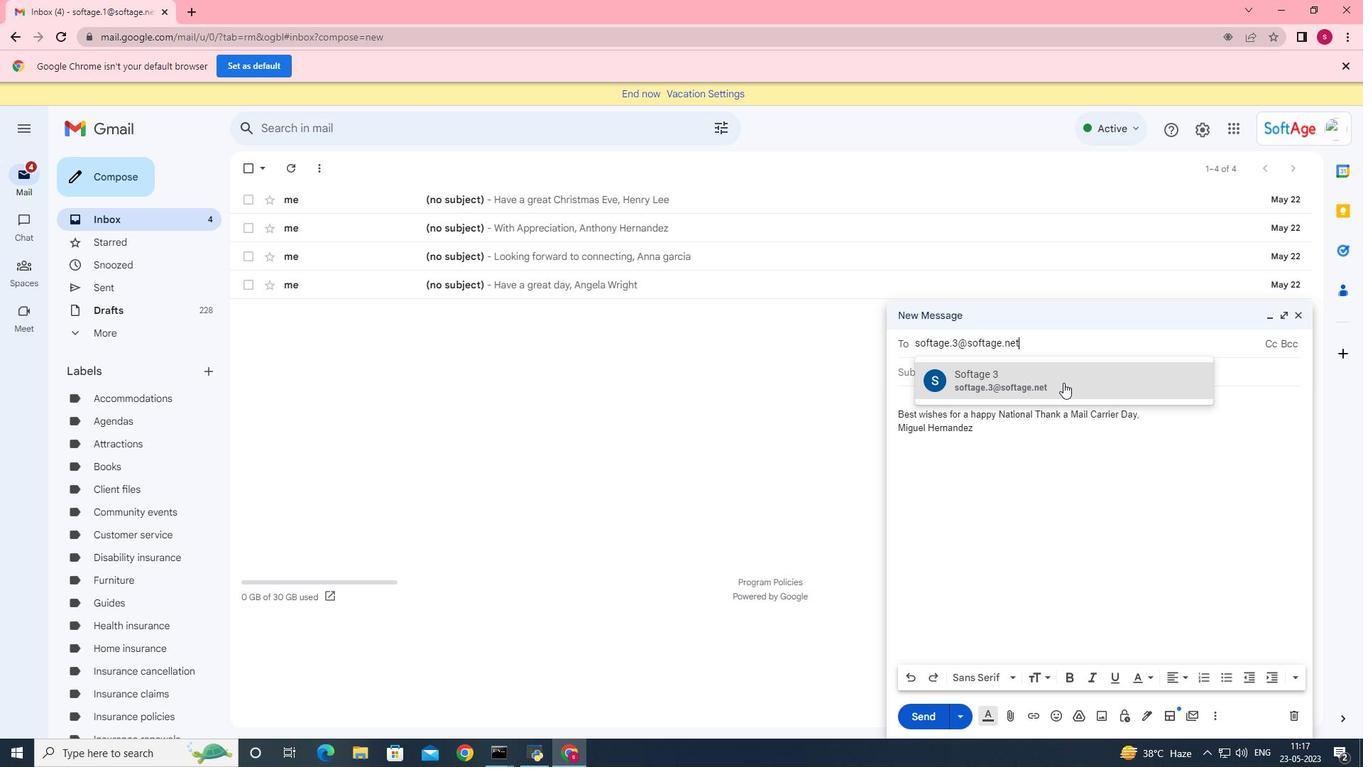 
Action: Mouse moved to (1209, 720)
Screenshot: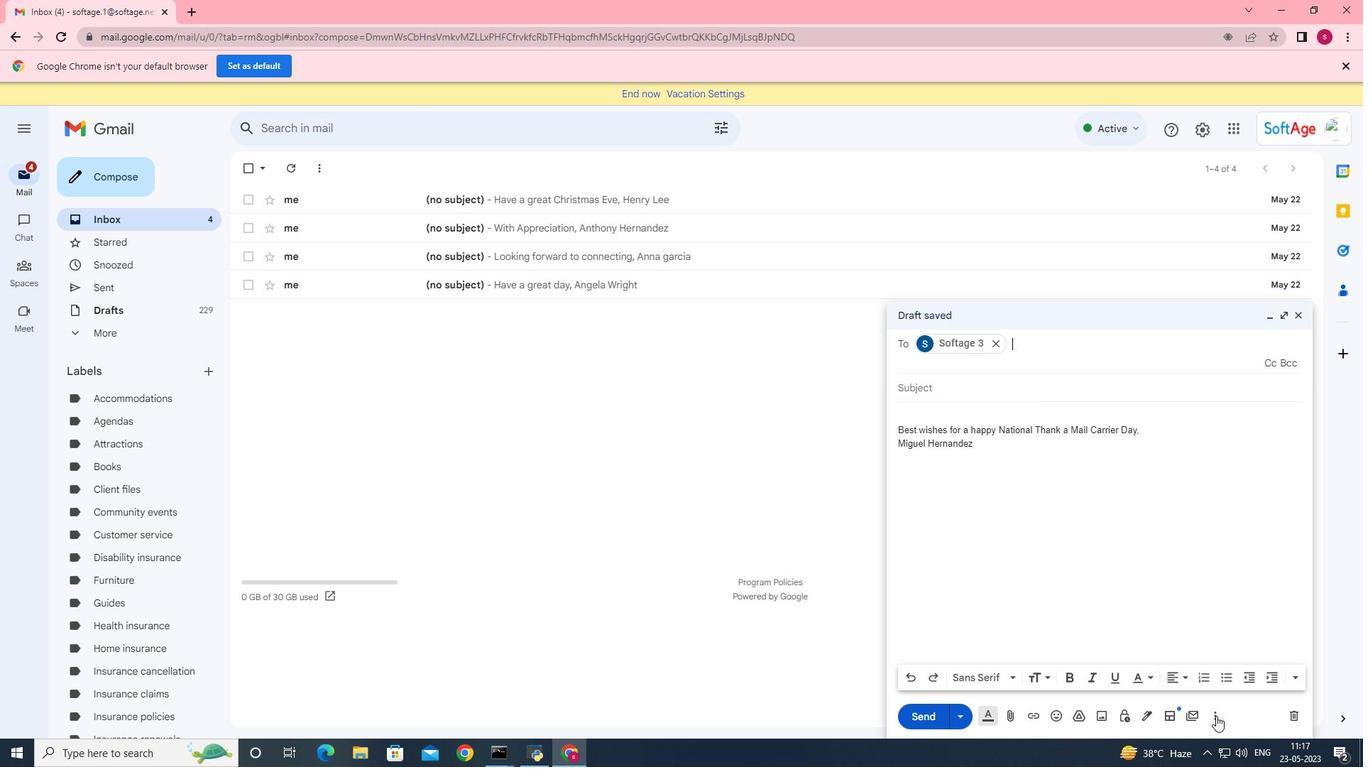 
Action: Mouse pressed left at (1209, 720)
Screenshot: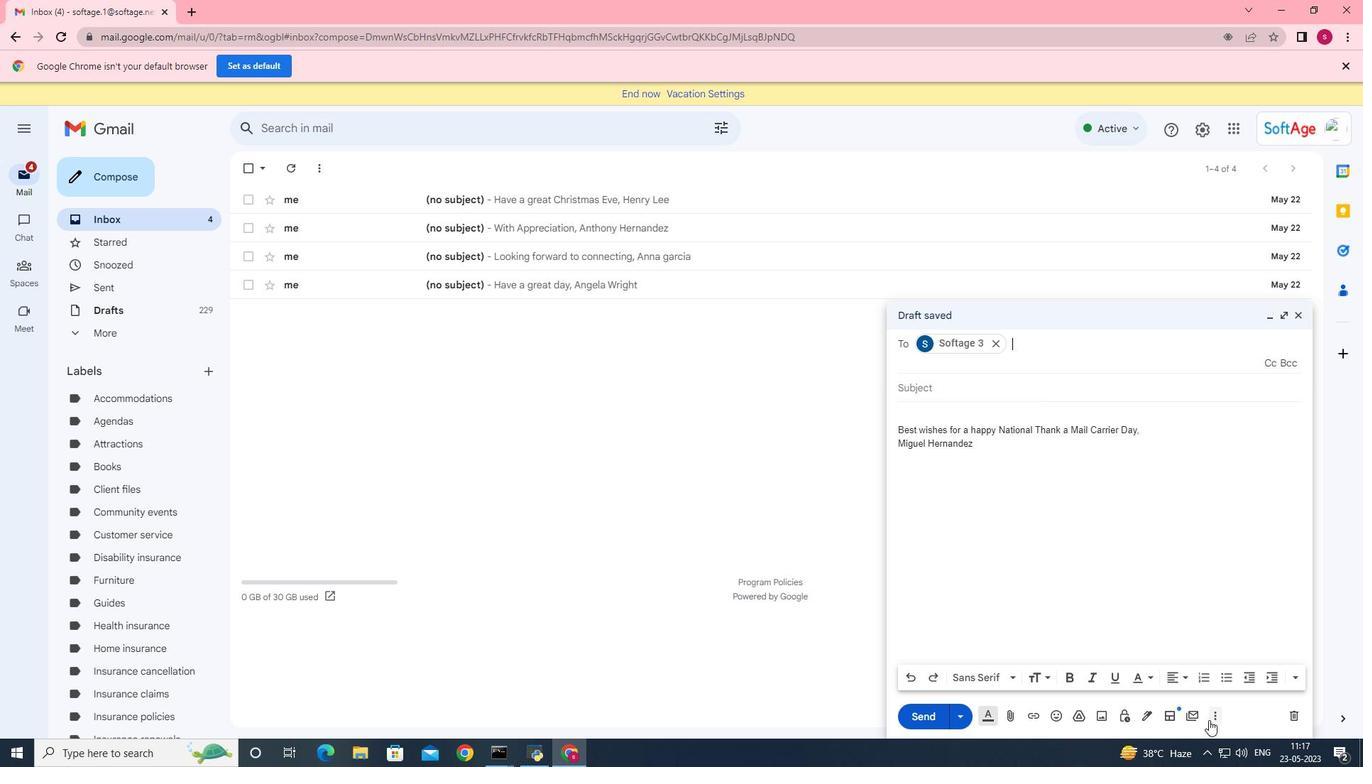 
Action: Mouse moved to (1115, 659)
Screenshot: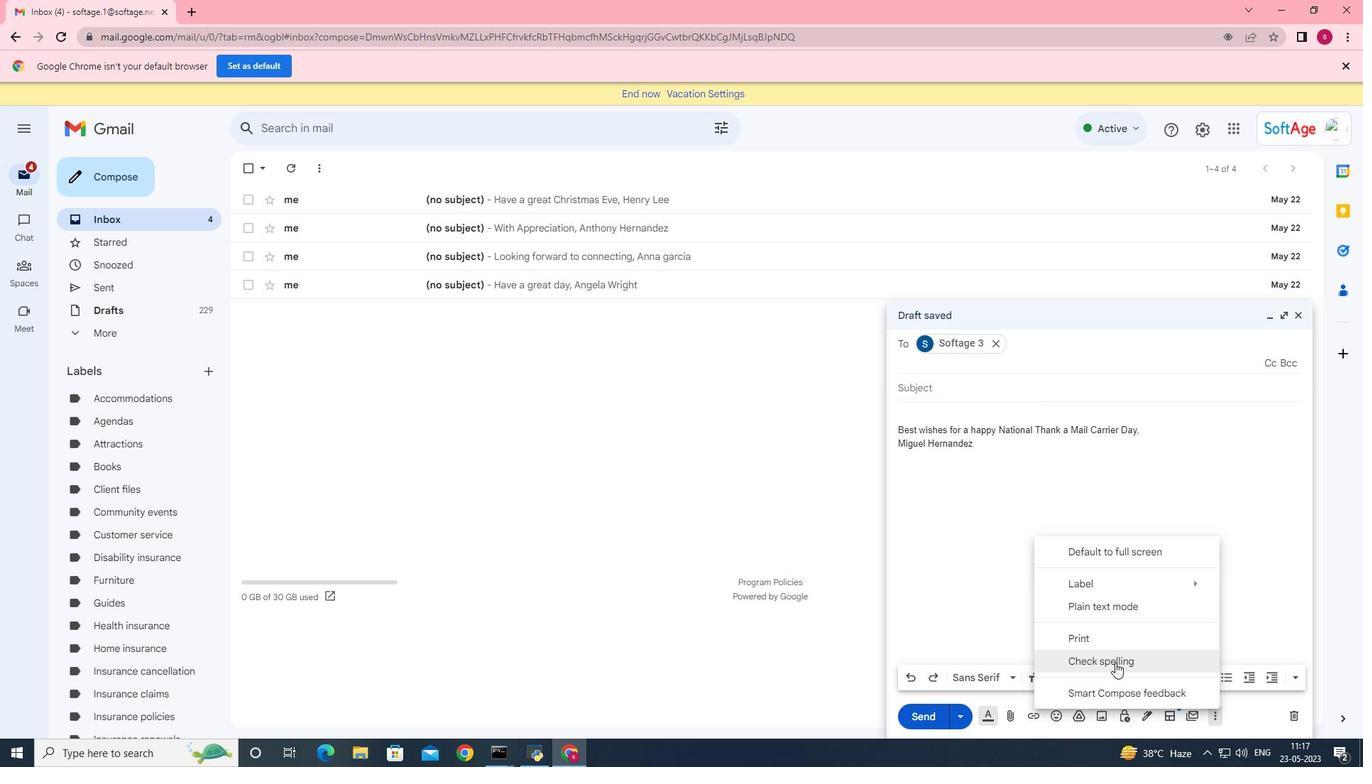 
Action: Mouse scrolled (1115, 658) with delta (0, 0)
Screenshot: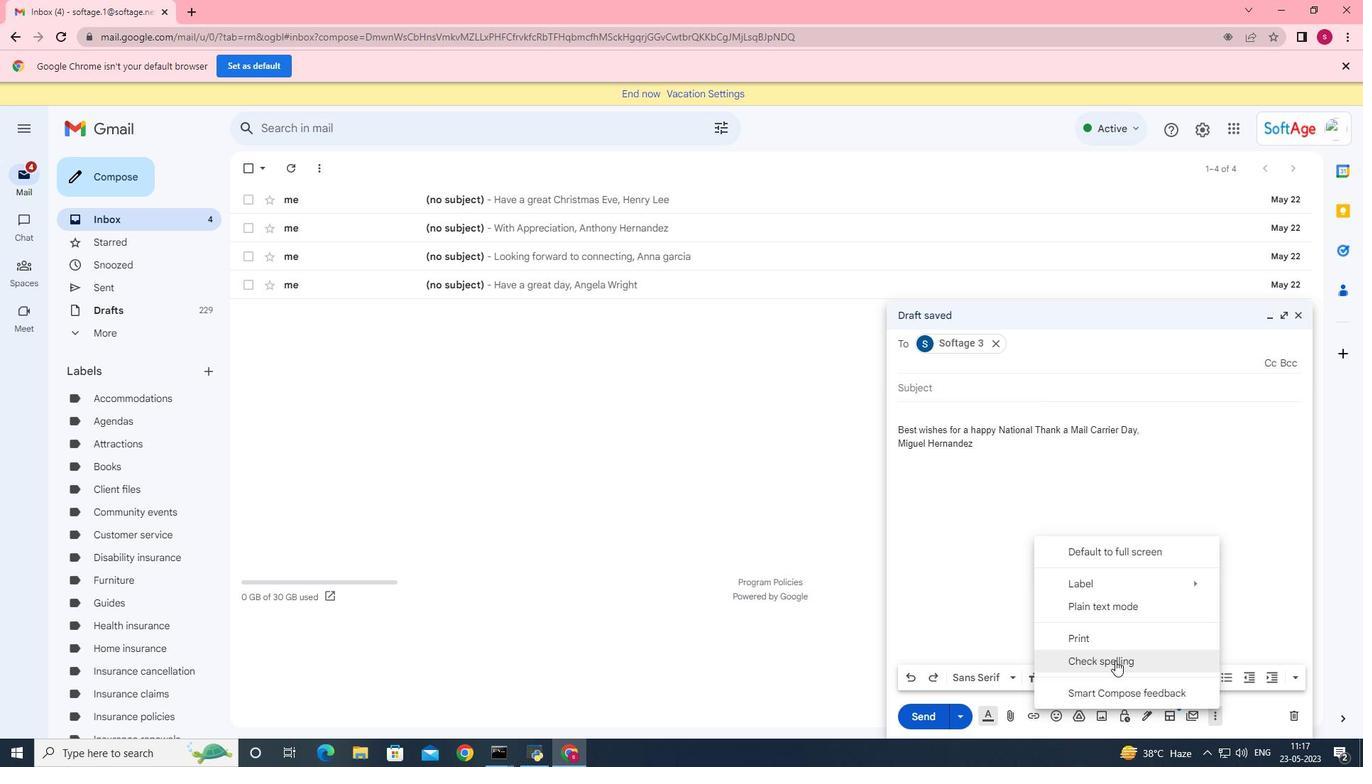
Action: Mouse scrolled (1115, 658) with delta (0, 0)
Screenshot: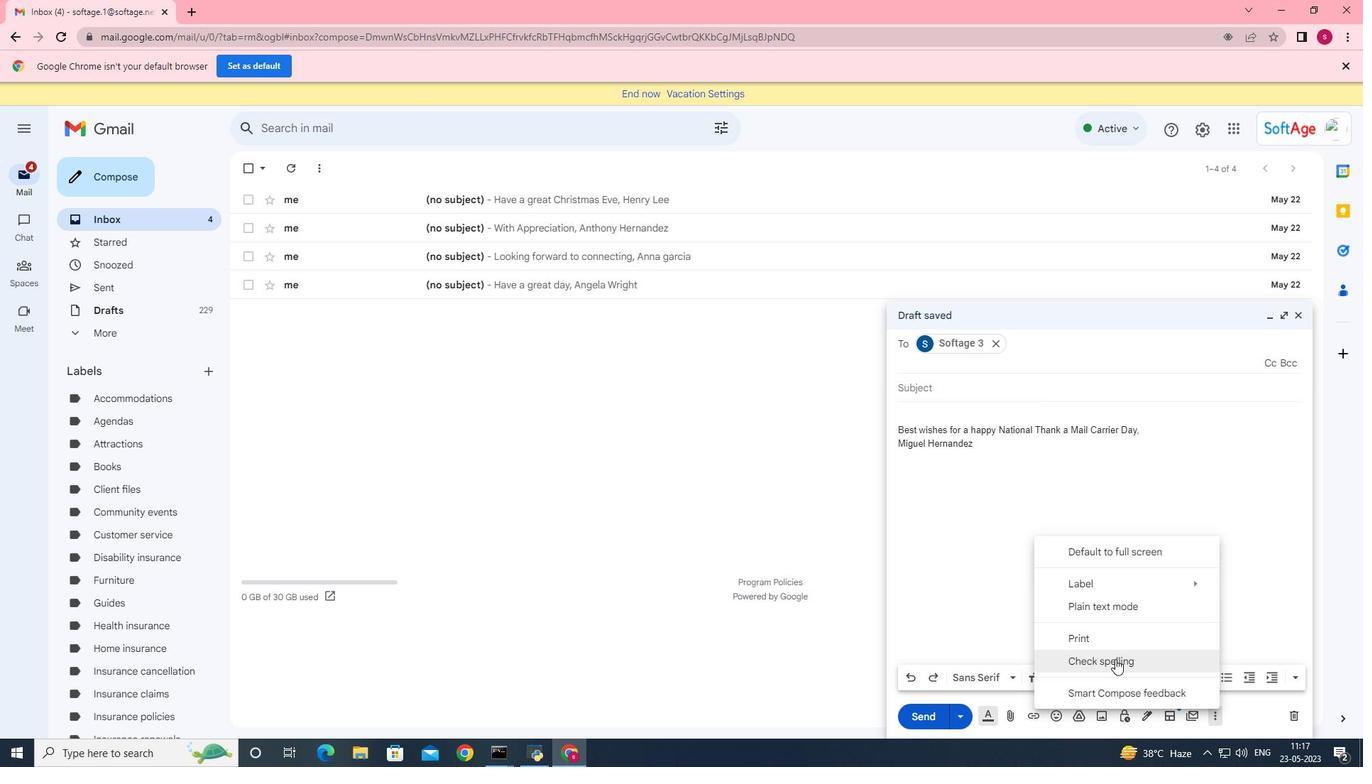 
Action: Mouse scrolled (1115, 658) with delta (0, 0)
Screenshot: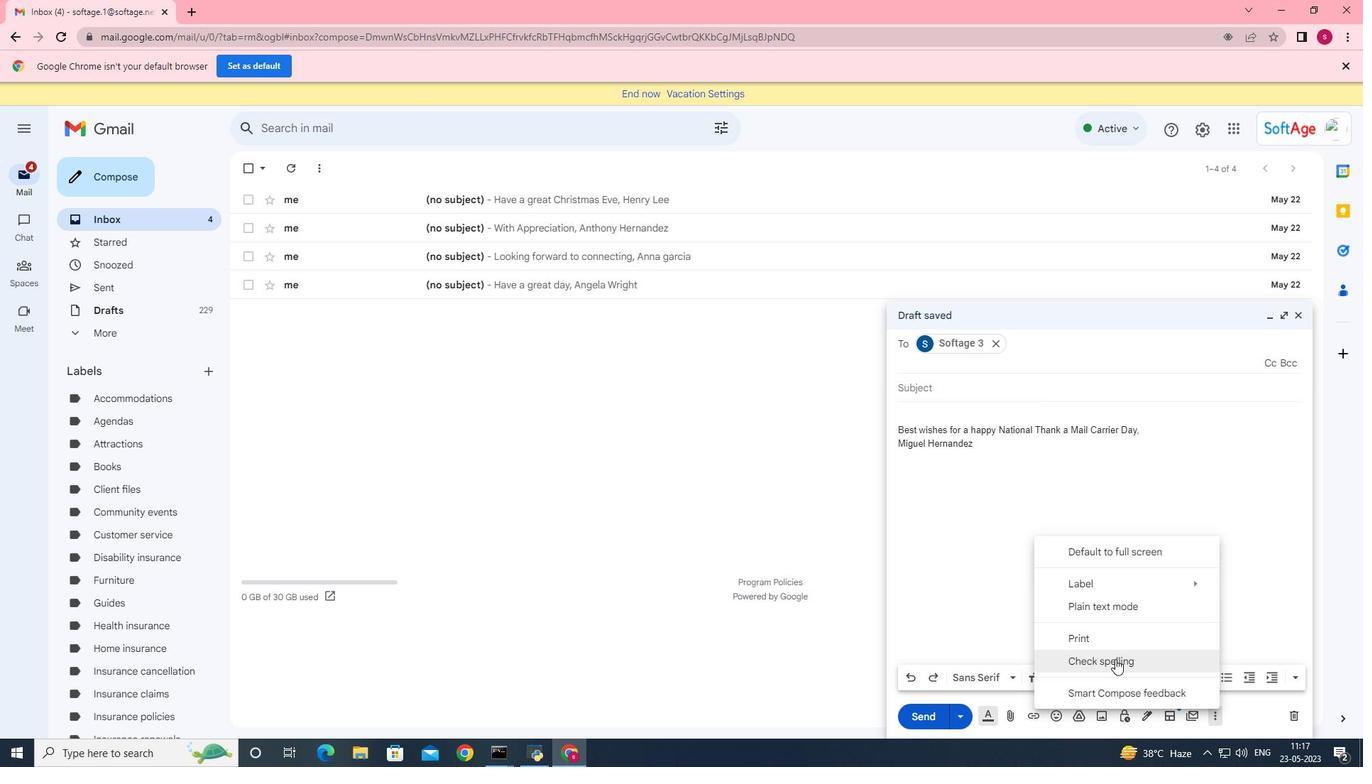 
Action: Mouse moved to (1131, 577)
Screenshot: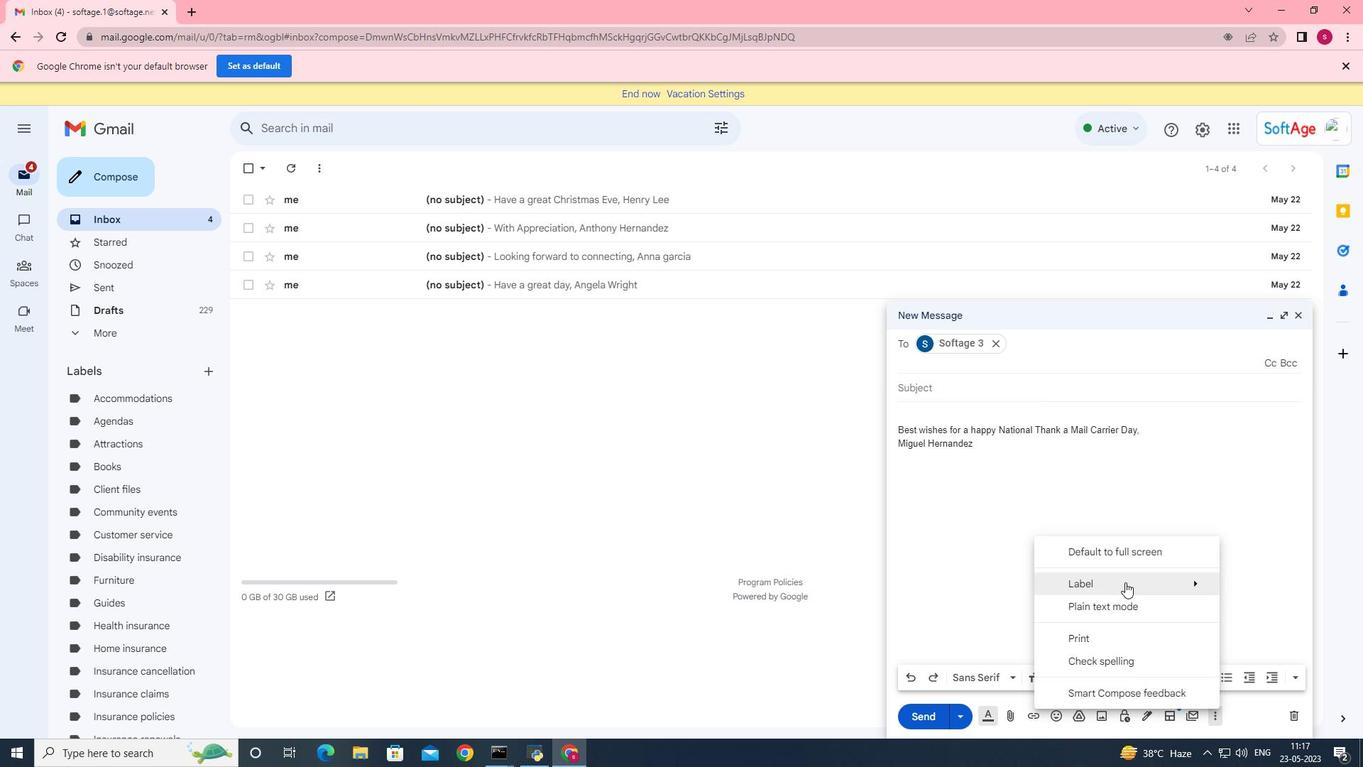 
Action: Mouse pressed left at (1131, 577)
Screenshot: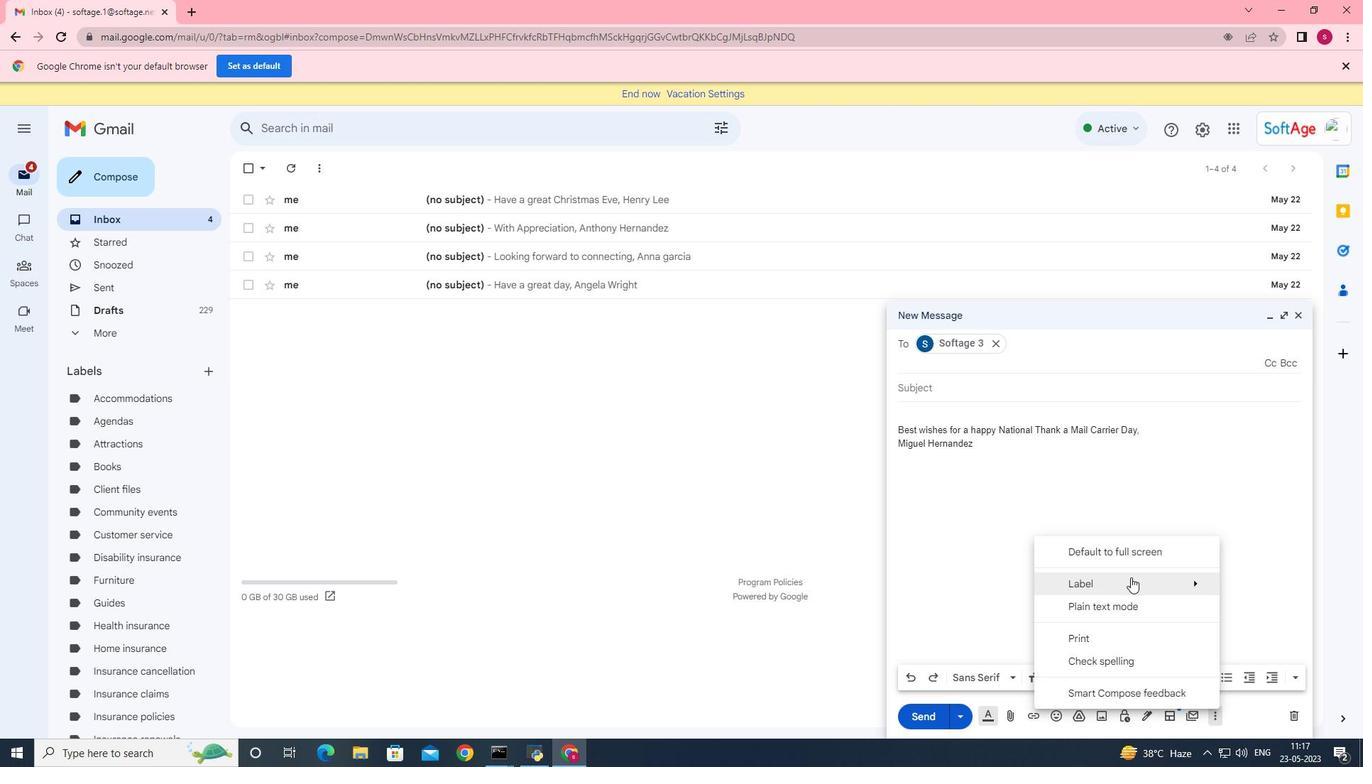
Action: Mouse moved to (935, 558)
Screenshot: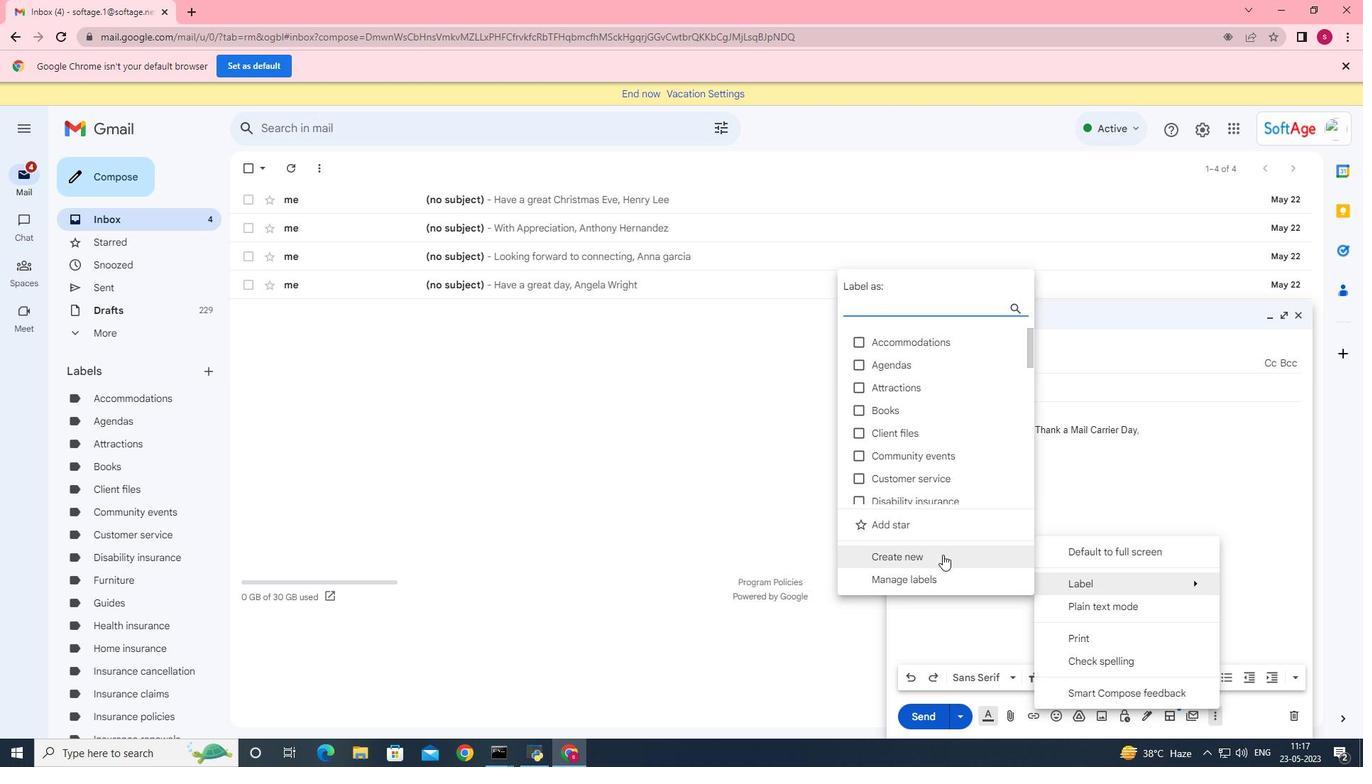 
Action: Mouse pressed left at (935, 558)
Screenshot: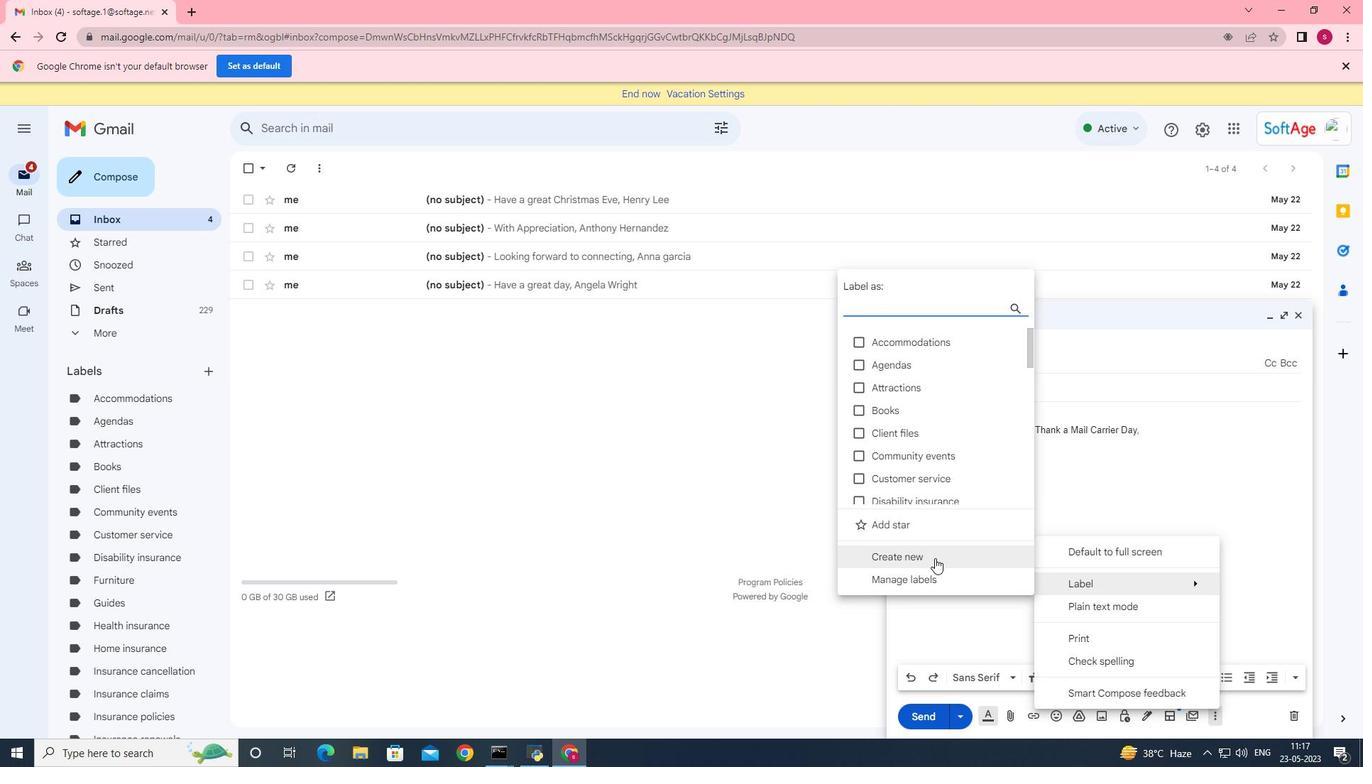 
Action: Mouse moved to (585, 394)
Screenshot: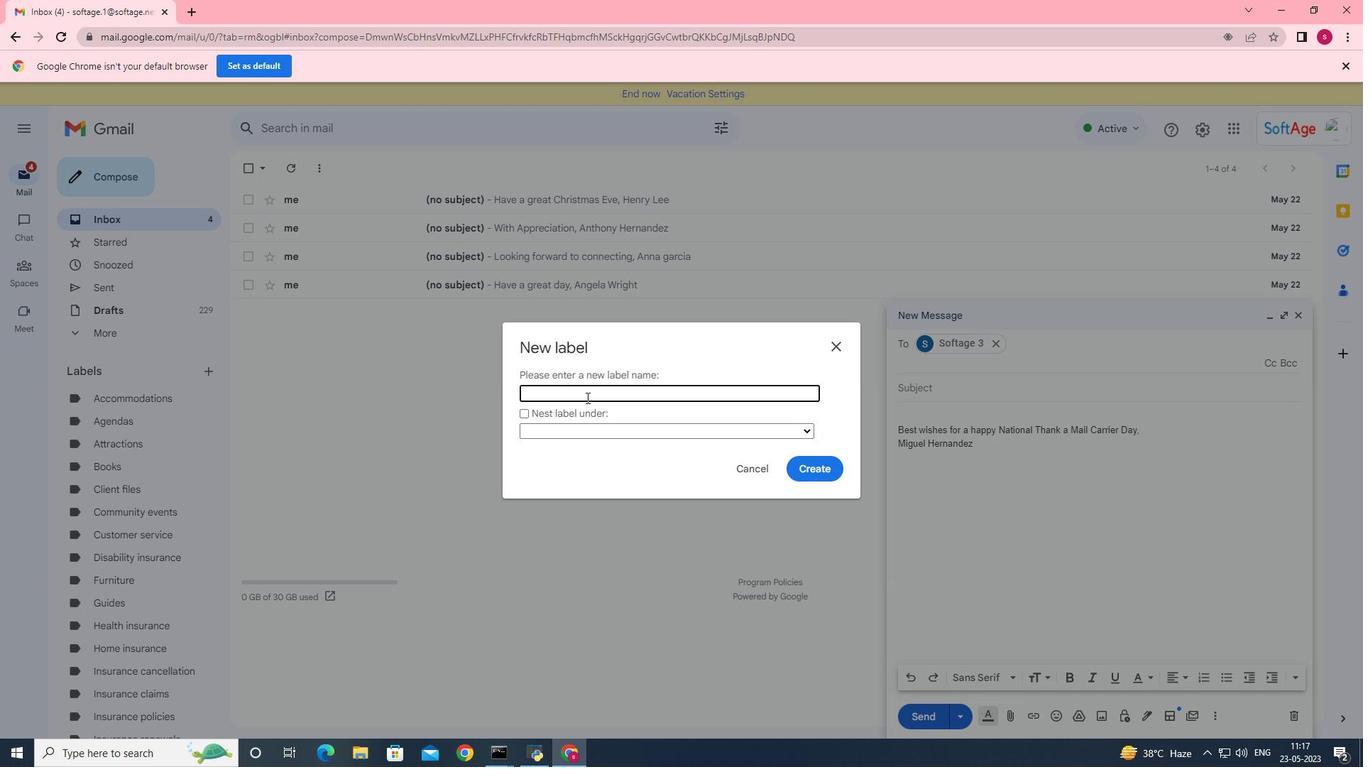 
Action: Mouse pressed left at (585, 394)
Screenshot: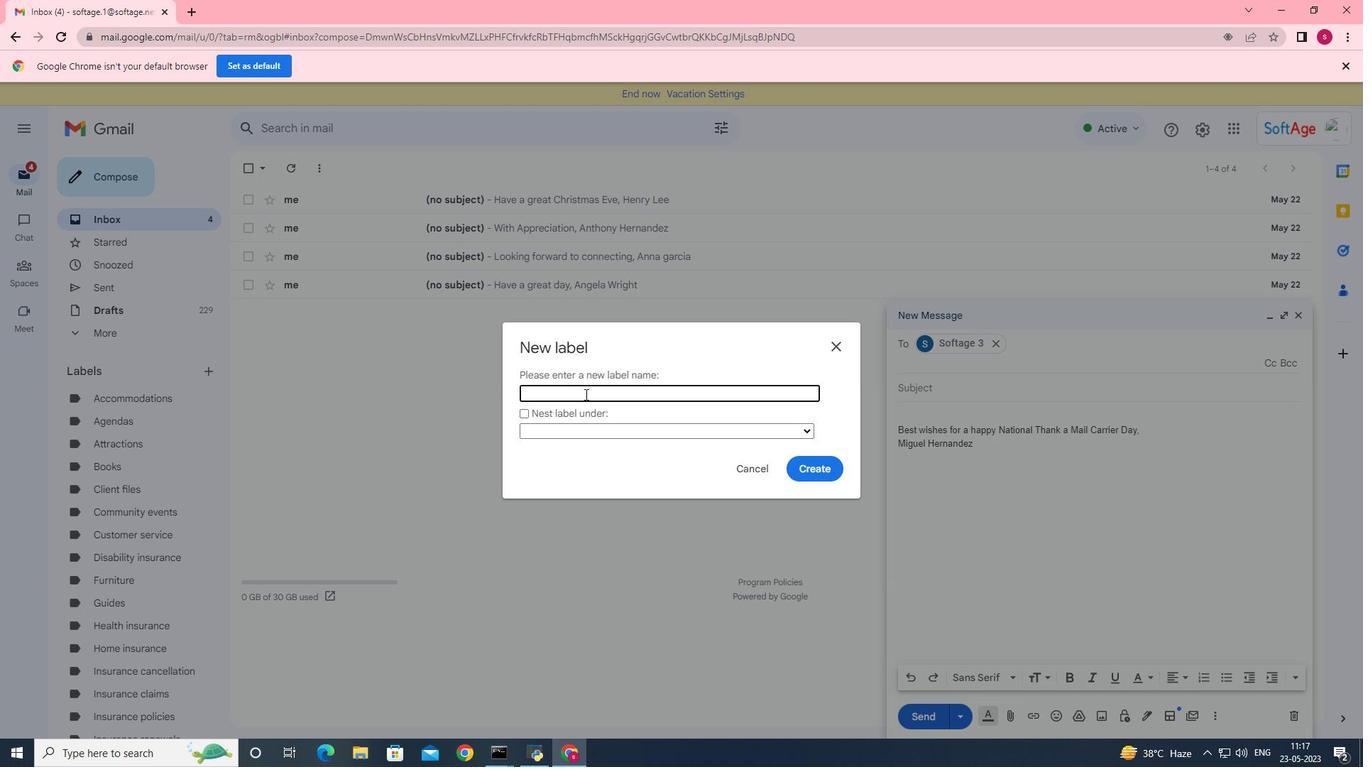 
Action: Key pressed <Key.shift>Claims<Key.space>records
Screenshot: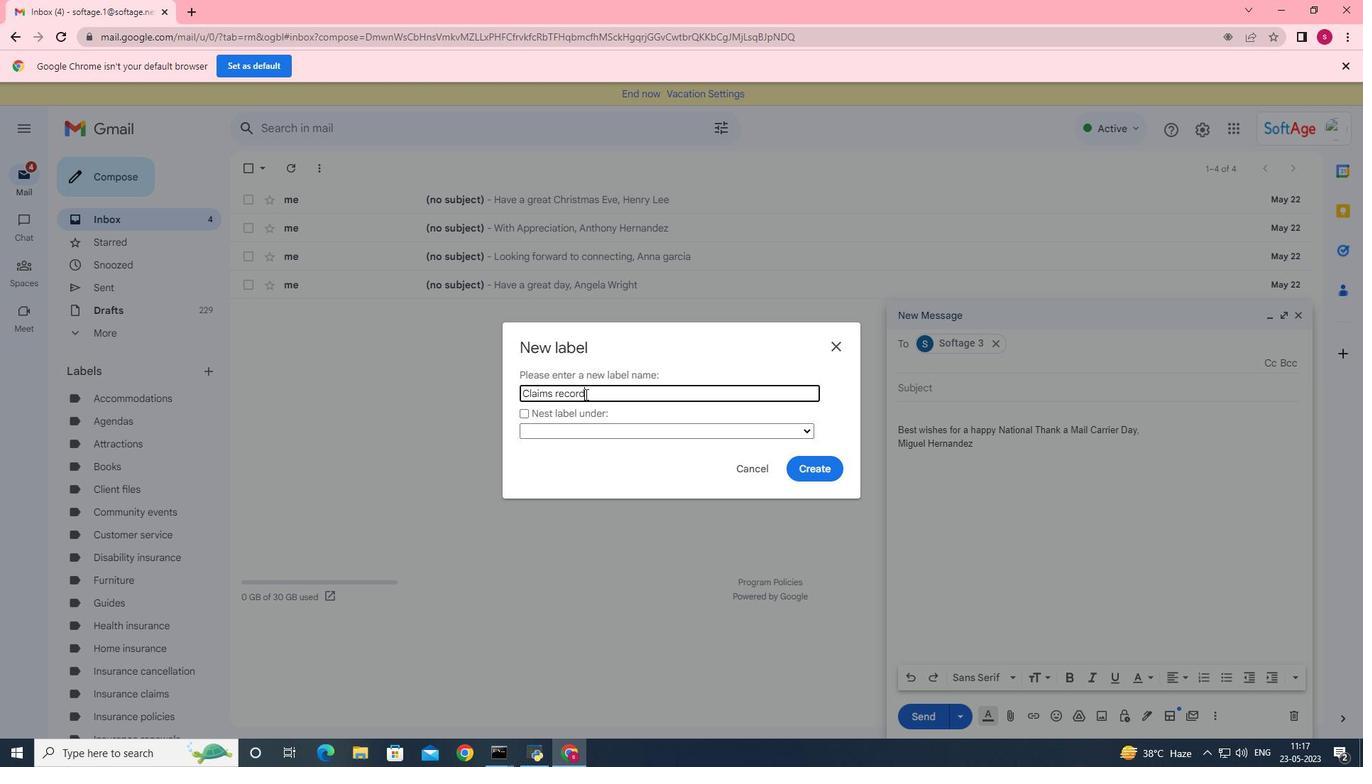 
Action: Mouse moved to (828, 465)
Screenshot: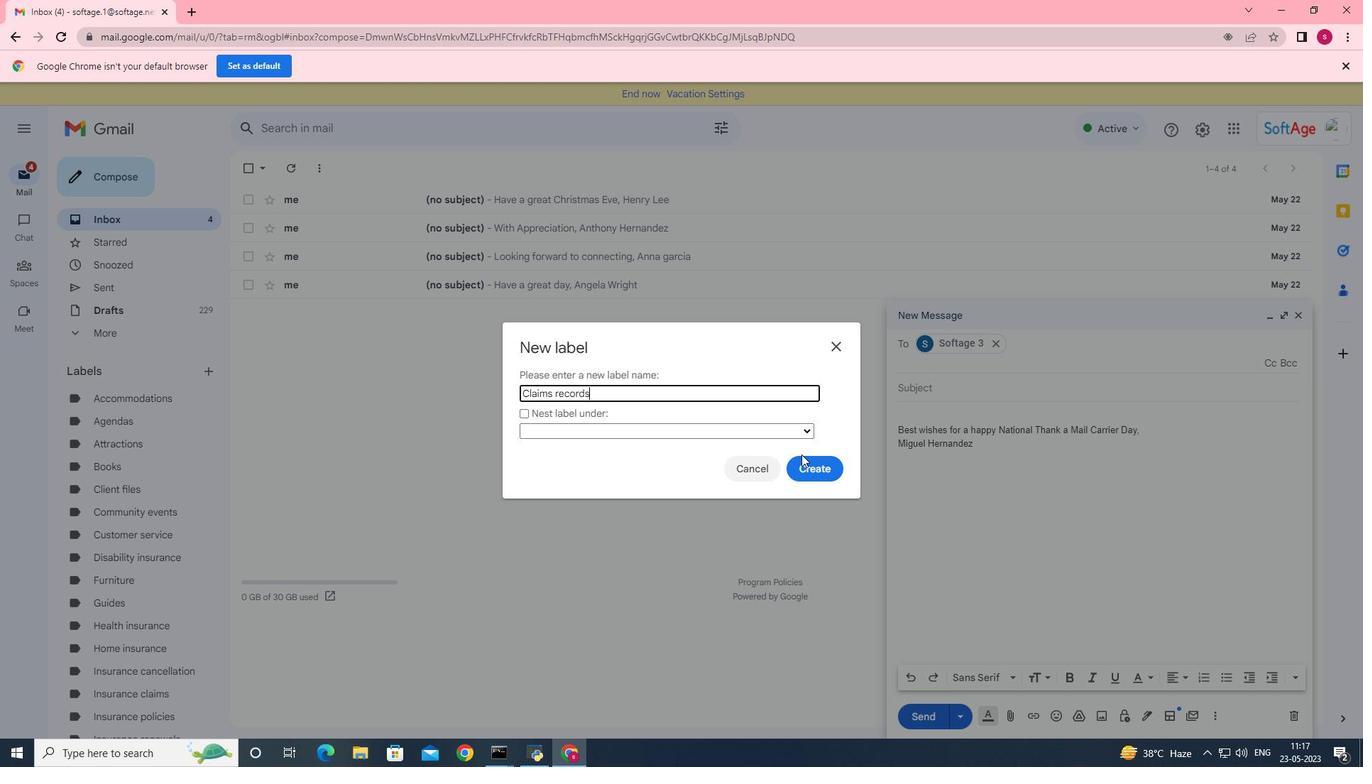 
Action: Mouse pressed left at (828, 465)
Screenshot: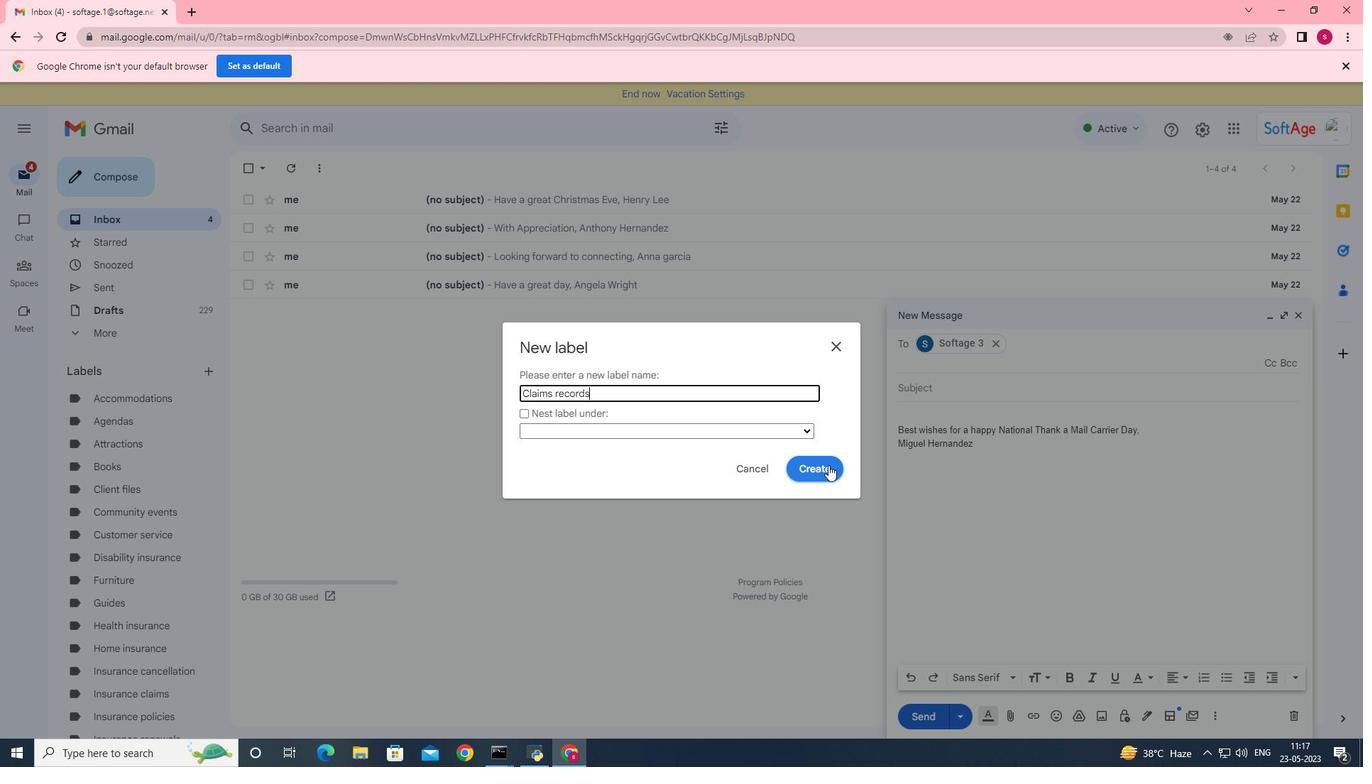 
